 Task: Format the 'Budget Tracker' table by applying borders, changing the header font to Calibri, increasing the font size to 26, and centering the text.
Action: Mouse moved to (184, 165)
Screenshot: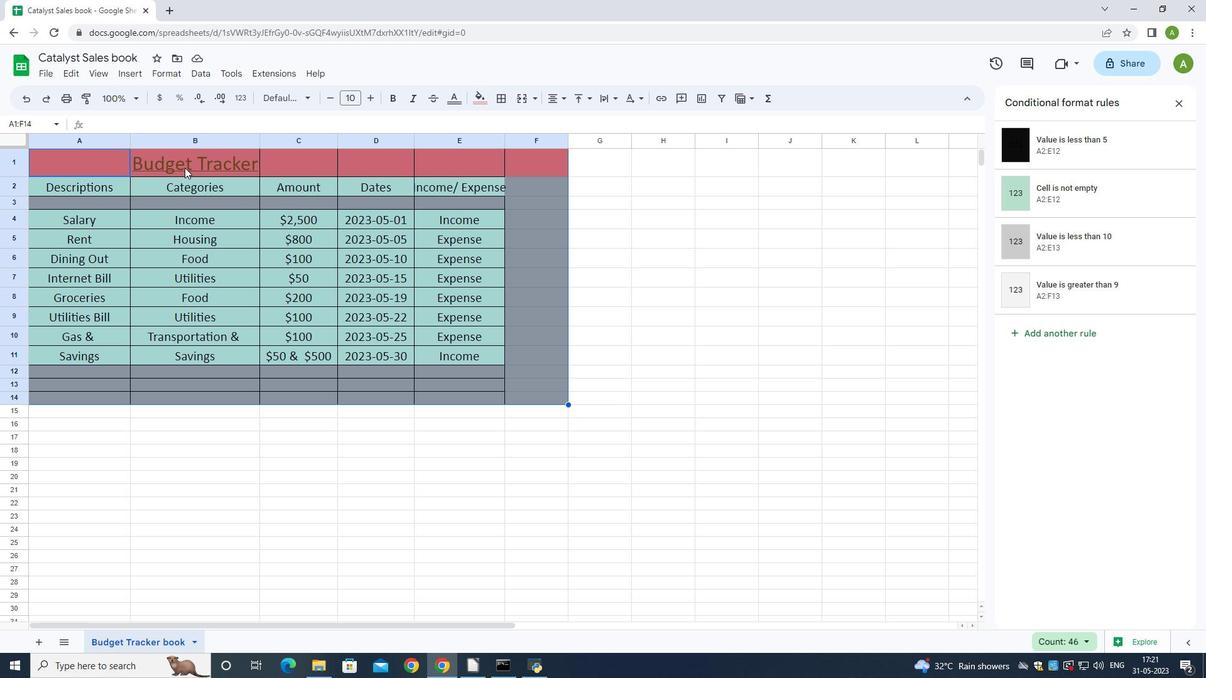 
Action: Mouse pressed left at (184, 165)
Screenshot: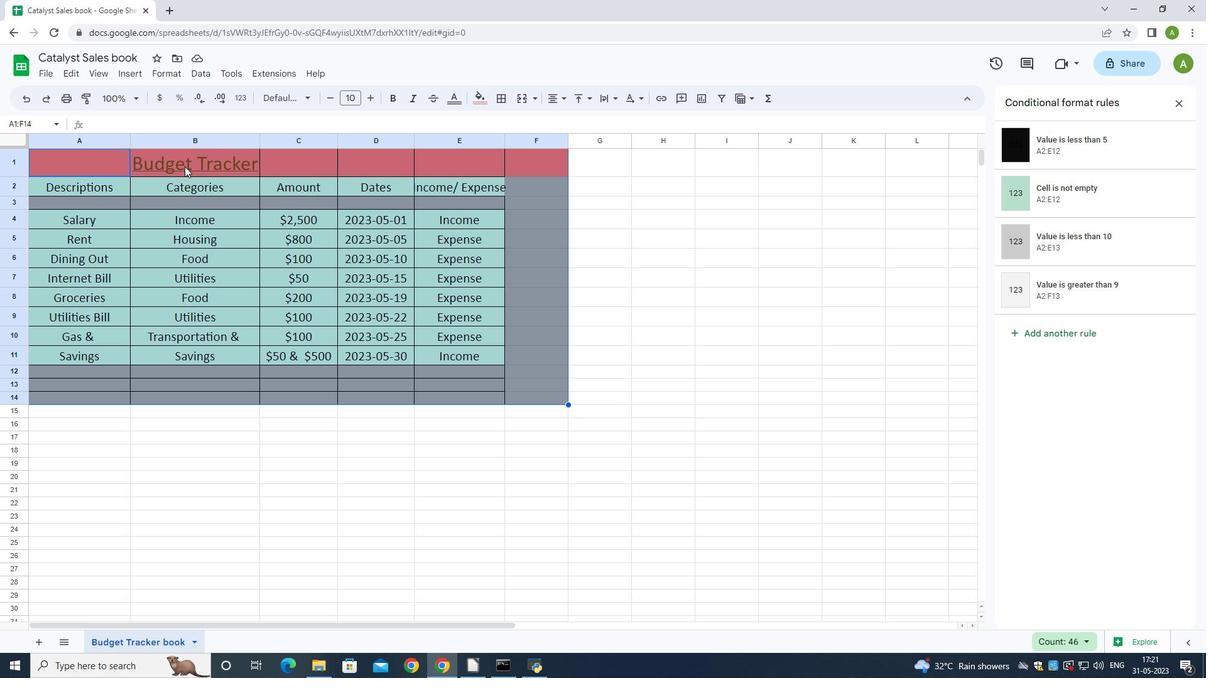 
Action: Mouse moved to (304, 96)
Screenshot: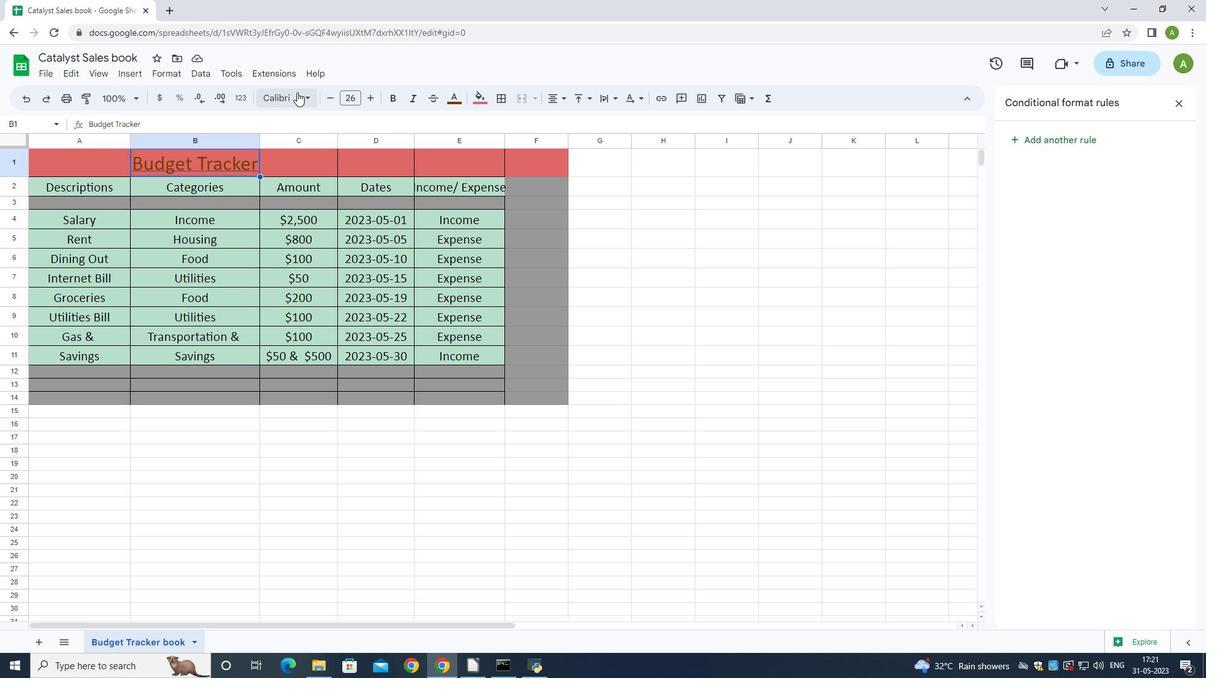 
Action: Mouse pressed left at (304, 96)
Screenshot: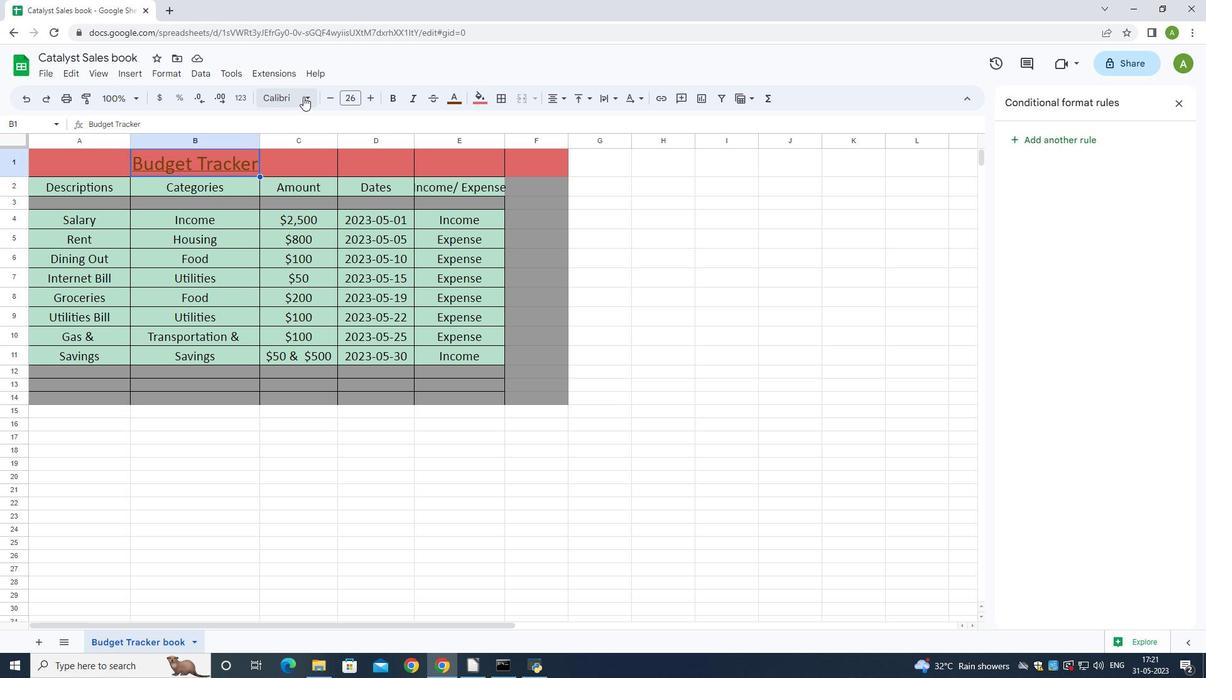 
Action: Mouse moved to (317, 123)
Screenshot: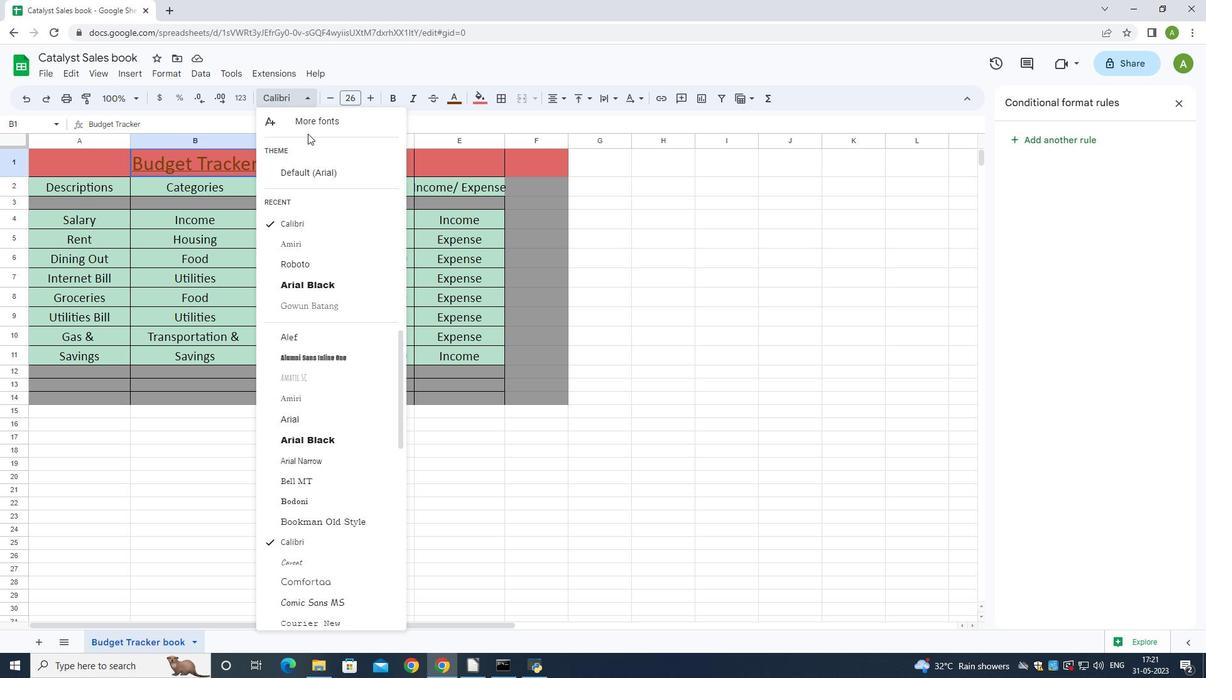 
Action: Mouse pressed left at (317, 123)
Screenshot: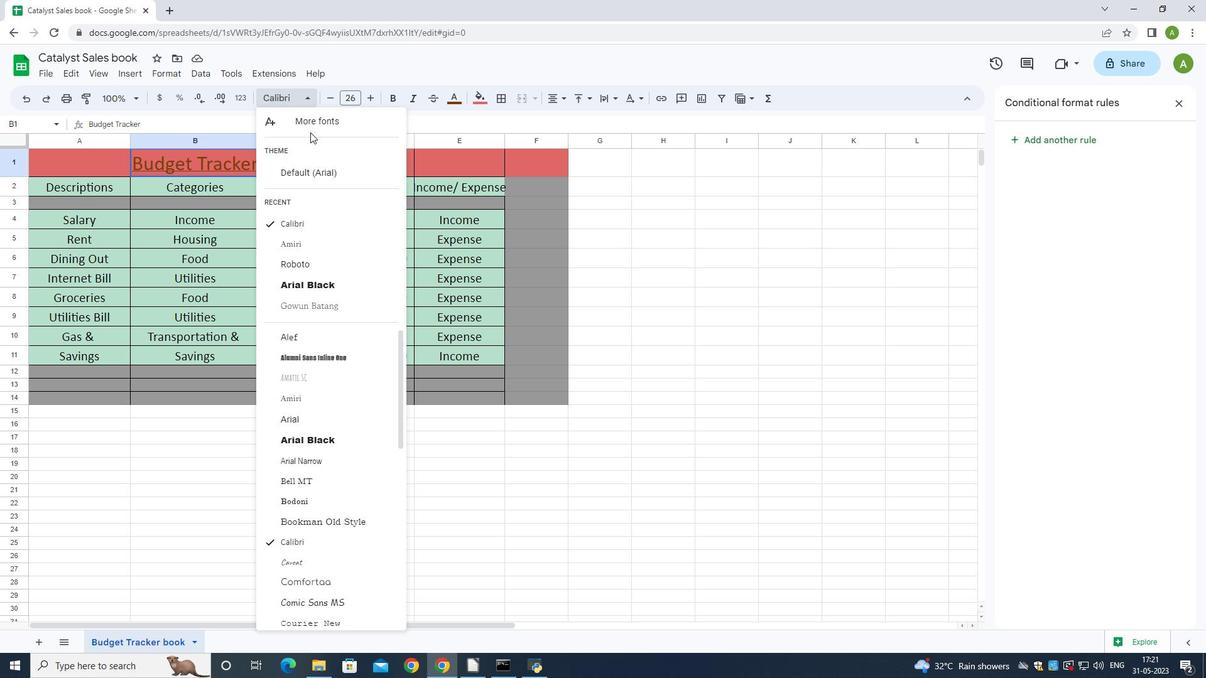 
Action: Mouse moved to (358, 533)
Screenshot: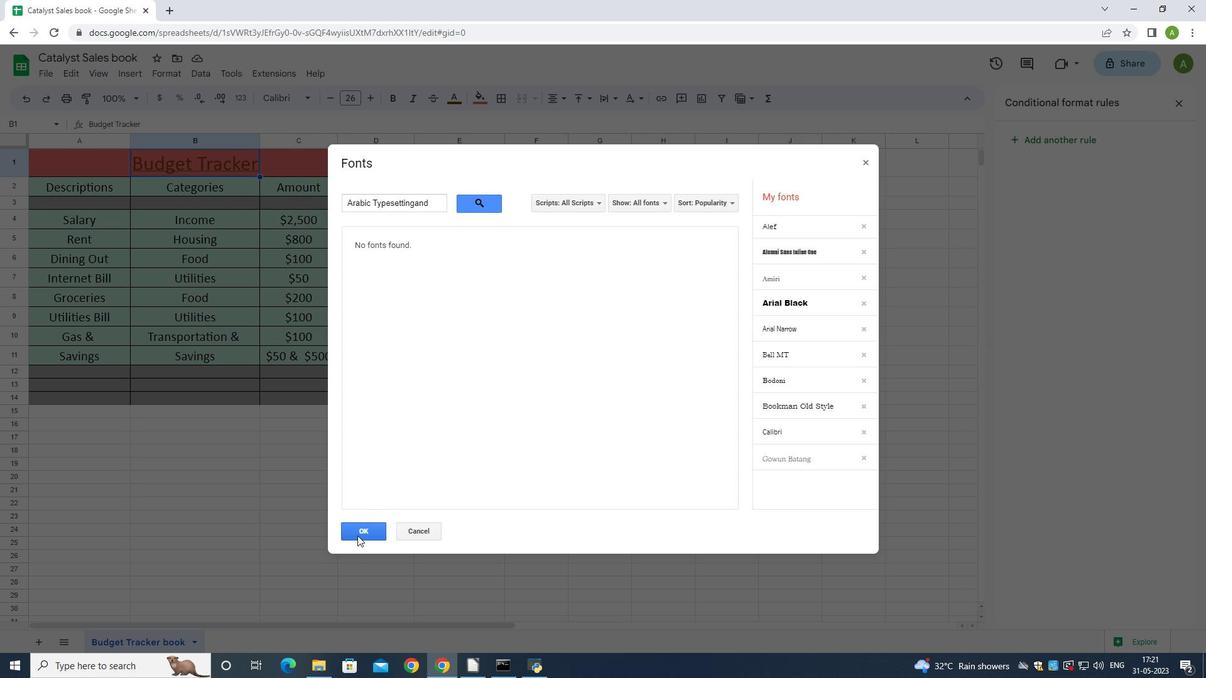 
Action: Mouse pressed left at (358, 533)
Screenshot: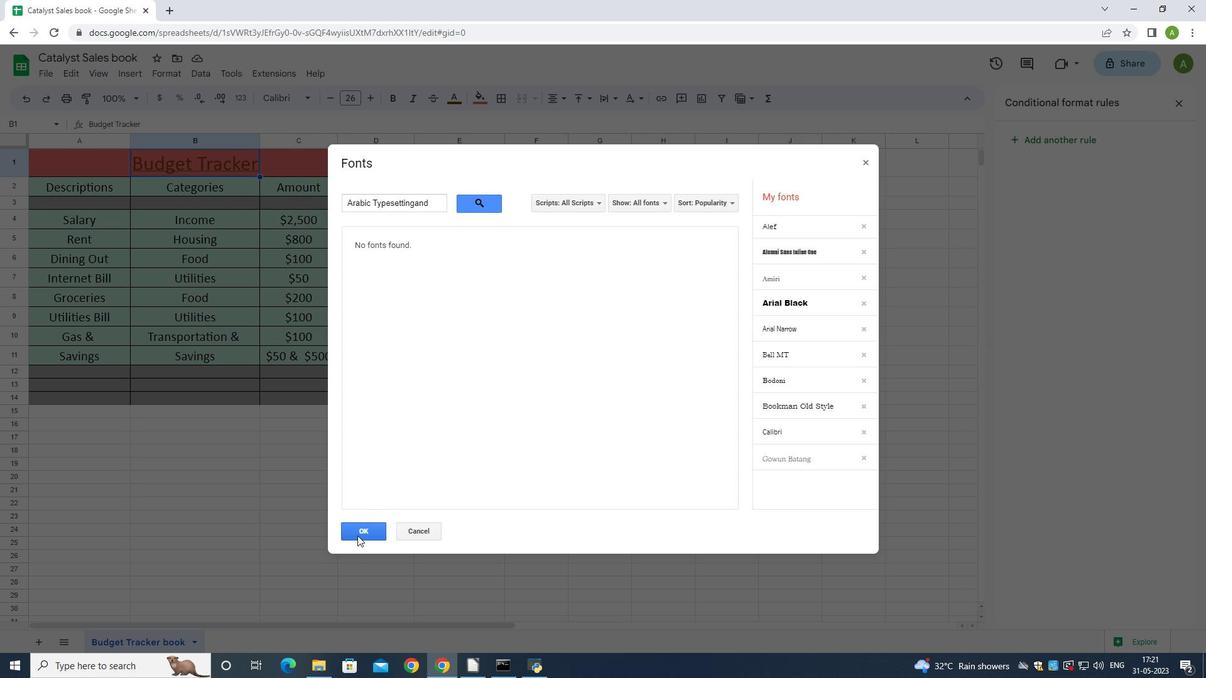 
Action: Mouse moved to (162, 76)
Screenshot: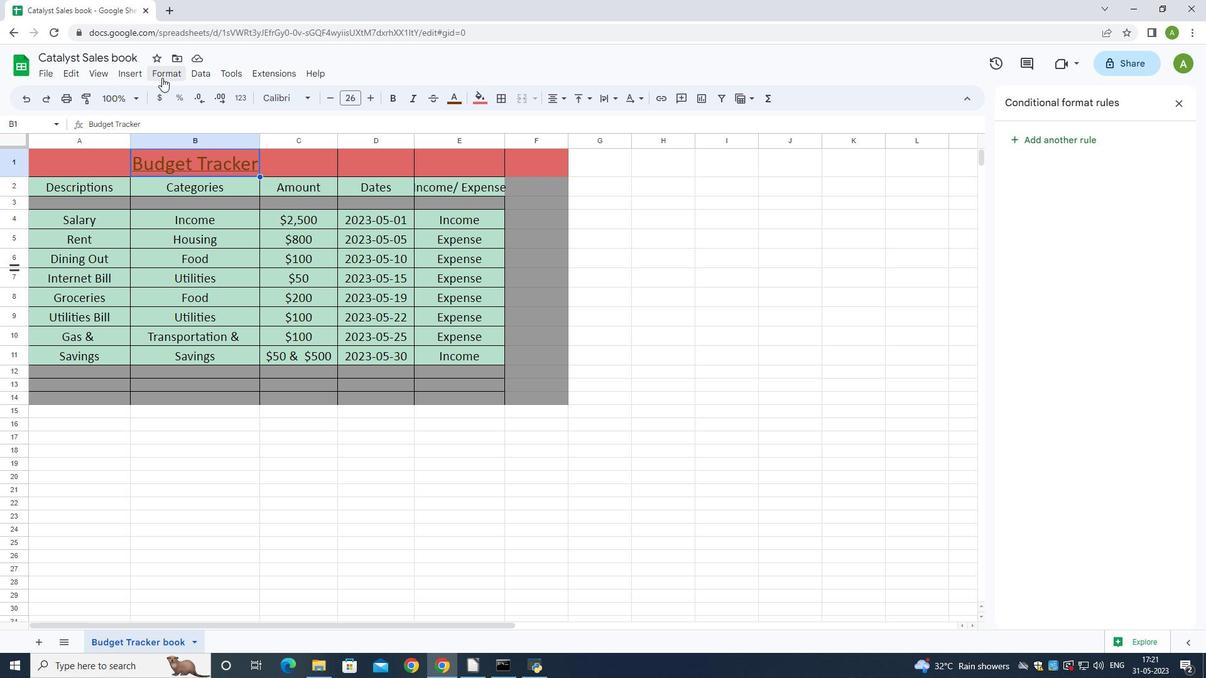 
Action: Mouse pressed left at (162, 76)
Screenshot: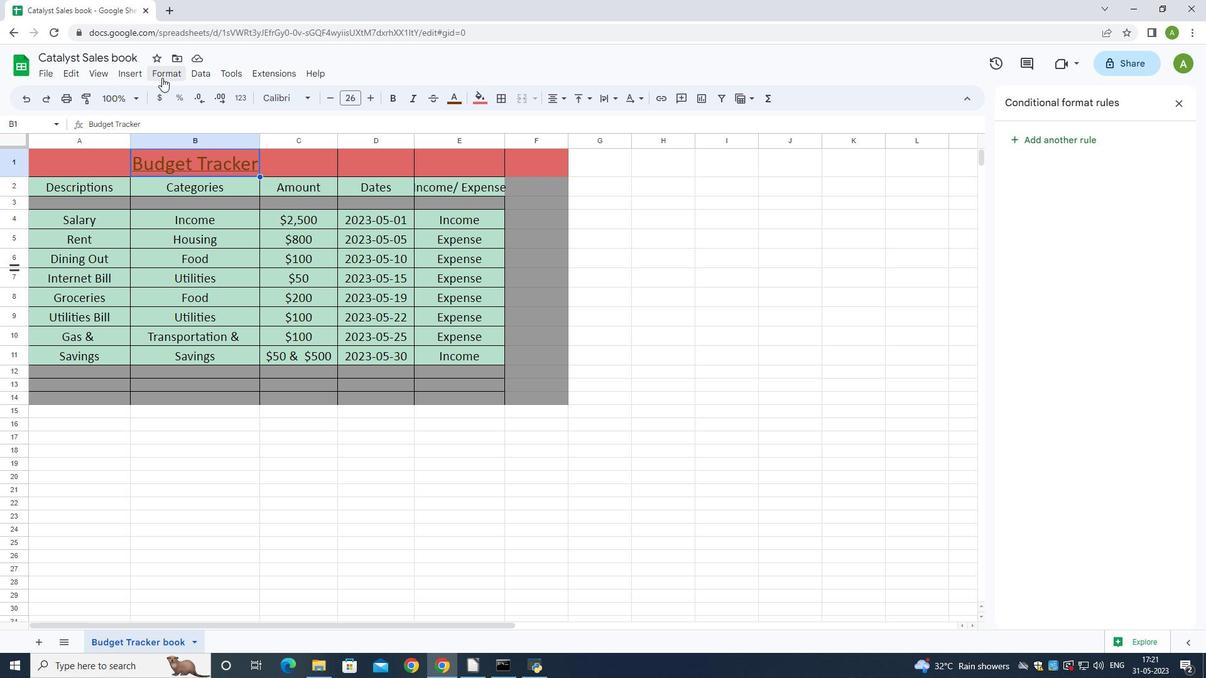 
Action: Mouse moved to (370, 152)
Screenshot: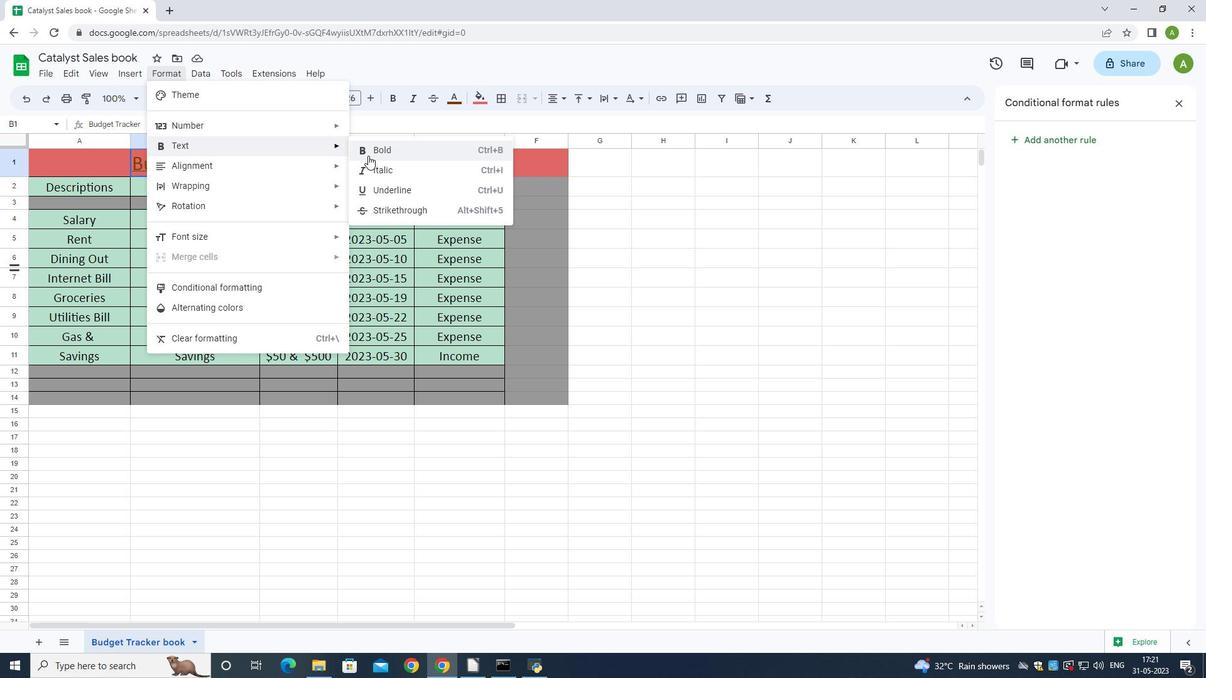 
Action: Mouse pressed left at (370, 152)
Screenshot: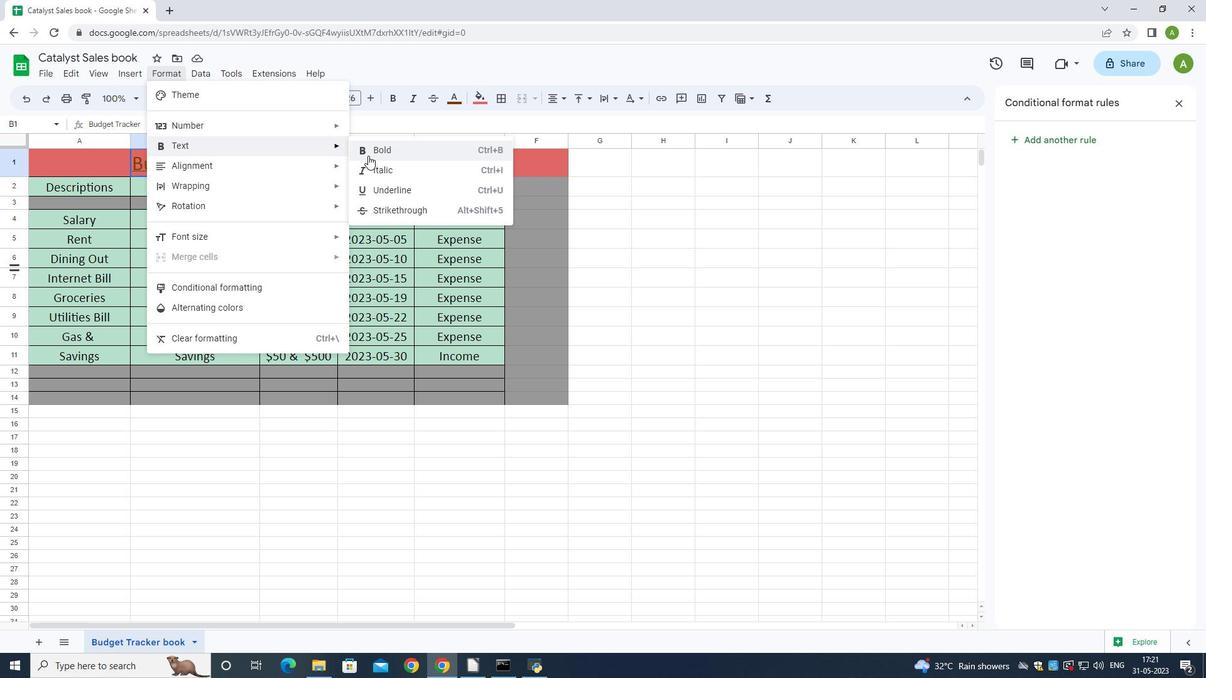 
Action: Mouse moved to (180, 165)
Screenshot: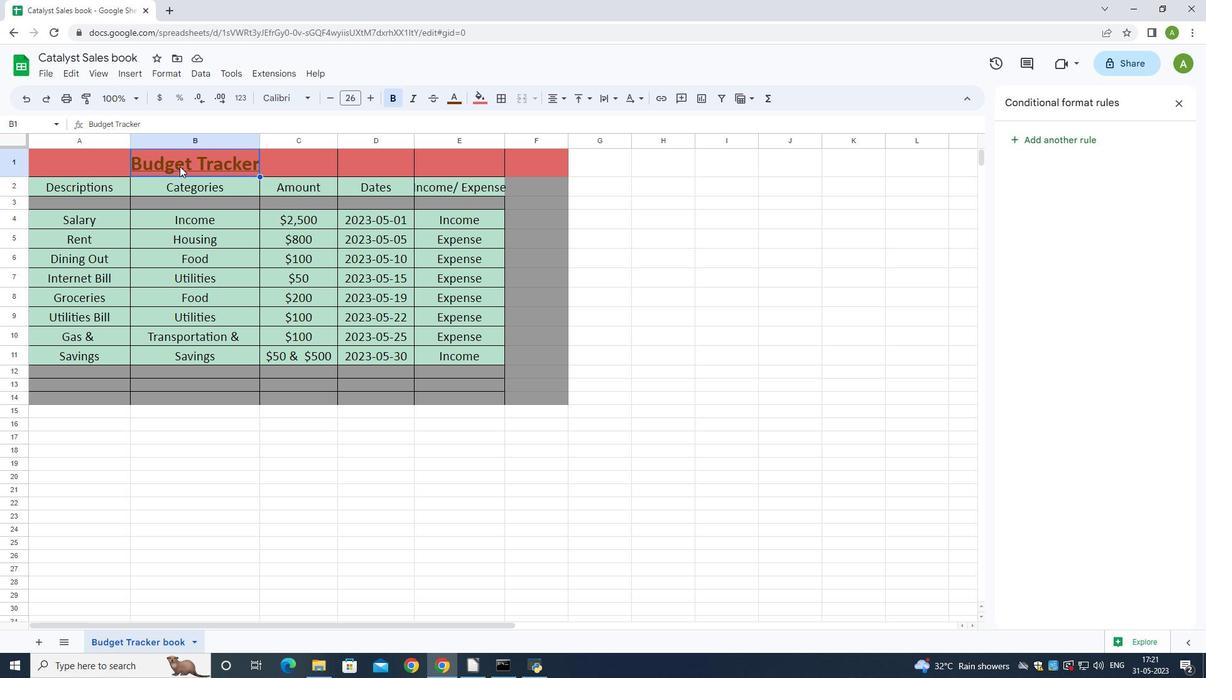 
Action: Mouse pressed left at (180, 165)
Screenshot: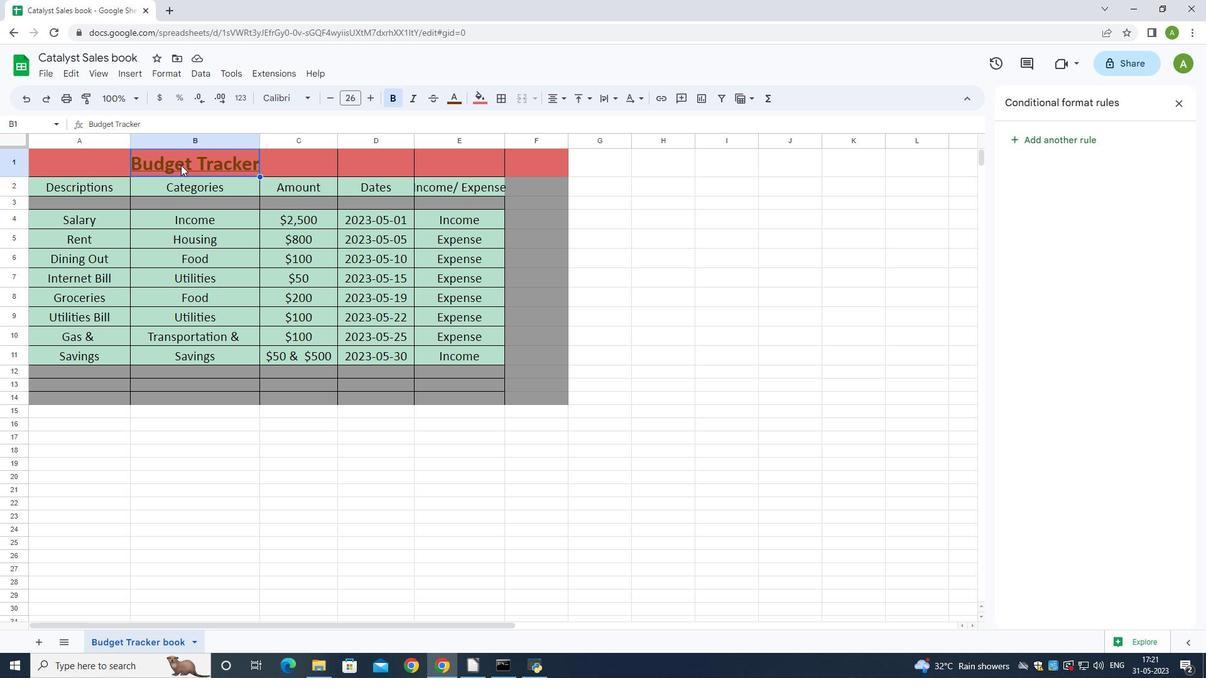
Action: Mouse moved to (325, 96)
Screenshot: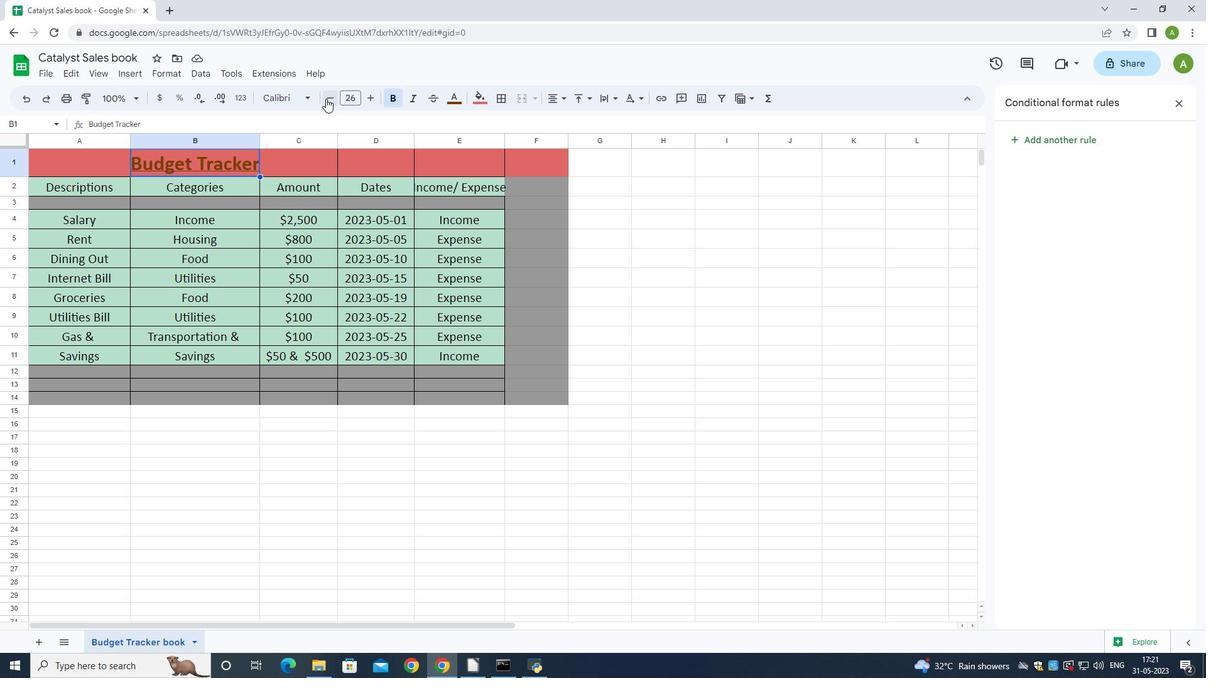 
Action: Mouse pressed left at (325, 96)
Screenshot: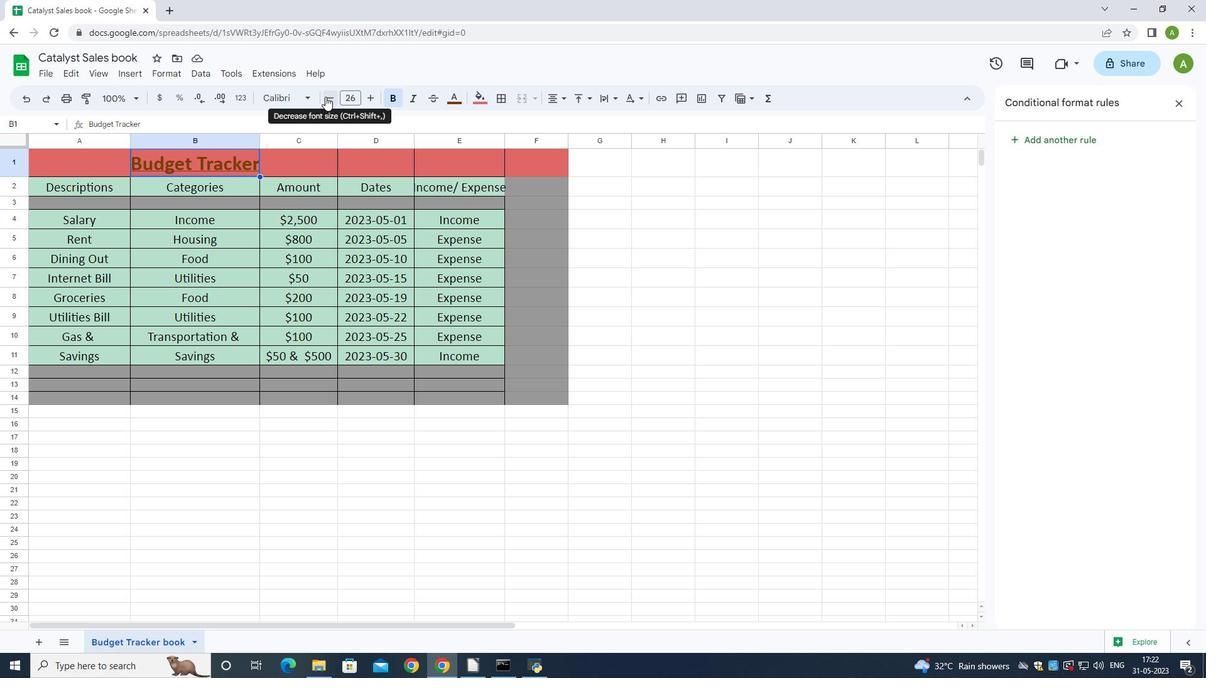 
Action: Mouse pressed left at (325, 96)
Screenshot: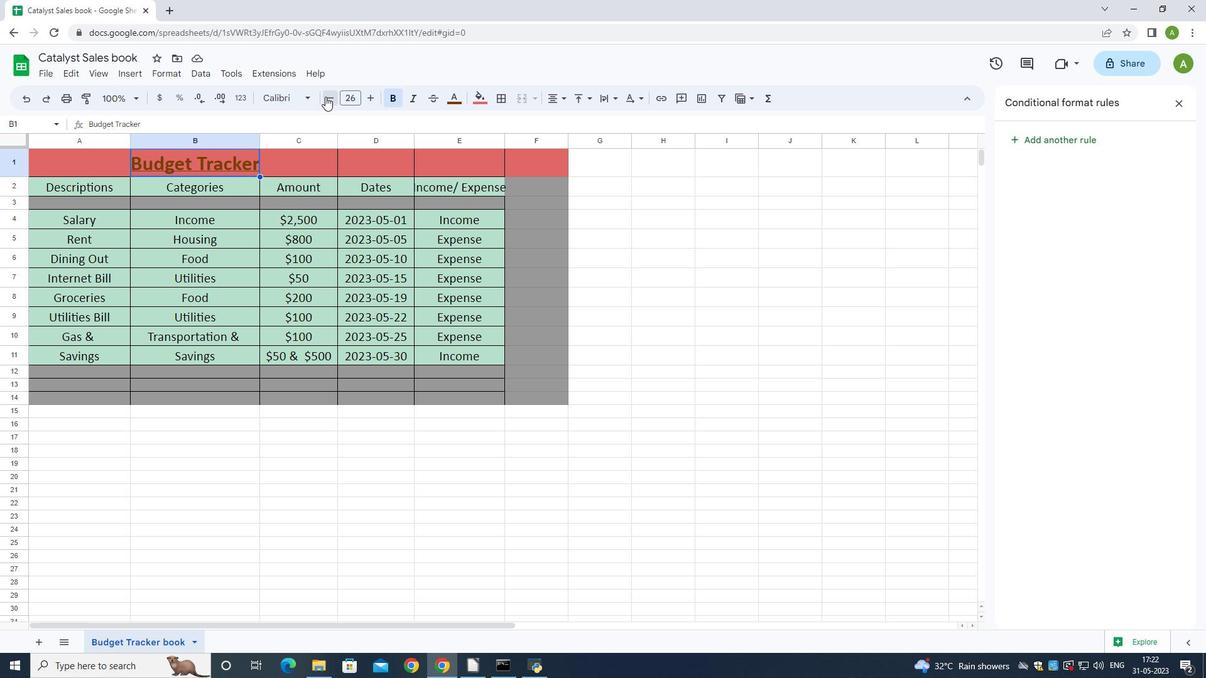 
Action: Mouse pressed left at (325, 96)
Screenshot: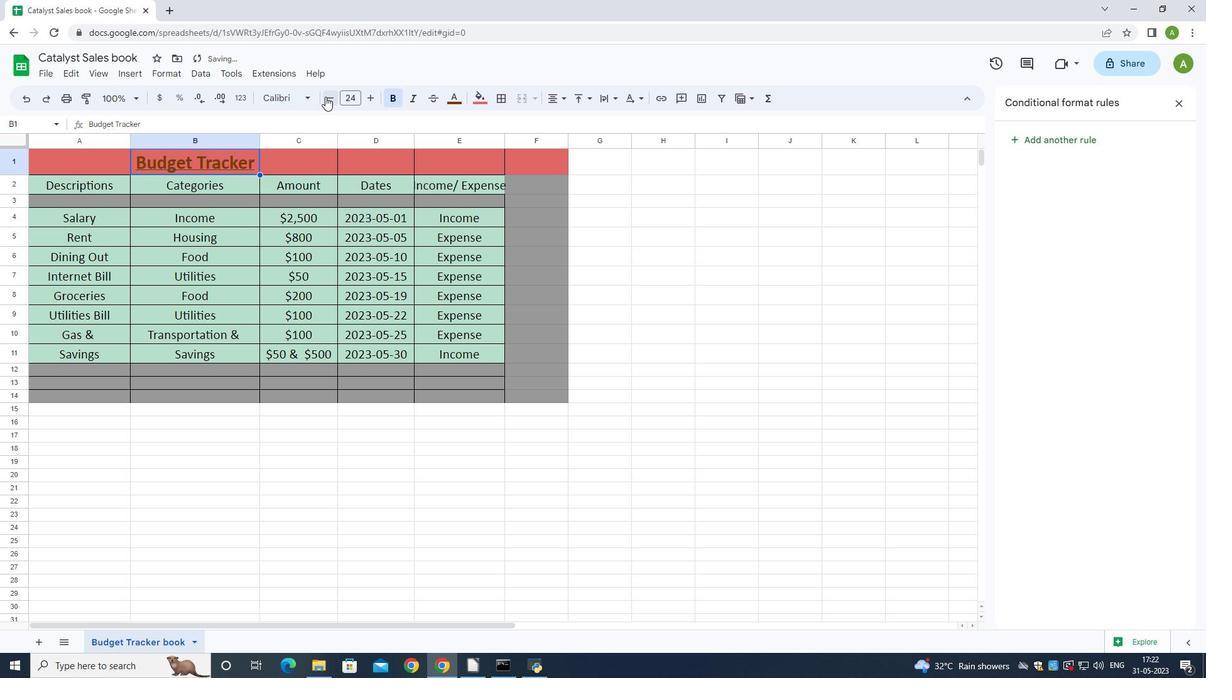
Action: Mouse pressed left at (325, 96)
Screenshot: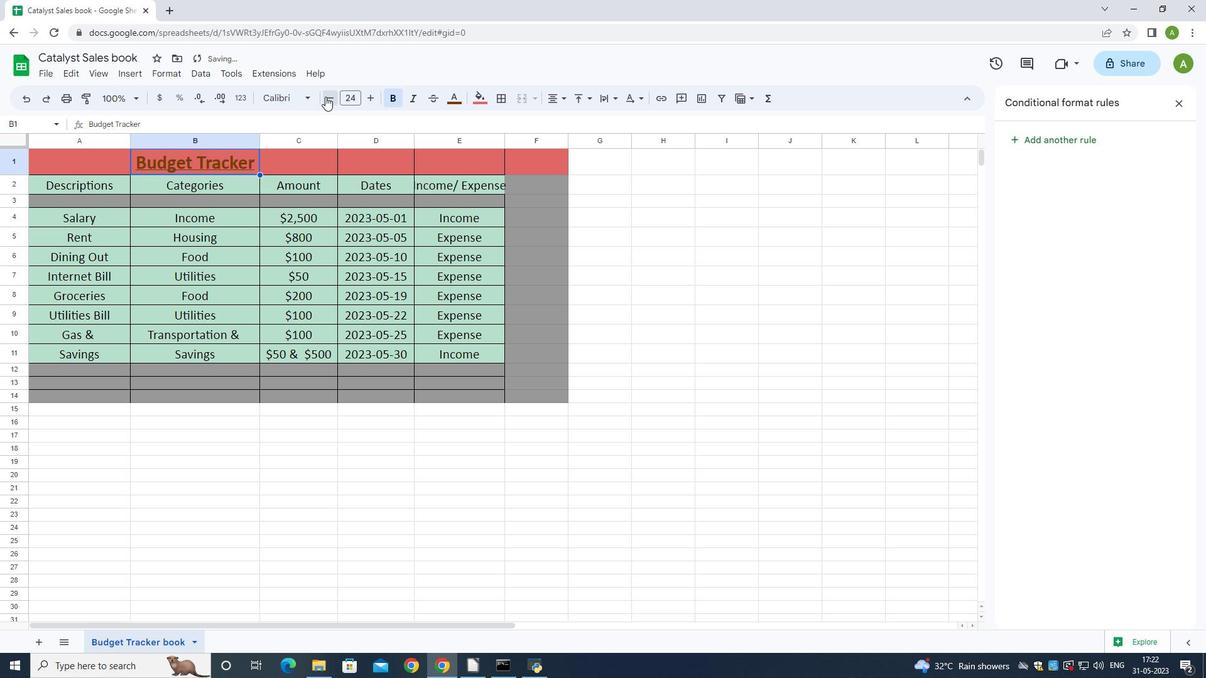 
Action: Mouse pressed left at (325, 96)
Screenshot: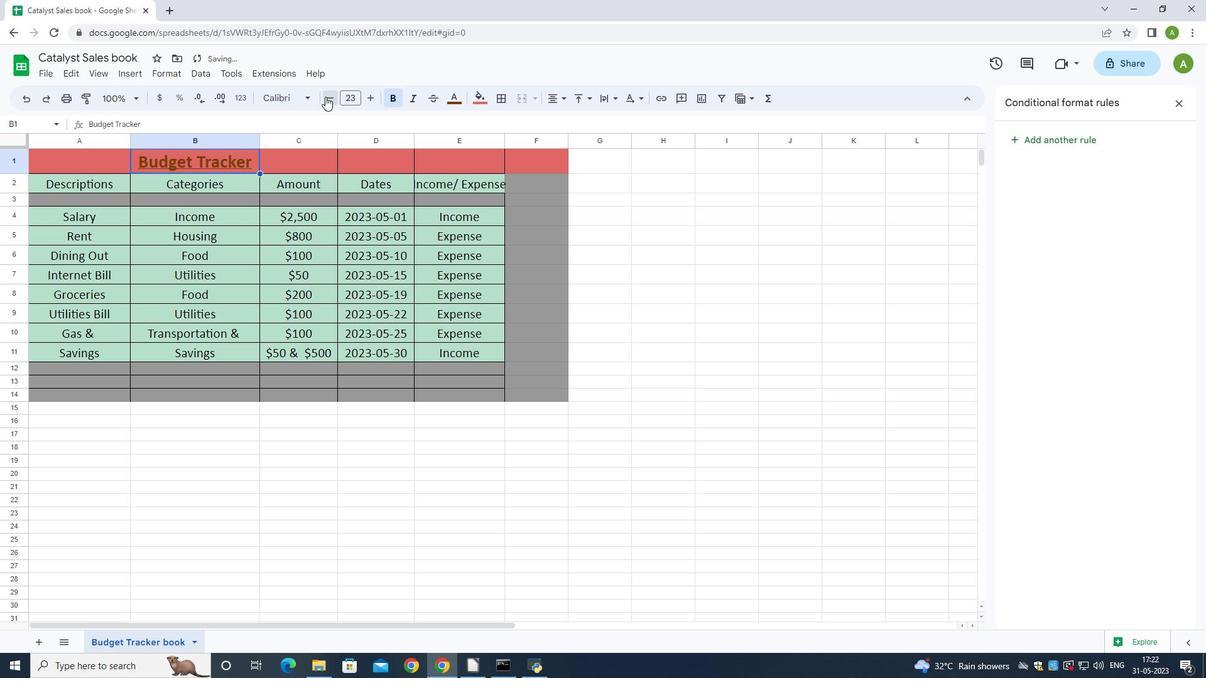 
Action: Mouse pressed left at (325, 96)
Screenshot: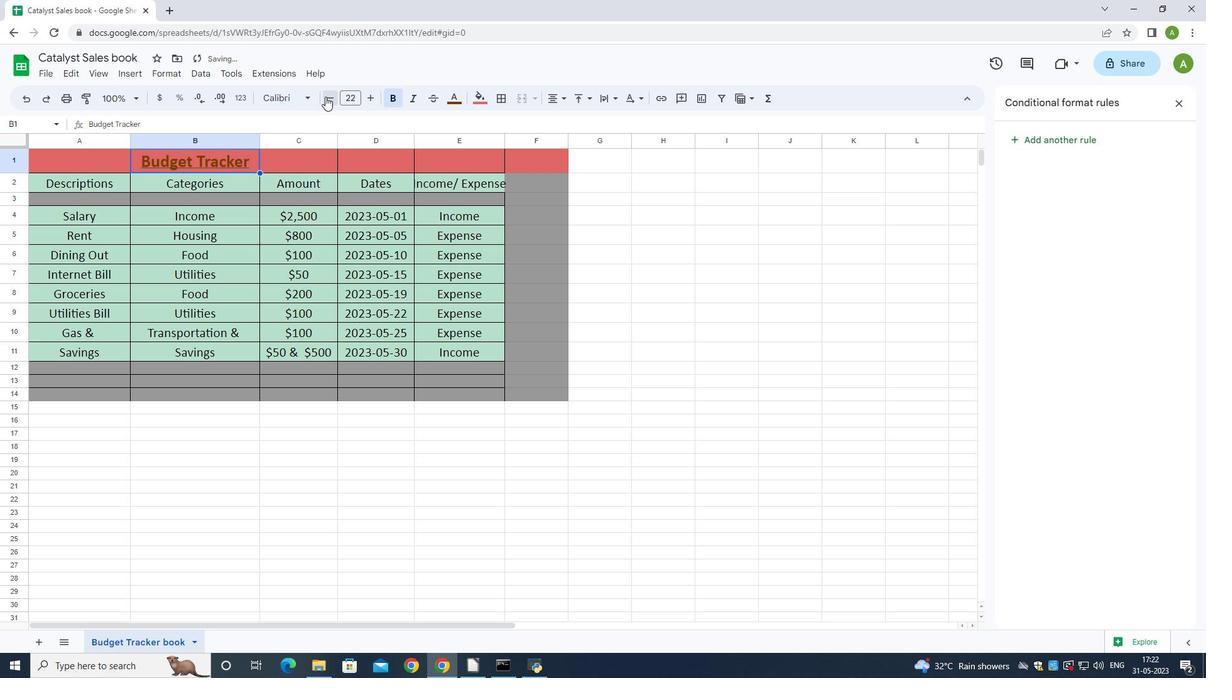 
Action: Mouse pressed left at (325, 96)
Screenshot: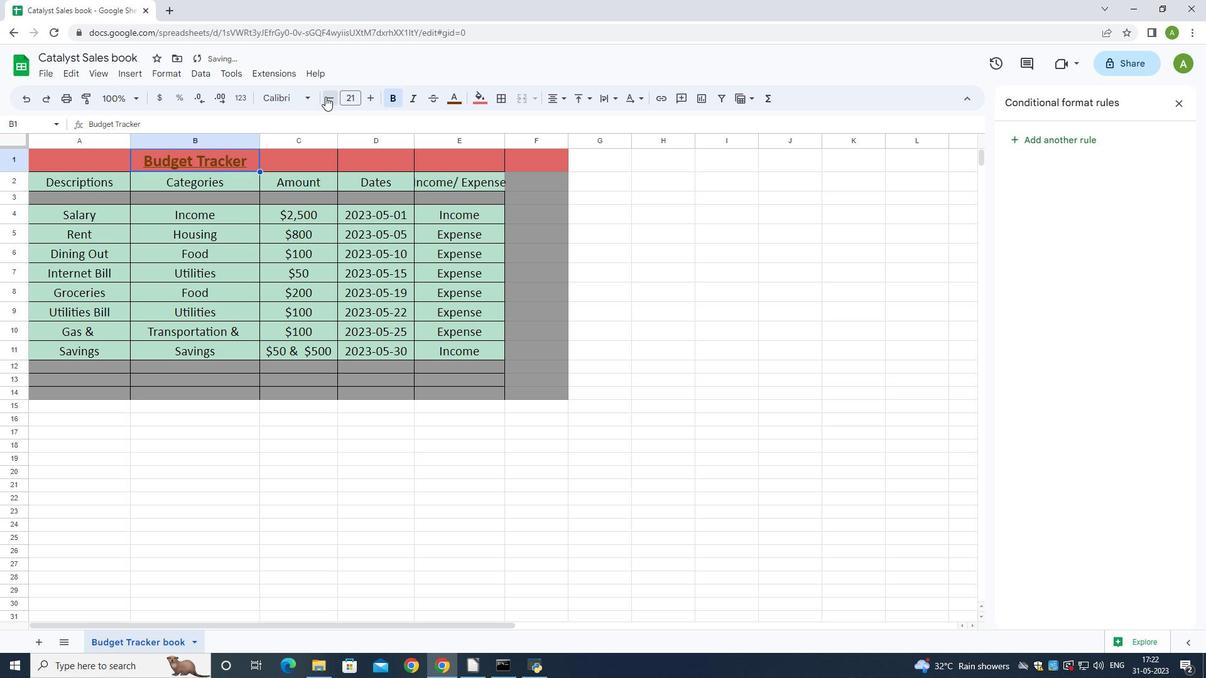 
Action: Mouse pressed left at (325, 96)
Screenshot: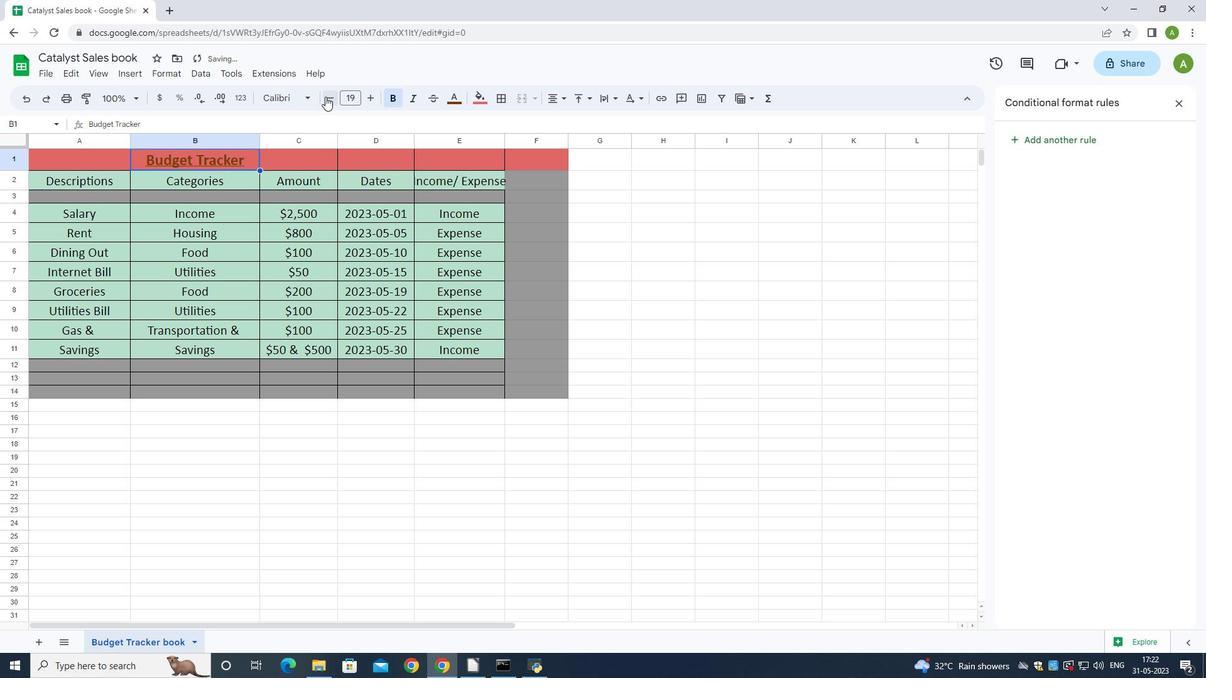 
Action: Mouse moved to (44, 178)
Screenshot: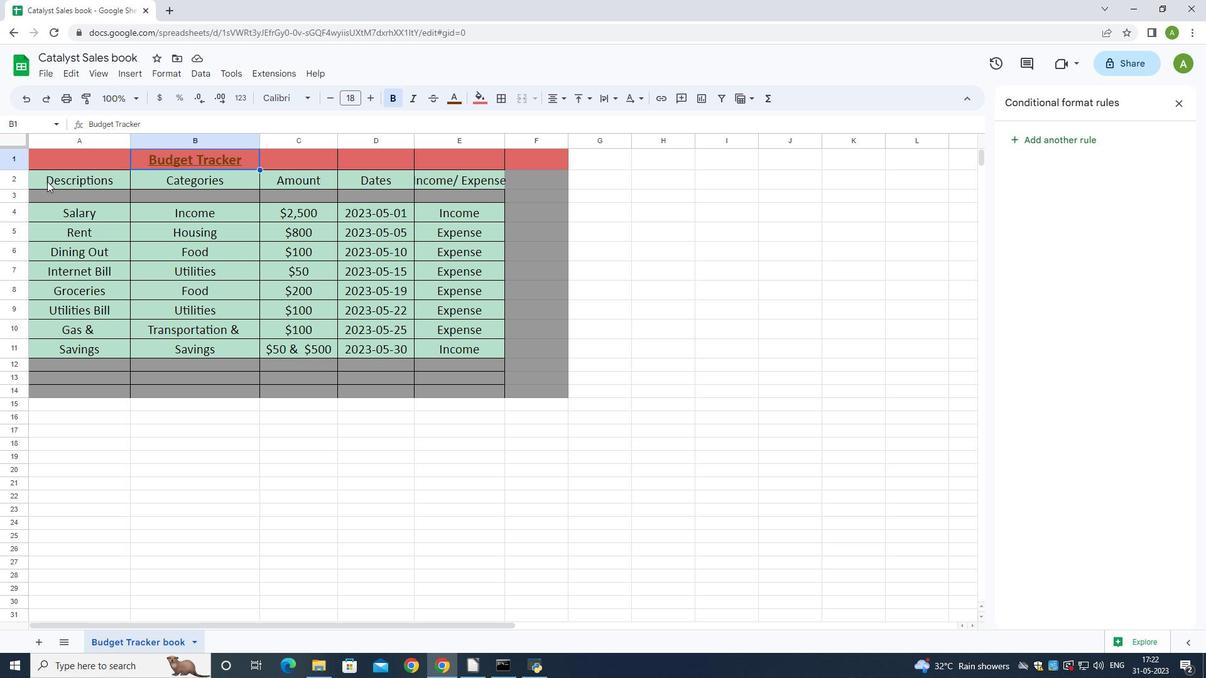 
Action: Mouse pressed left at (44, 178)
Screenshot: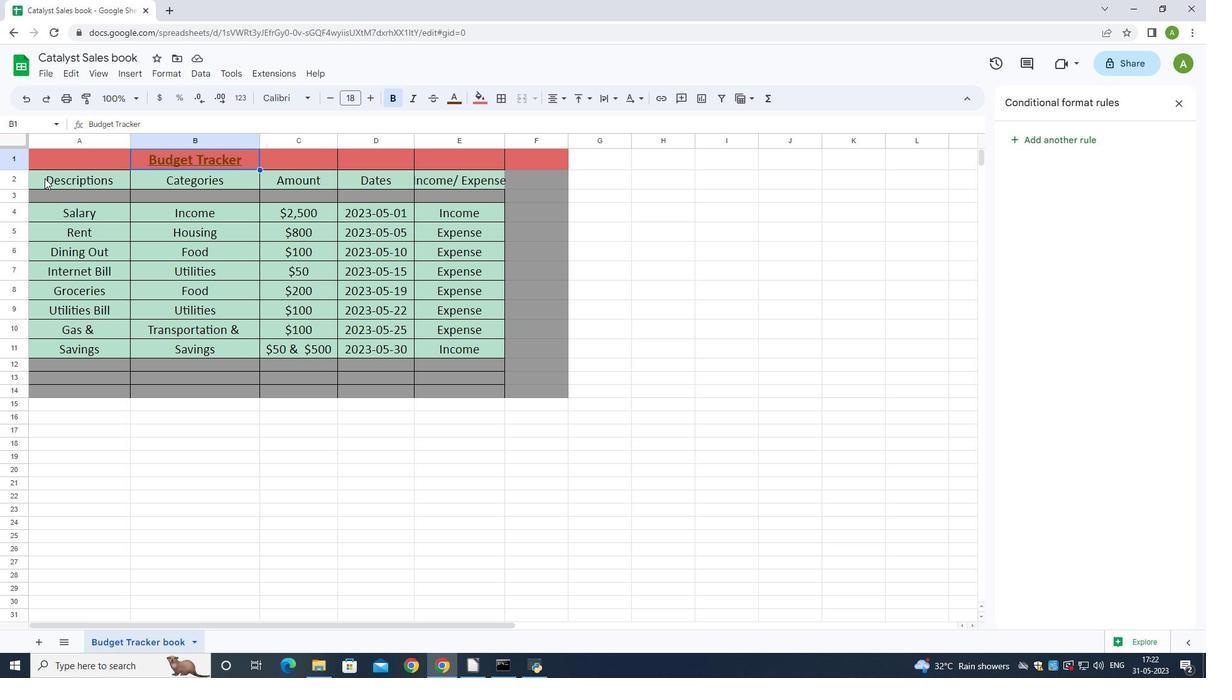 
Action: Mouse moved to (307, 101)
Screenshot: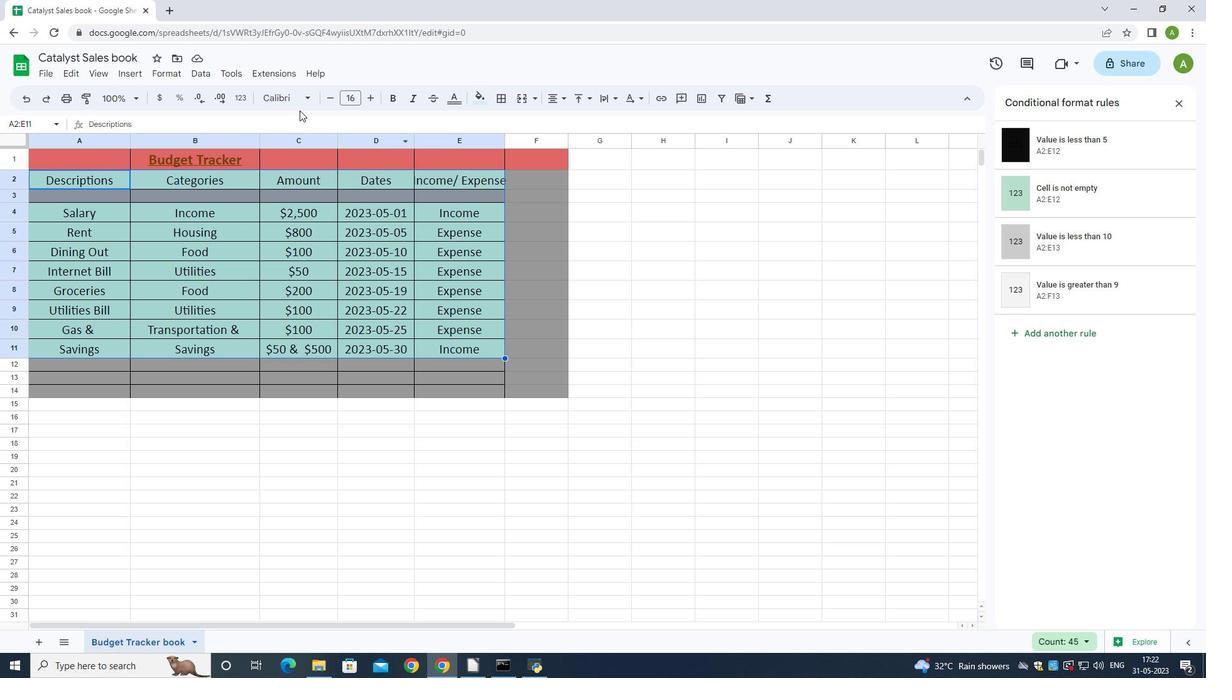 
Action: Mouse pressed left at (307, 101)
Screenshot: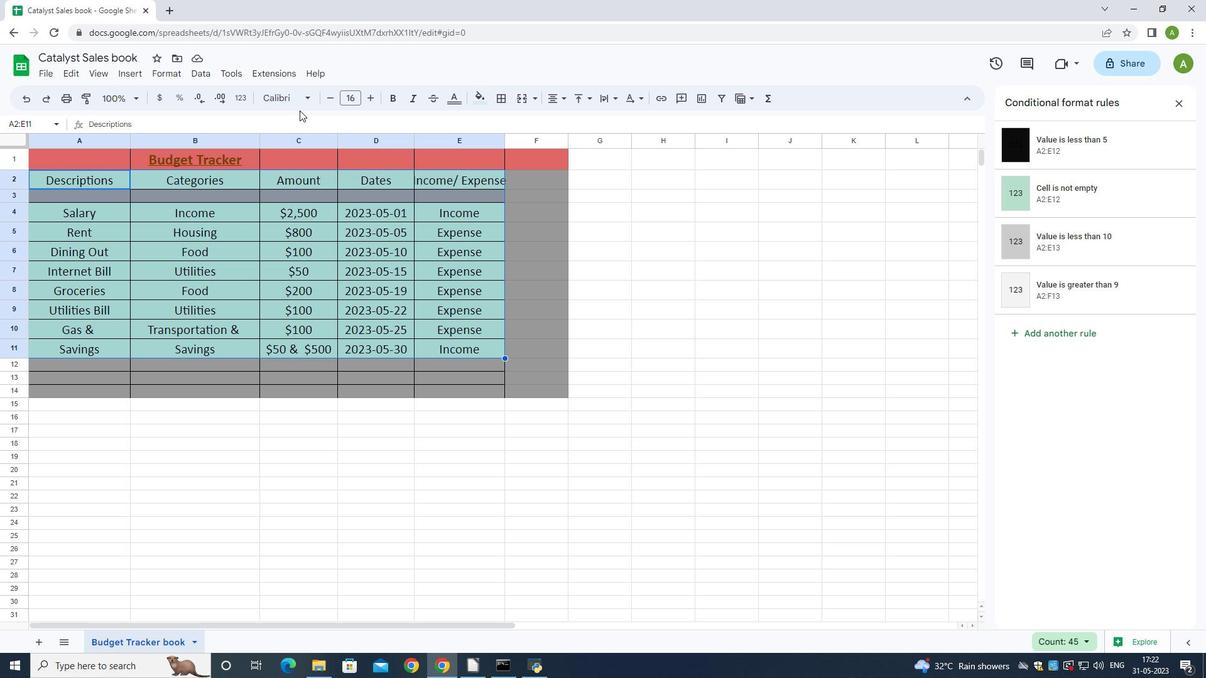 
Action: Mouse moved to (296, 221)
Screenshot: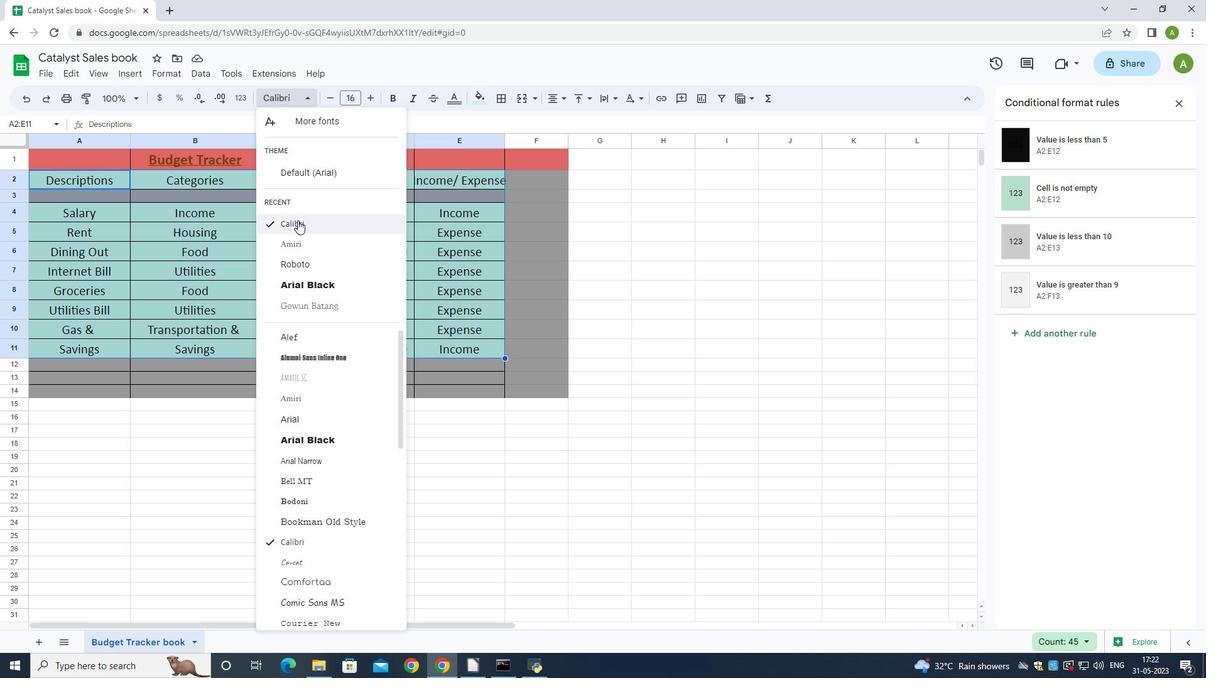 
Action: Mouse pressed left at (296, 221)
Screenshot: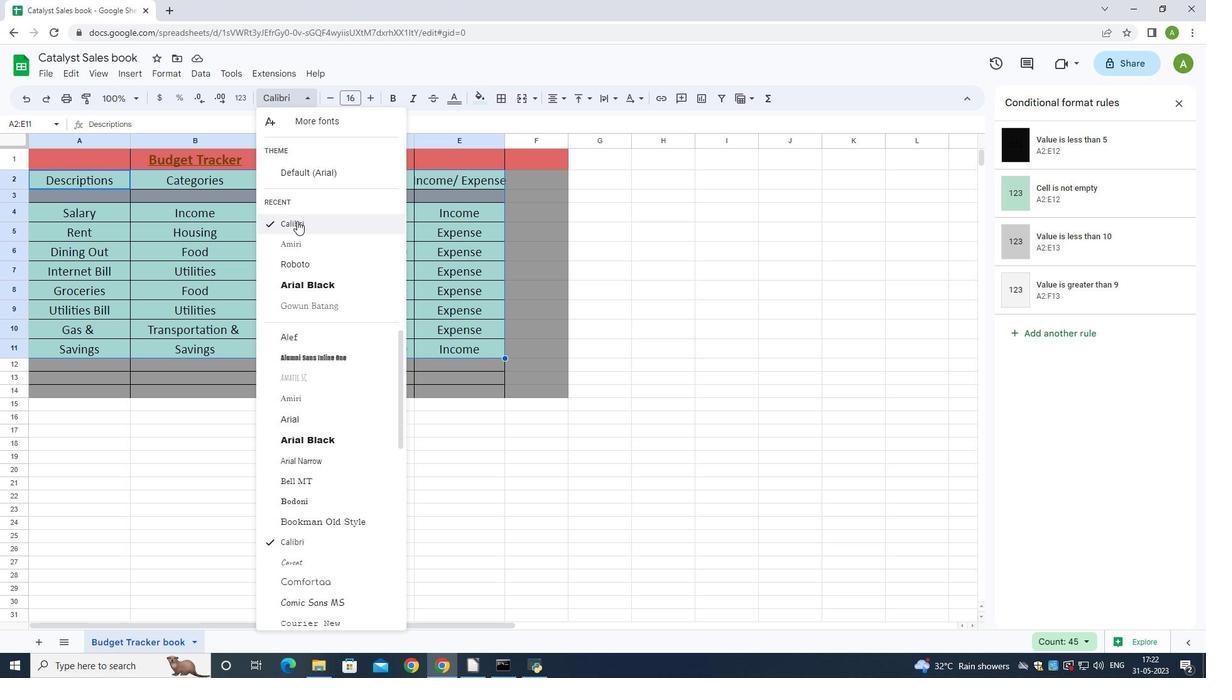 
Action: Mouse scrolled (296, 221) with delta (0, 0)
Screenshot: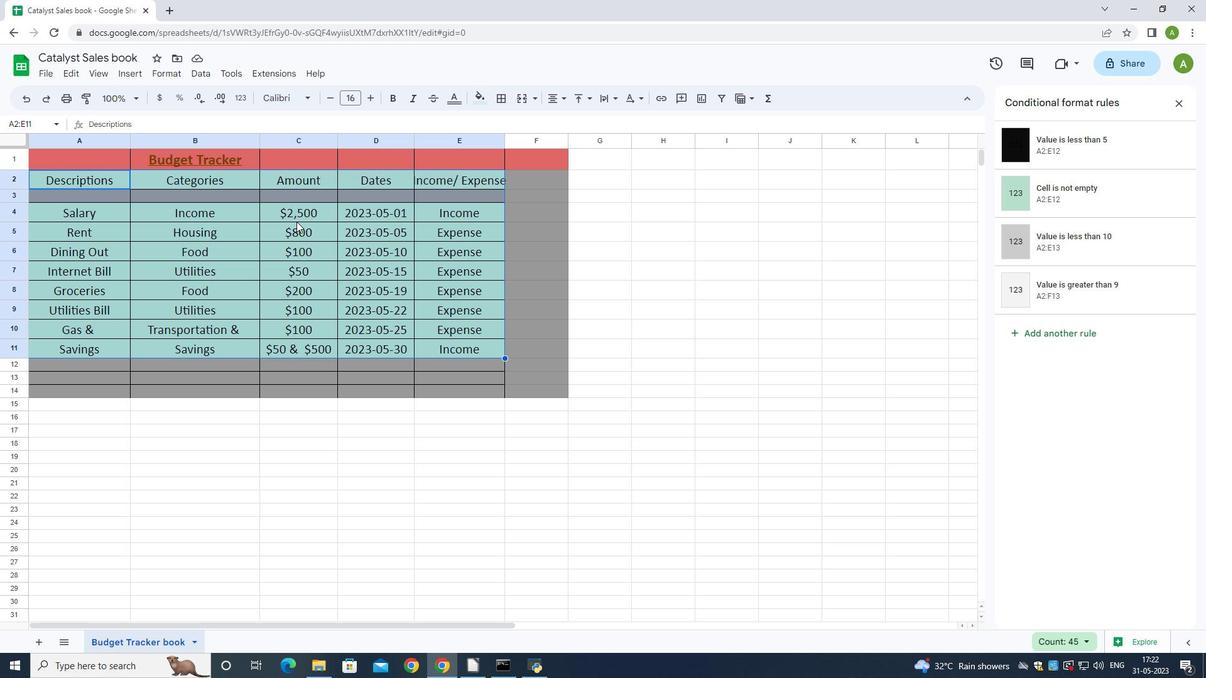 
Action: Mouse moved to (204, 223)
Screenshot: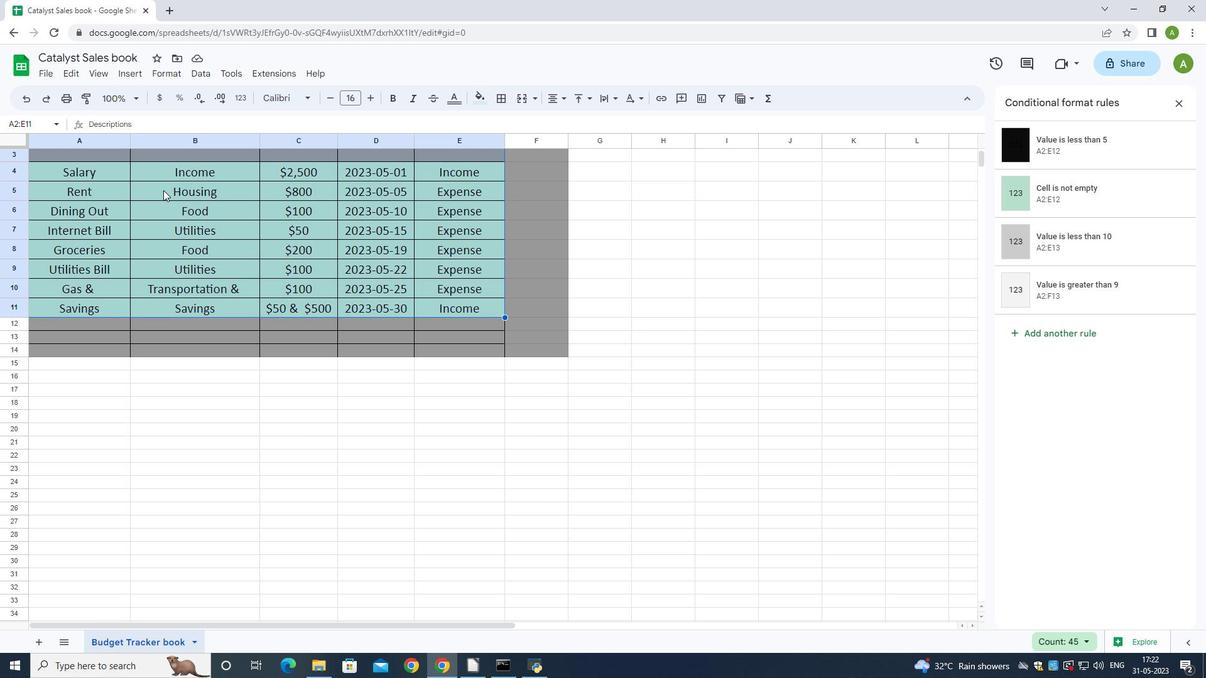 
Action: Mouse scrolled (204, 224) with delta (0, 0)
Screenshot: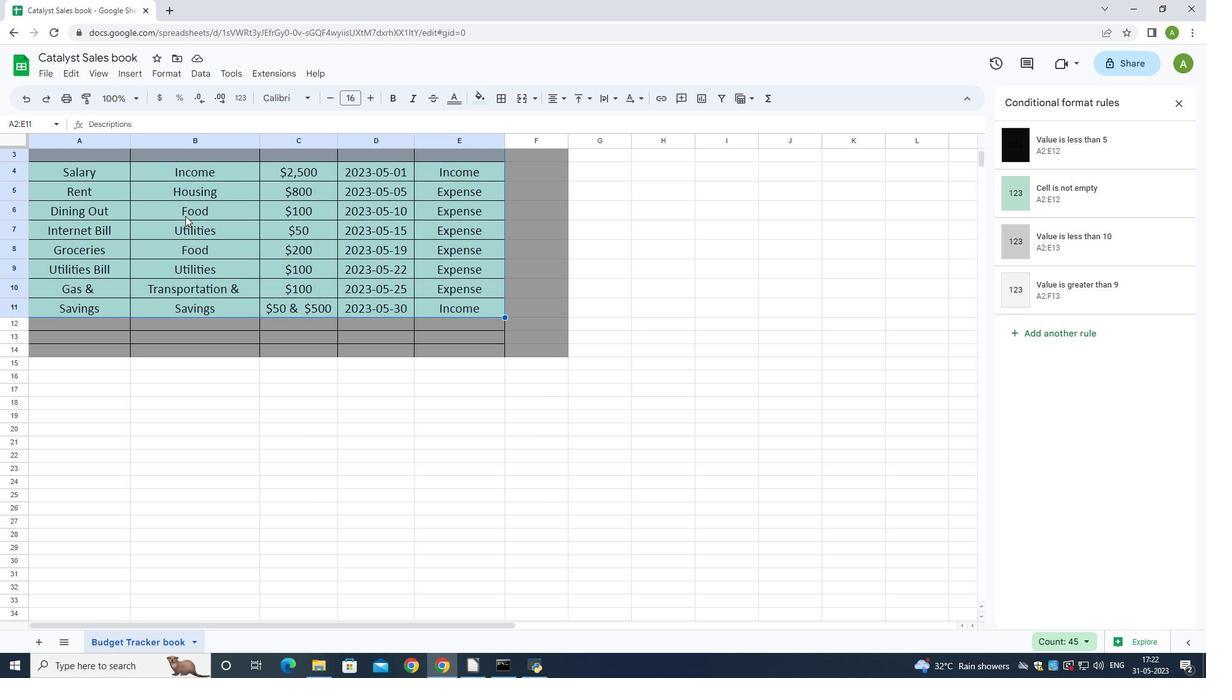 
Action: Mouse moved to (231, 221)
Screenshot: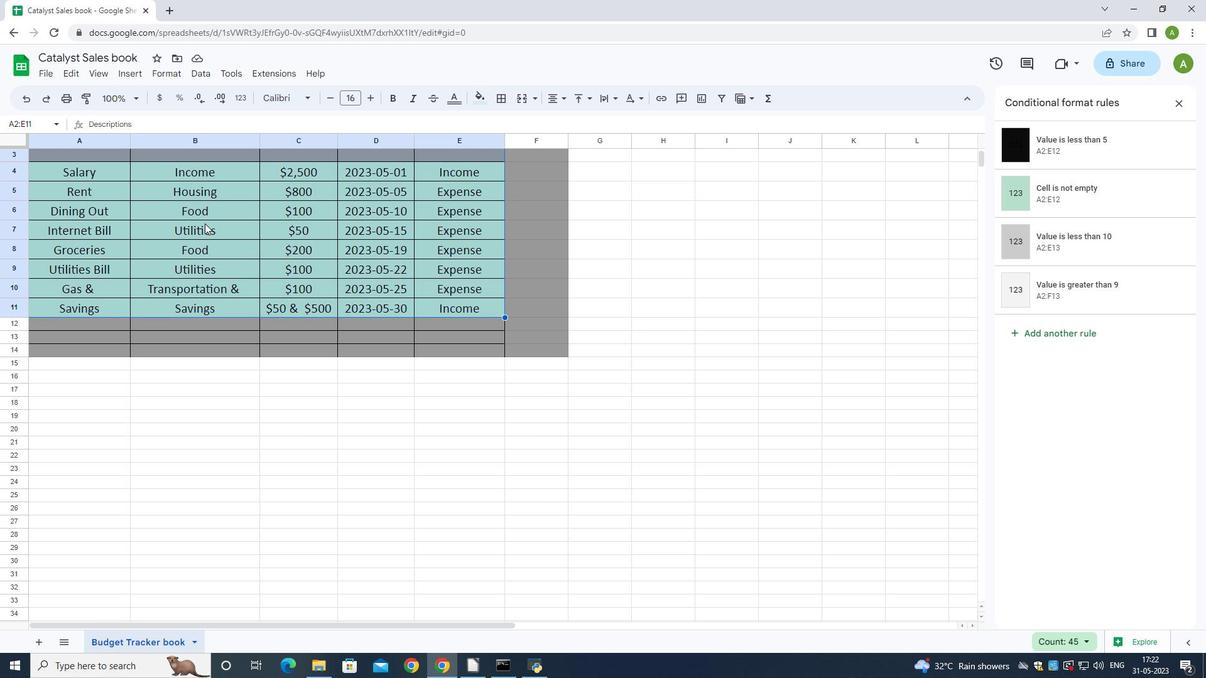 
Action: Mouse scrolled (206, 224) with delta (0, 0)
Screenshot: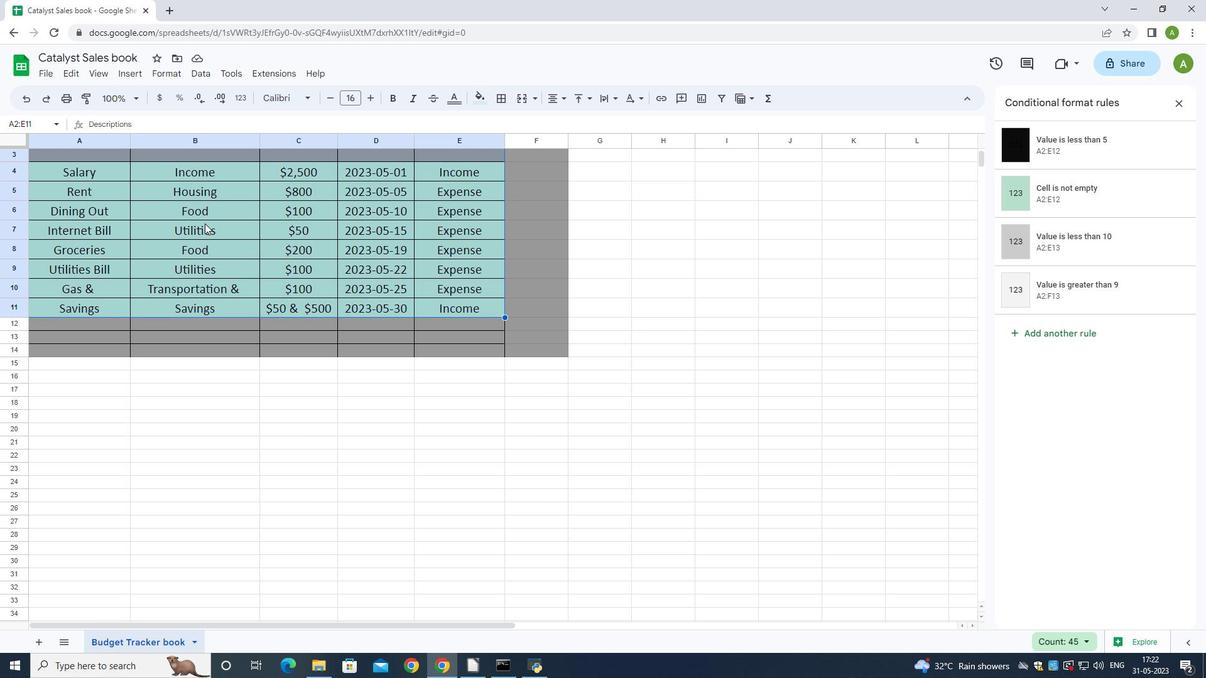 
Action: Mouse moved to (236, 221)
Screenshot: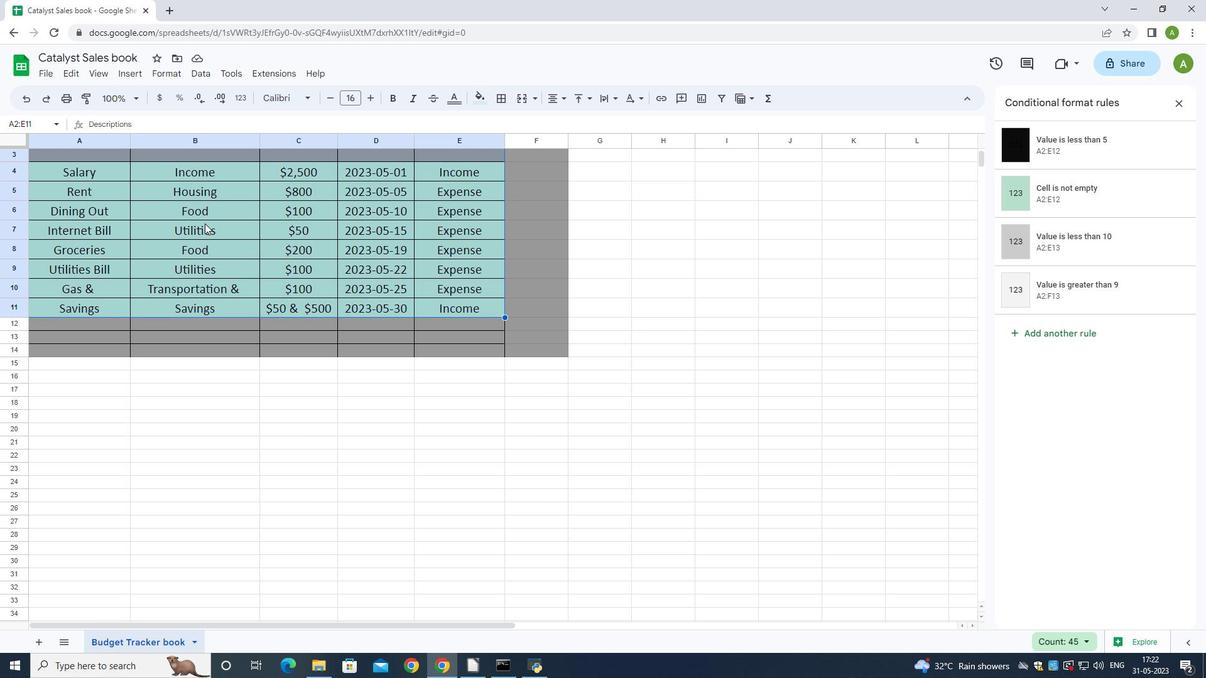 
Action: Mouse scrolled (211, 223) with delta (0, 0)
Screenshot: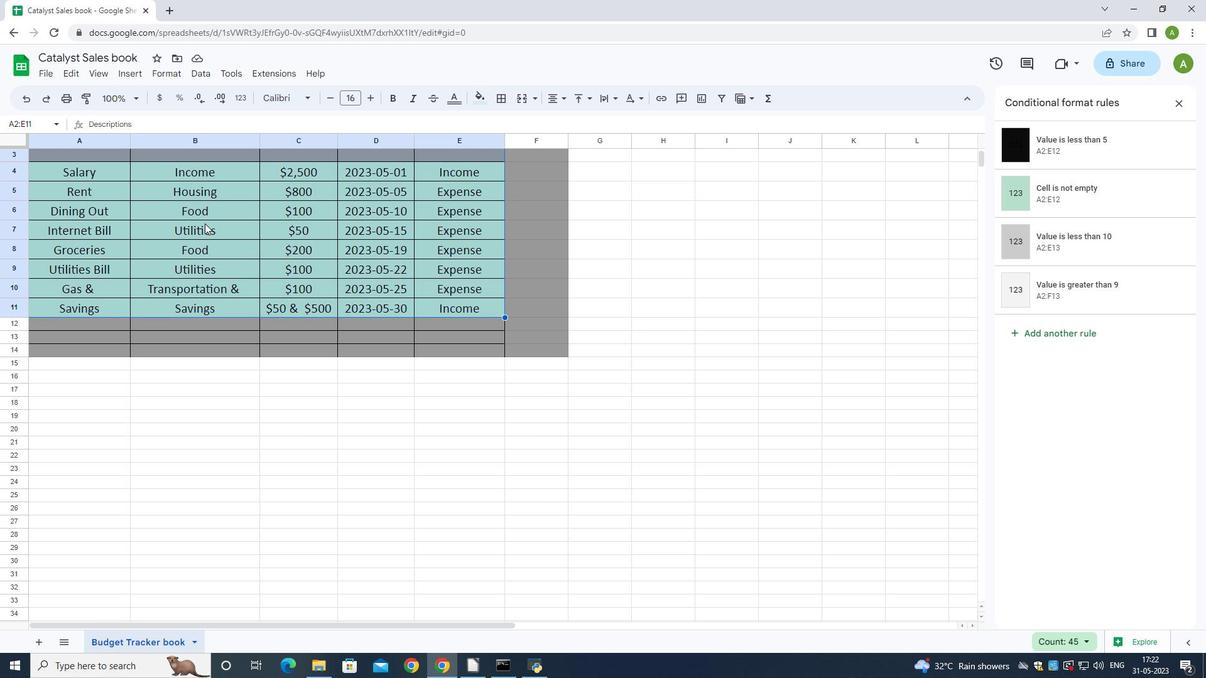 
Action: Mouse moved to (522, 302)
Screenshot: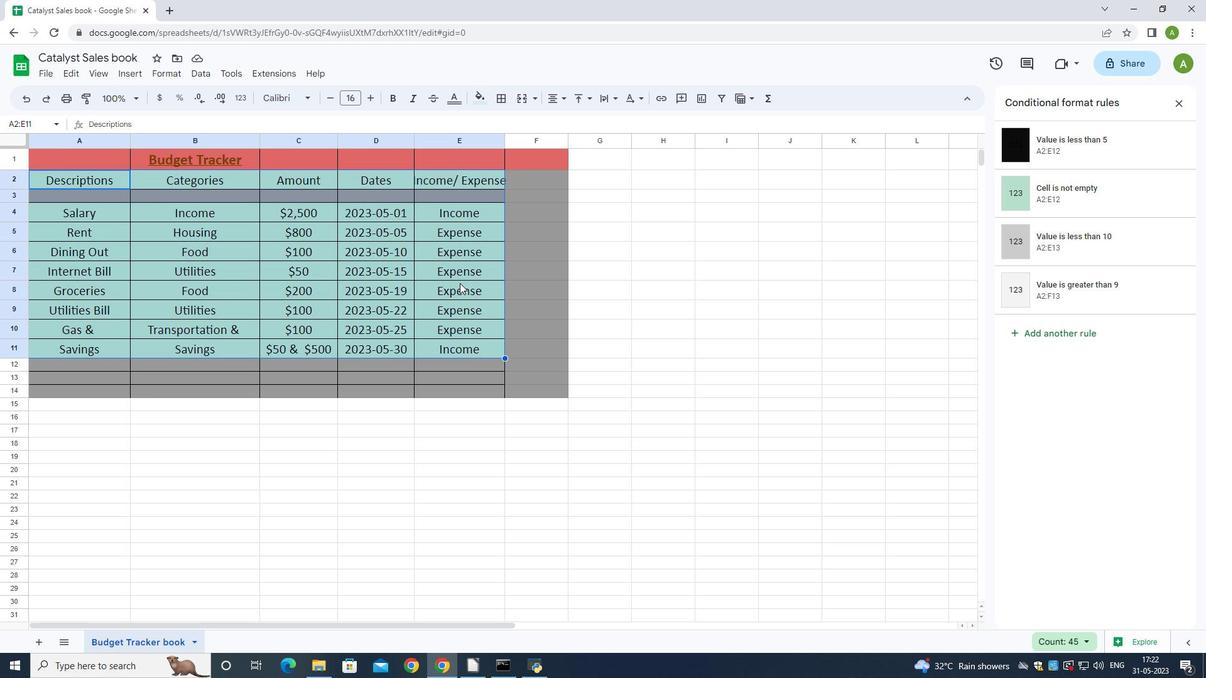 
Action: Mouse scrolled (522, 303) with delta (0, 0)
Screenshot: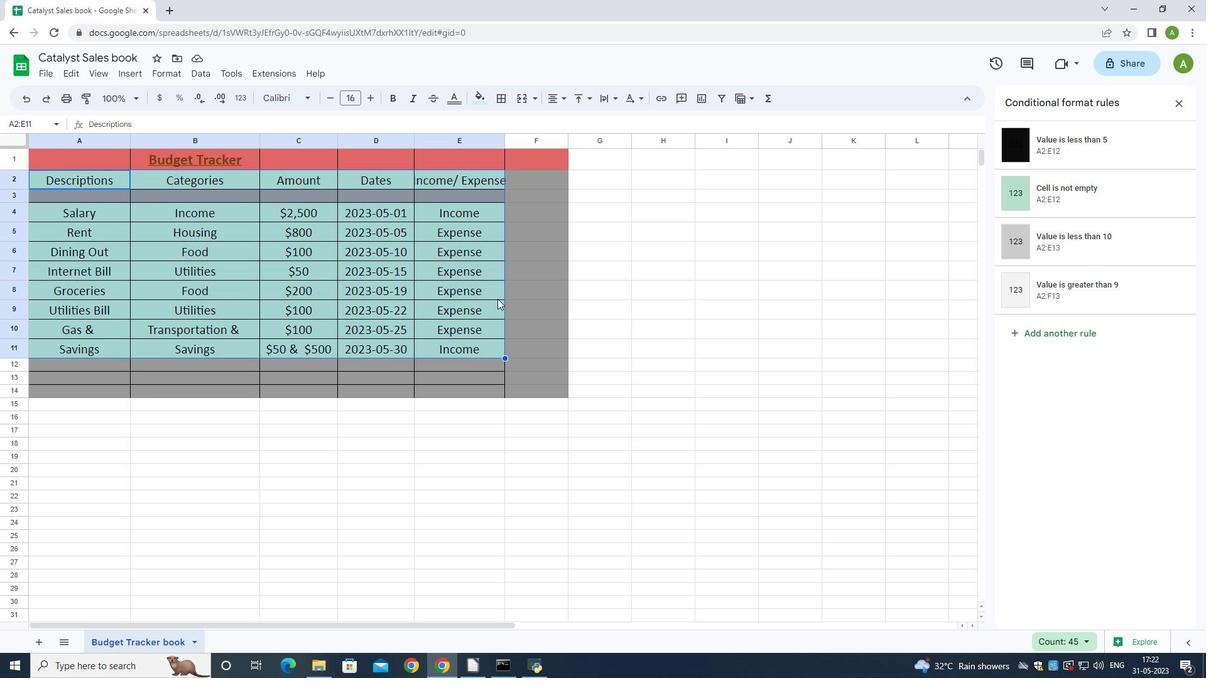 
Action: Mouse scrolled (522, 303) with delta (0, 0)
Screenshot: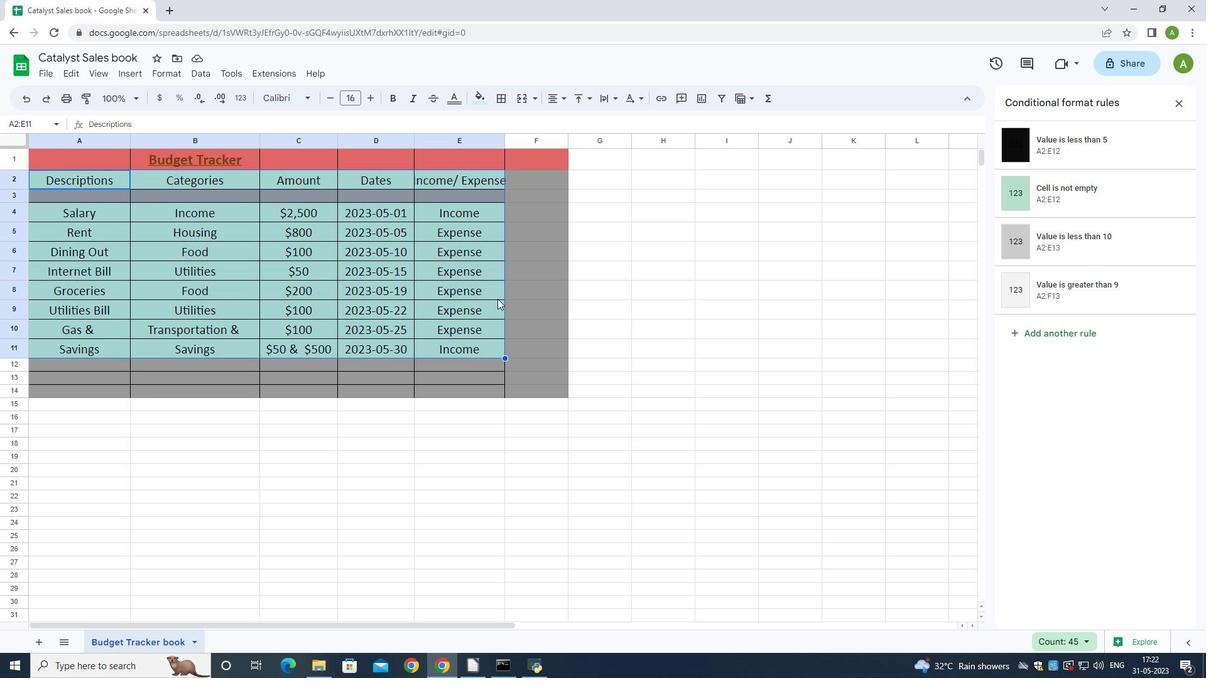 
Action: Mouse scrolled (522, 303) with delta (0, 0)
Screenshot: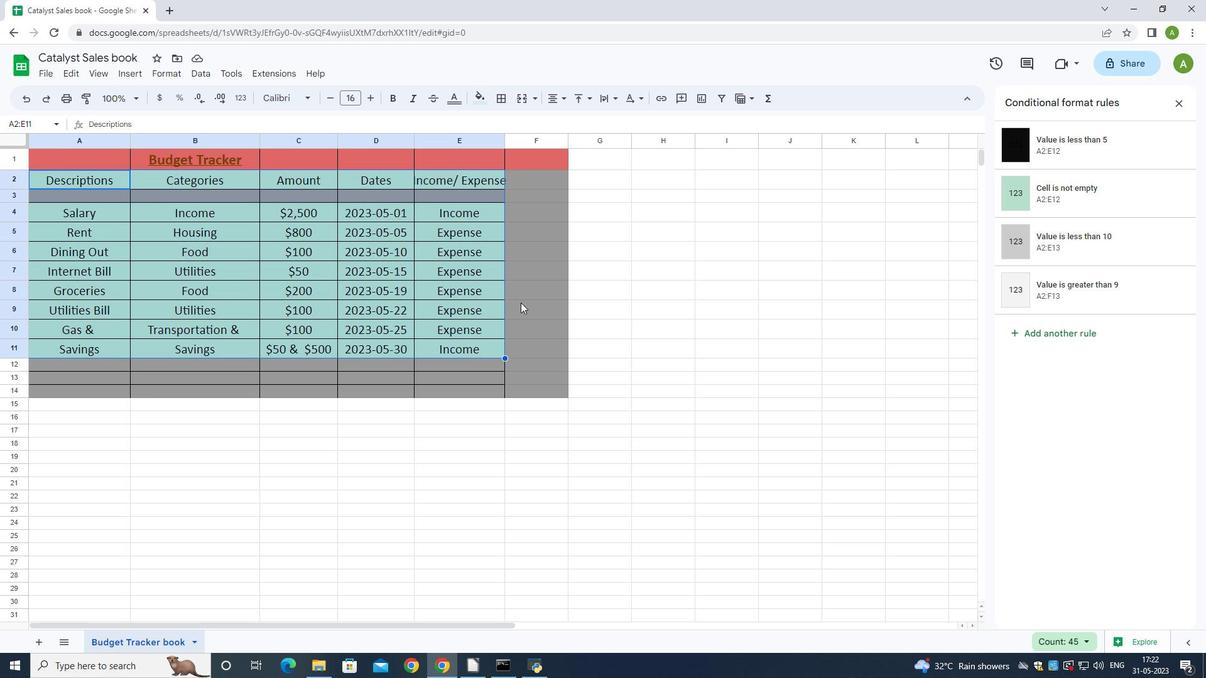 
Action: Mouse scrolled (522, 303) with delta (0, 0)
Screenshot: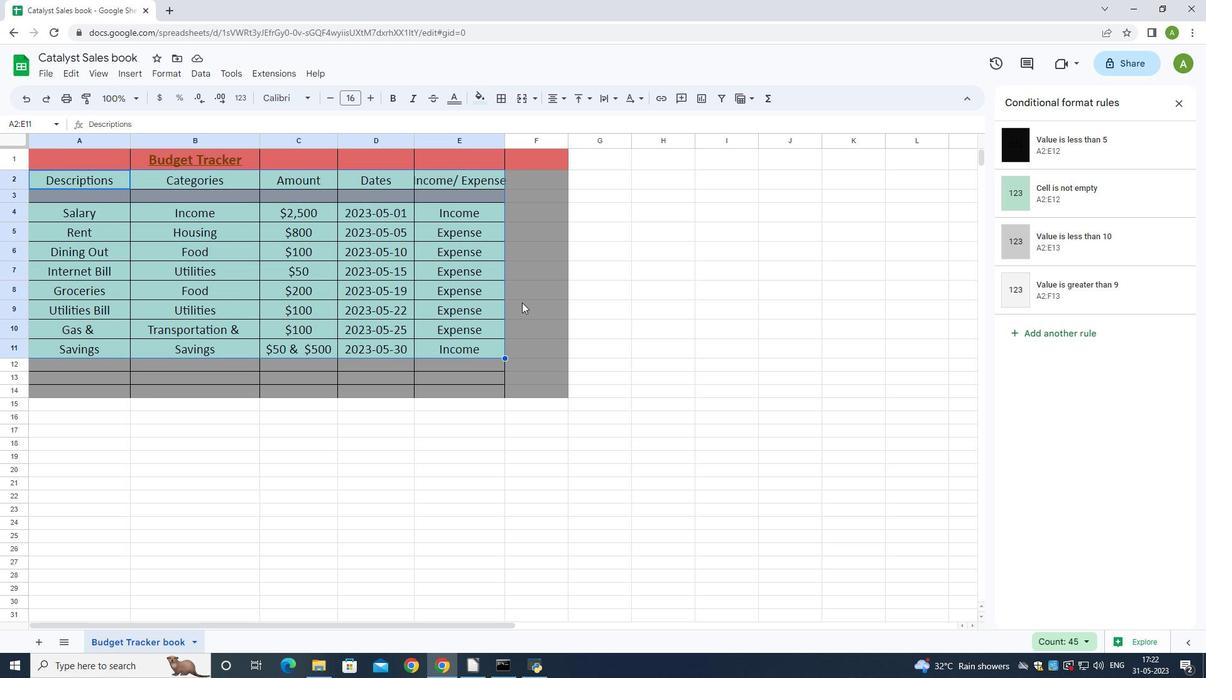 
Action: Mouse moved to (422, 268)
Screenshot: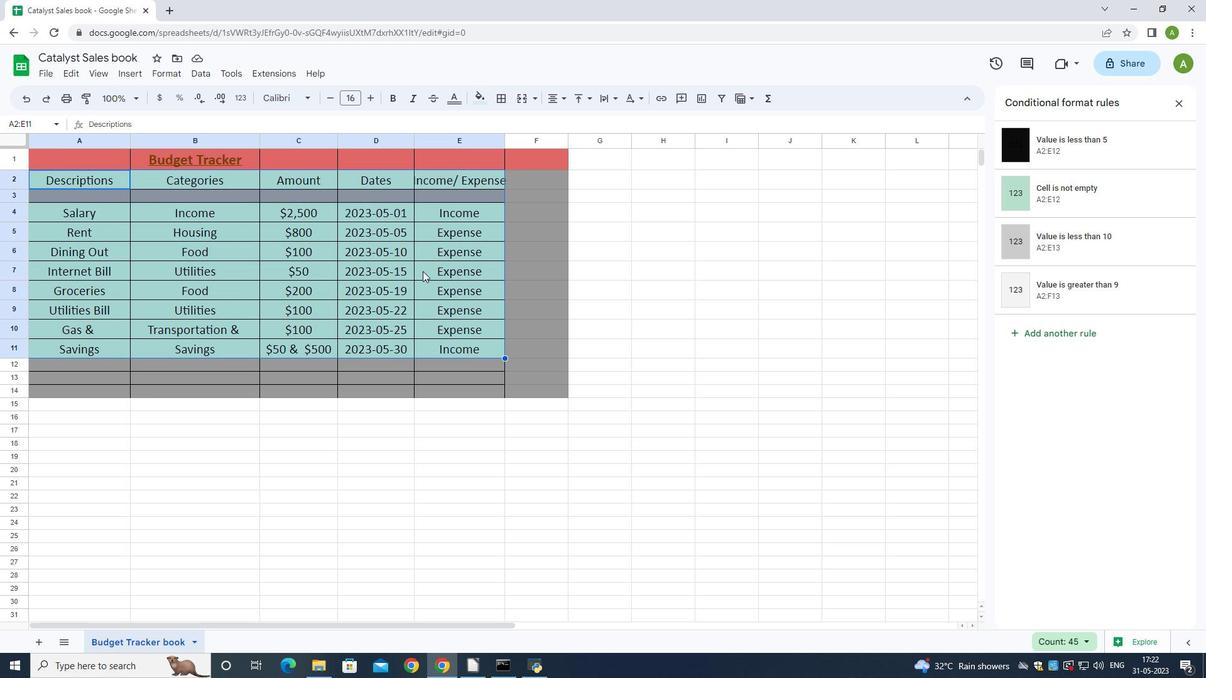 
Action: Mouse scrolled (422, 268) with delta (0, 0)
Screenshot: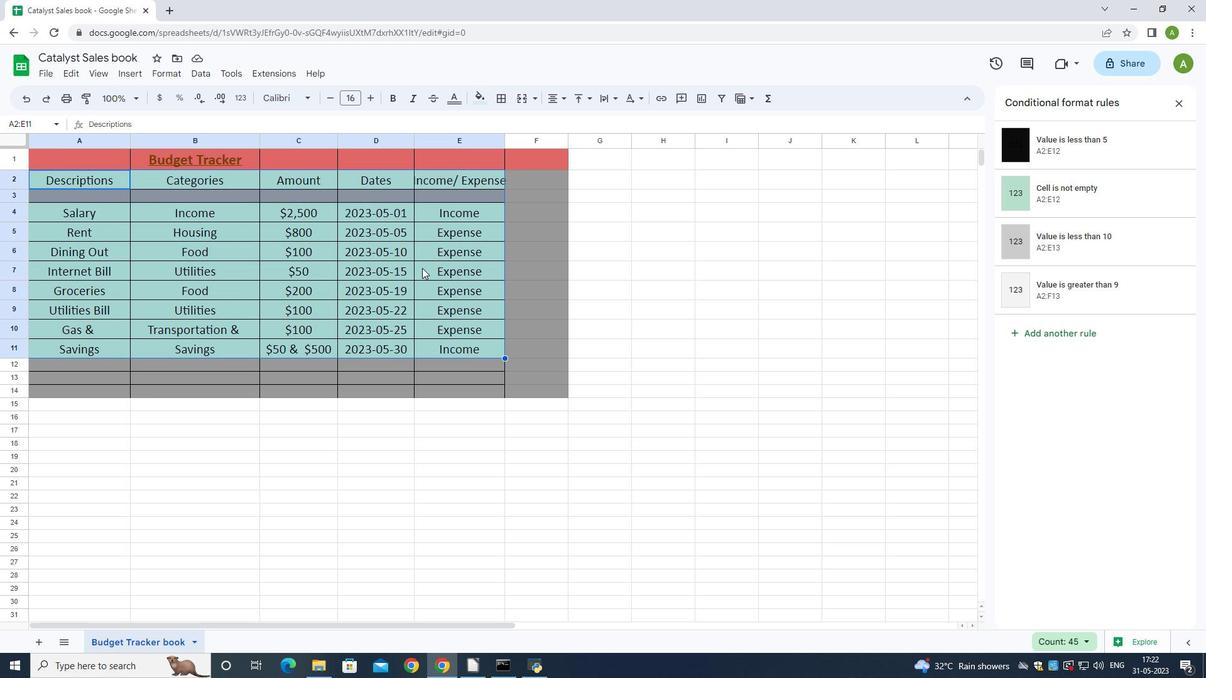 
Action: Mouse scrolled (422, 268) with delta (0, 0)
Screenshot: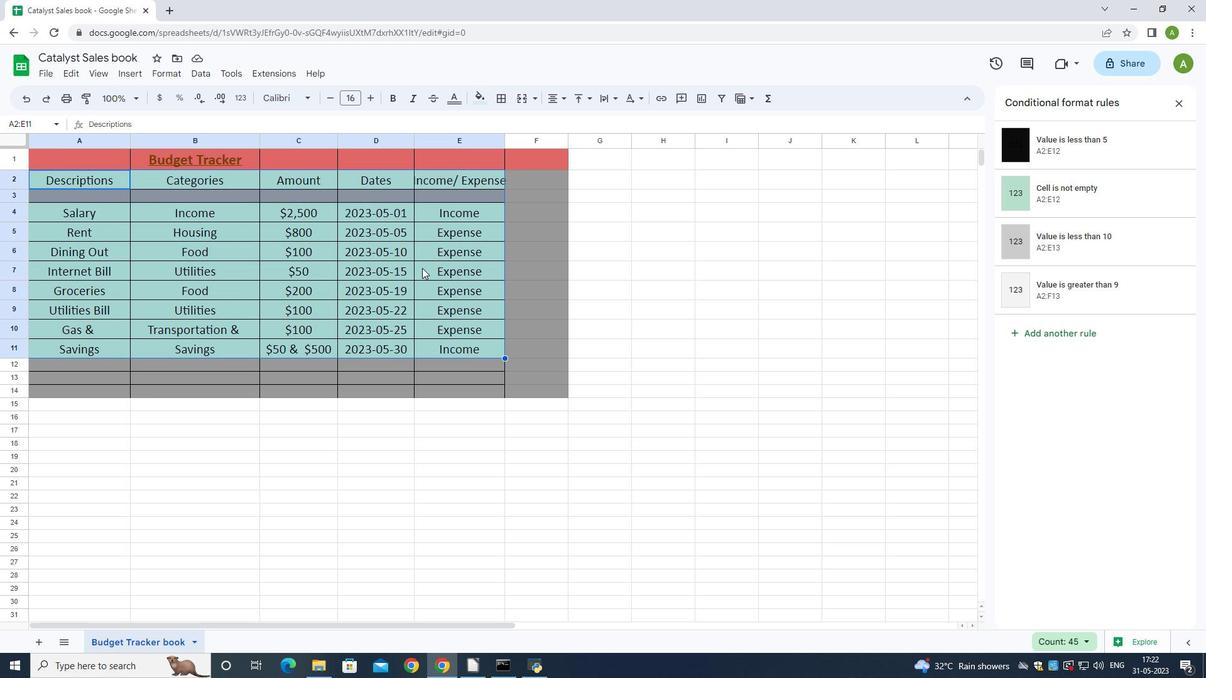 
Action: Mouse scrolled (422, 268) with delta (0, 0)
Screenshot: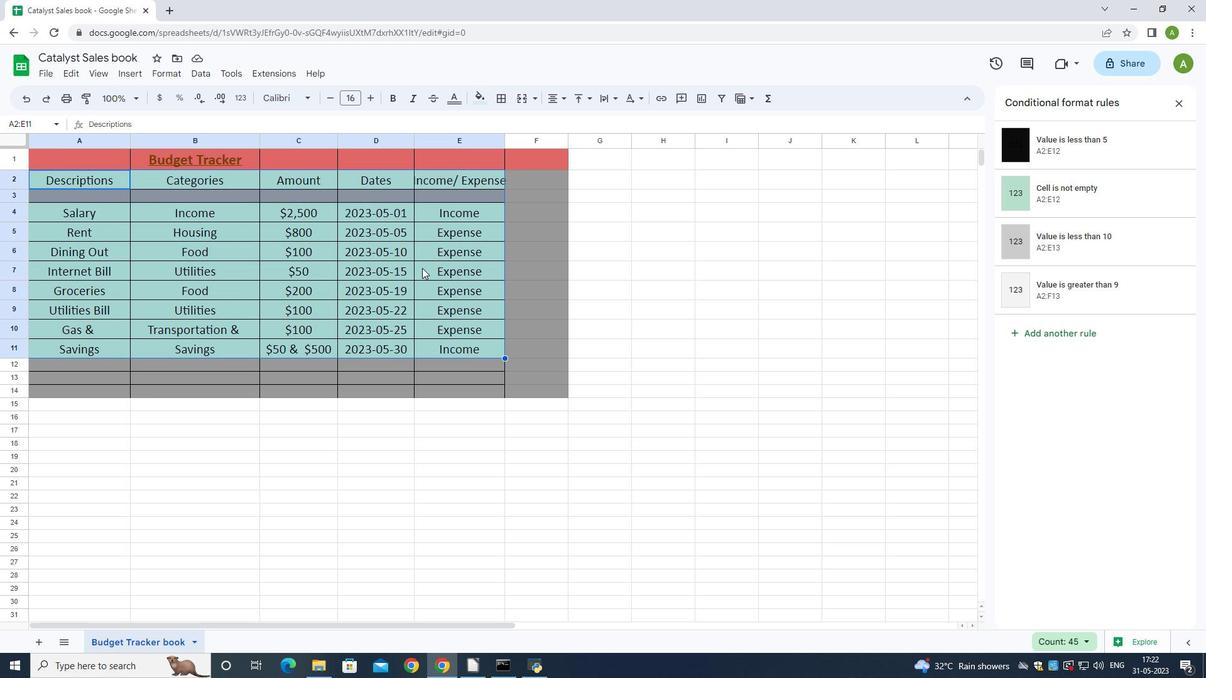 
Action: Mouse scrolled (422, 268) with delta (0, 0)
Screenshot: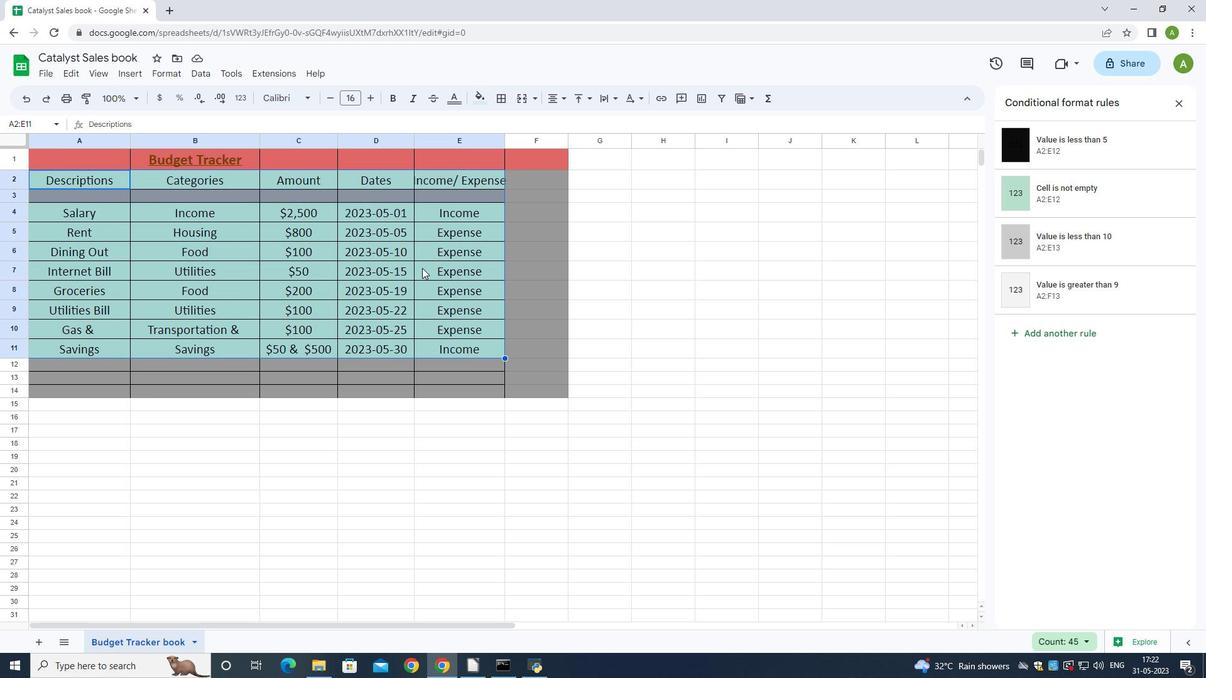 
Action: Mouse moved to (329, 97)
Screenshot: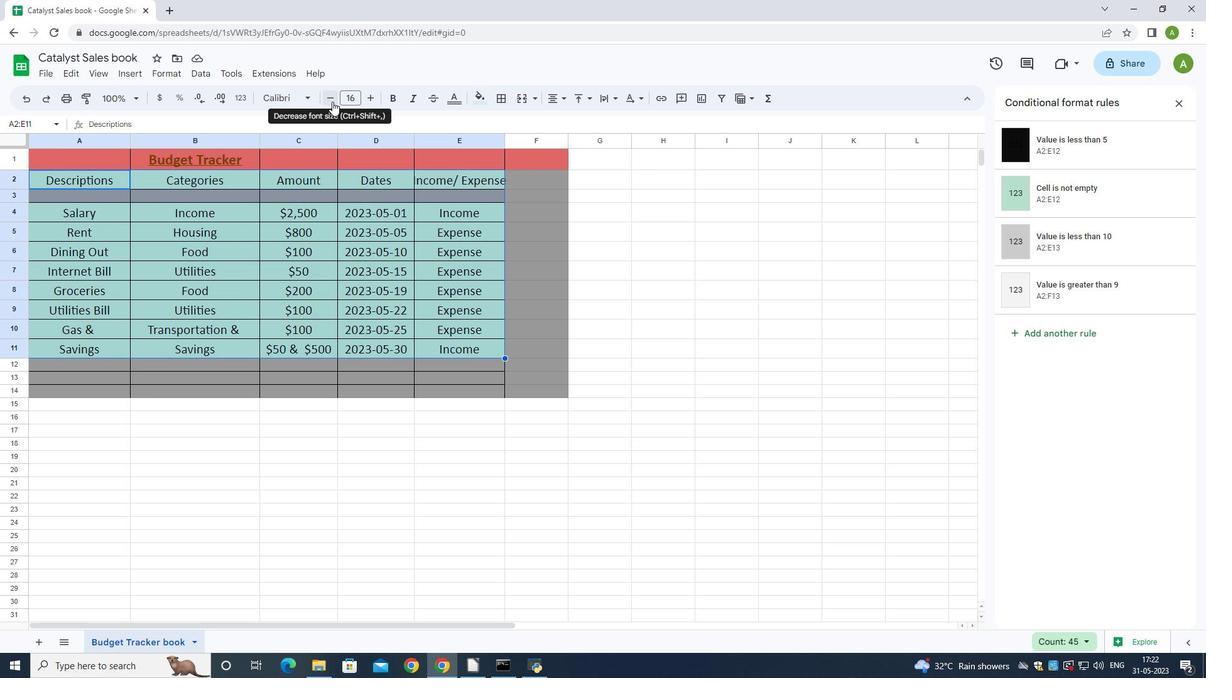 
Action: Mouse pressed left at (329, 97)
Screenshot: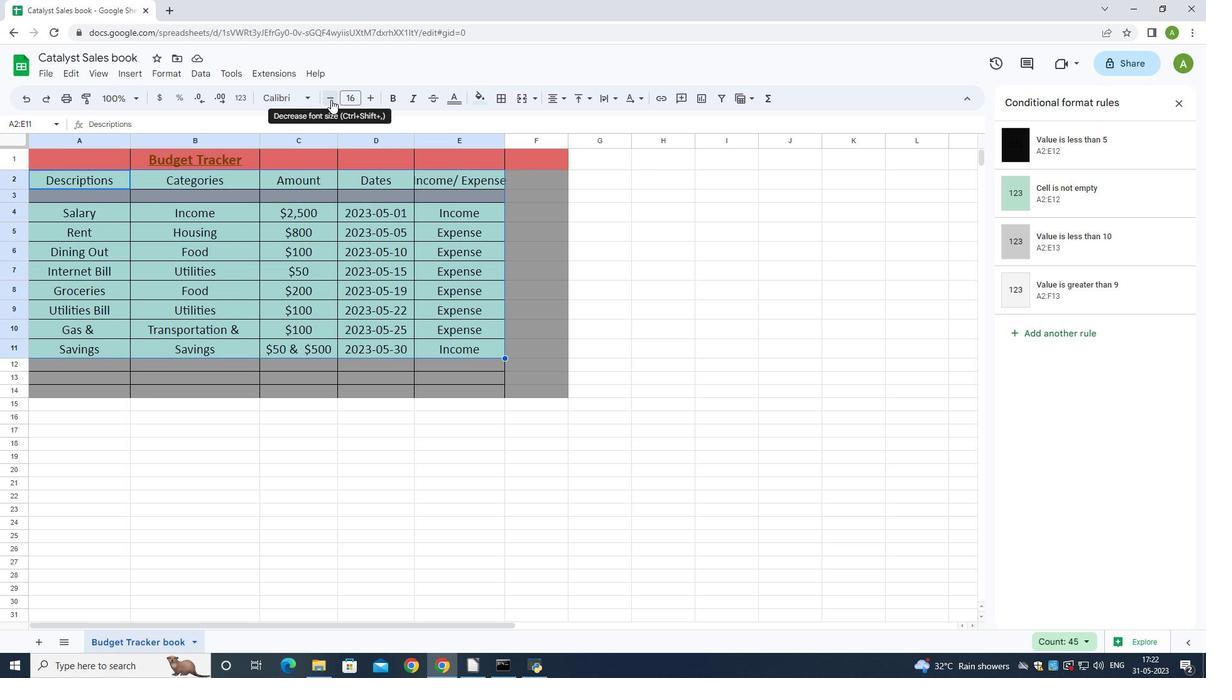 
Action: Mouse pressed left at (329, 97)
Screenshot: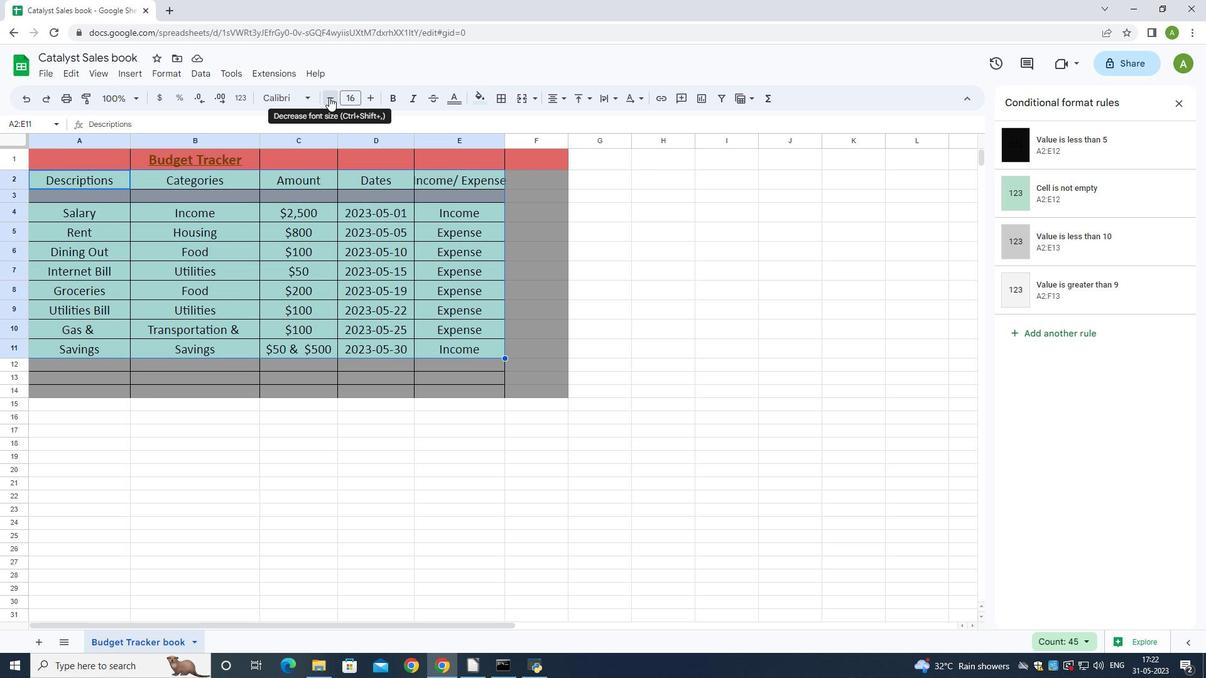 
Action: Mouse pressed left at (329, 97)
Screenshot: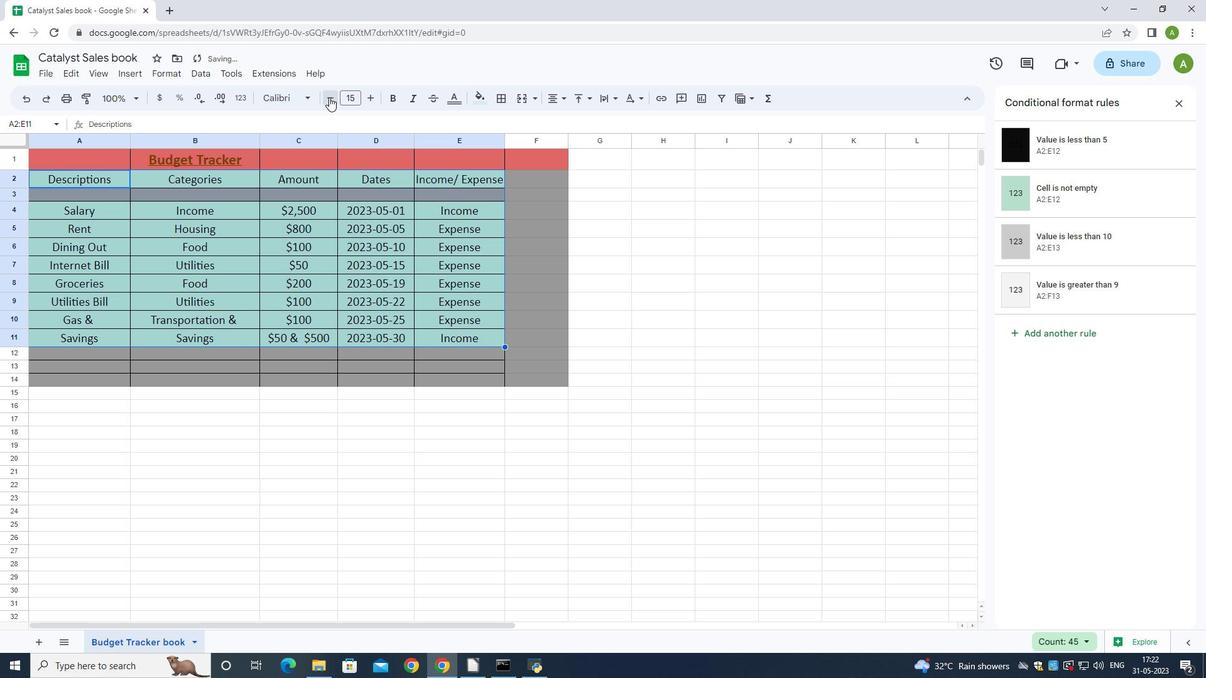 
Action: Mouse pressed left at (329, 97)
Screenshot: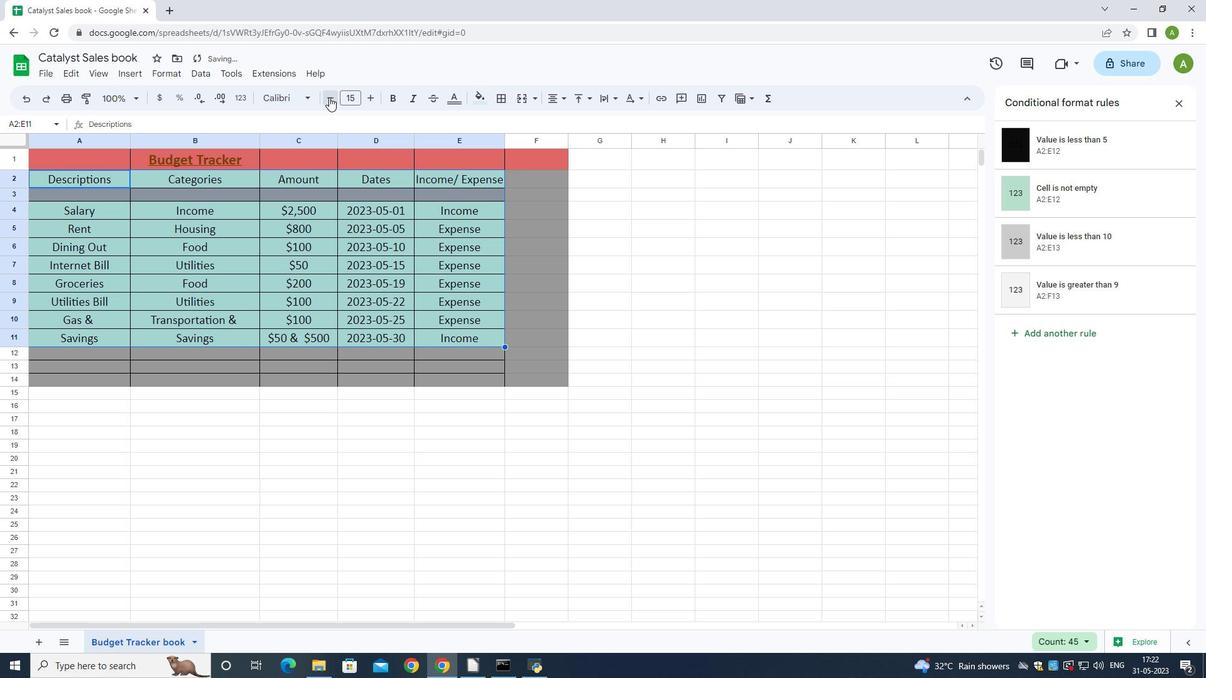 
Action: Mouse pressed left at (329, 97)
Screenshot: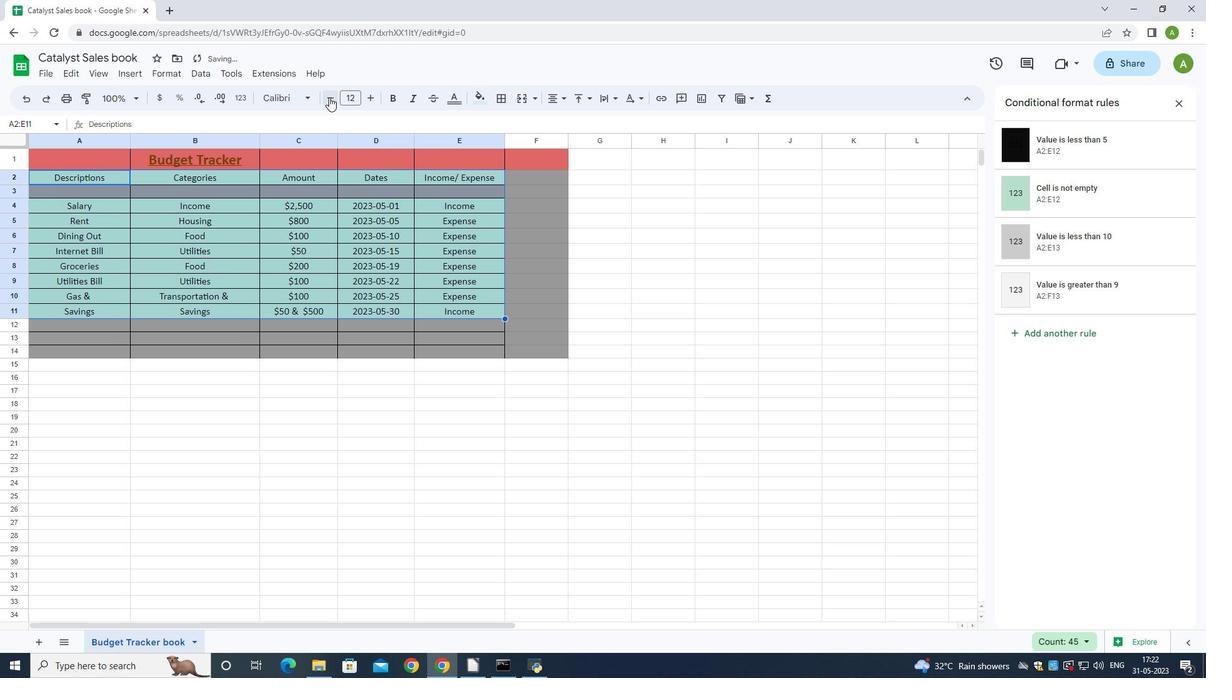 
Action: Mouse pressed left at (329, 97)
Screenshot: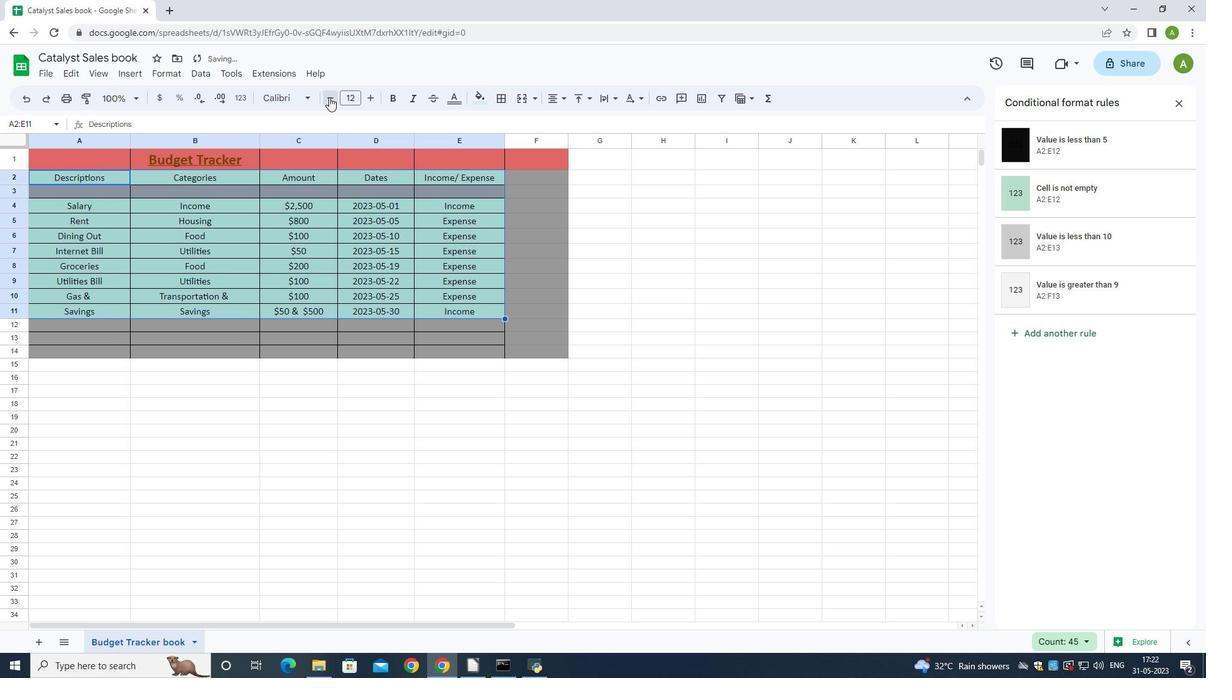 
Action: Mouse pressed left at (329, 97)
Screenshot: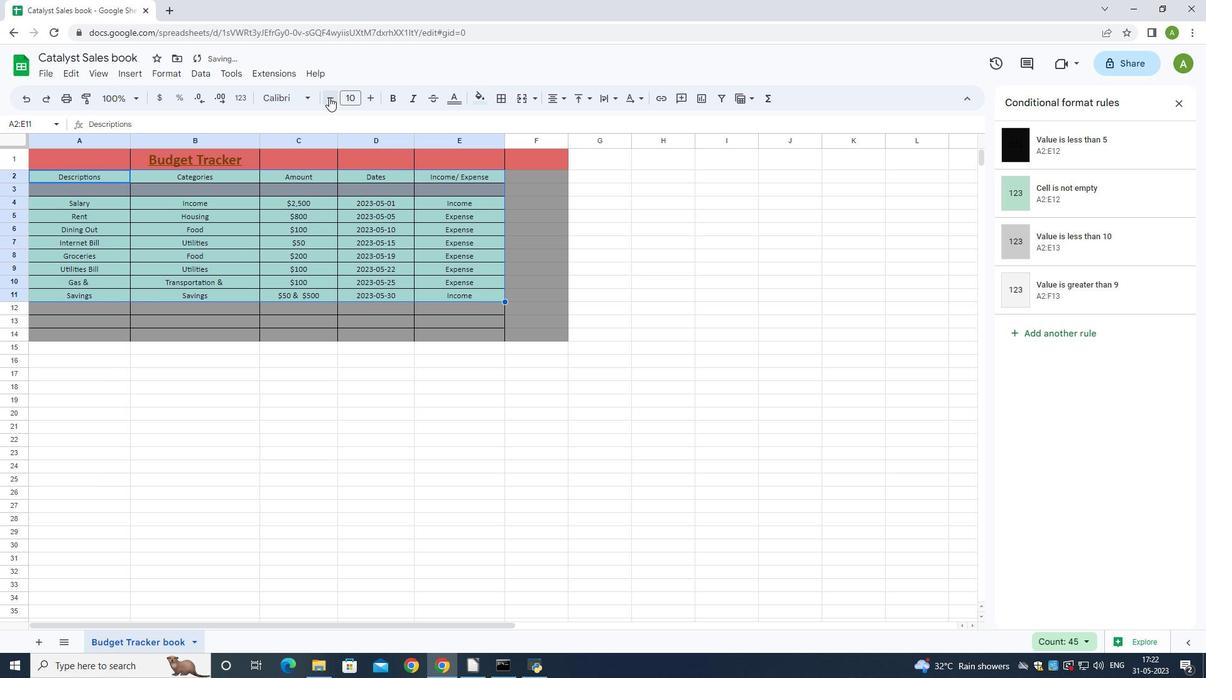 
Action: Mouse moved to (42, 141)
Screenshot: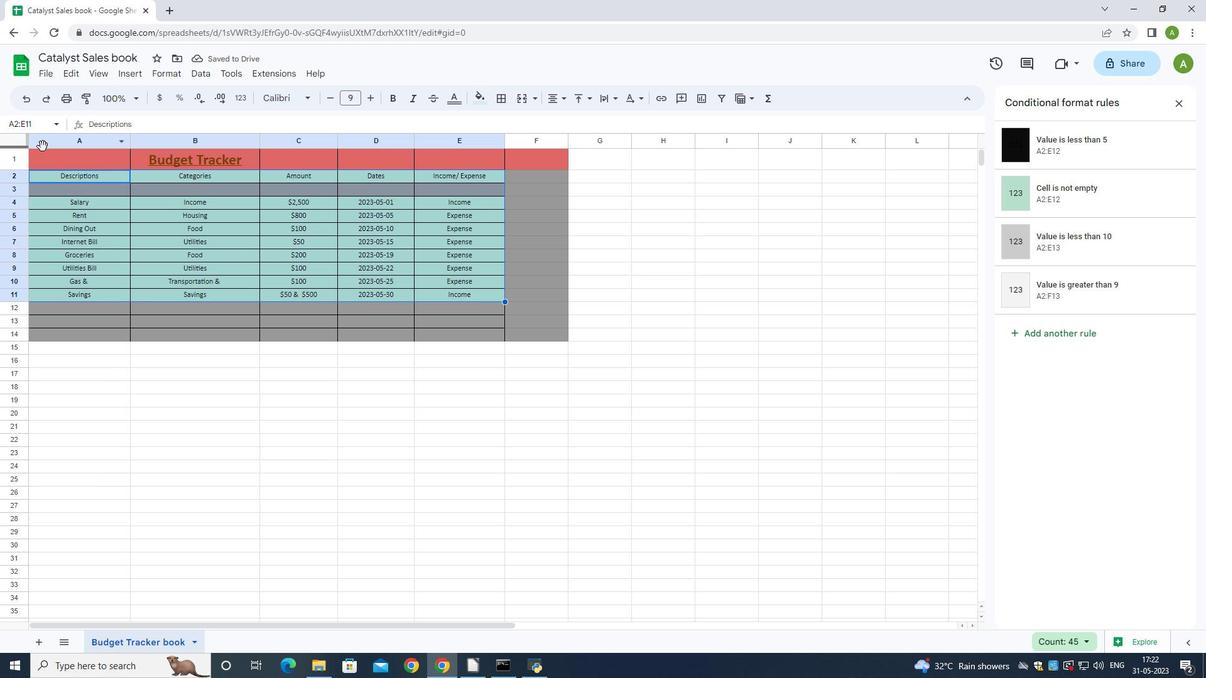 
Action: Mouse pressed left at (42, 141)
Screenshot: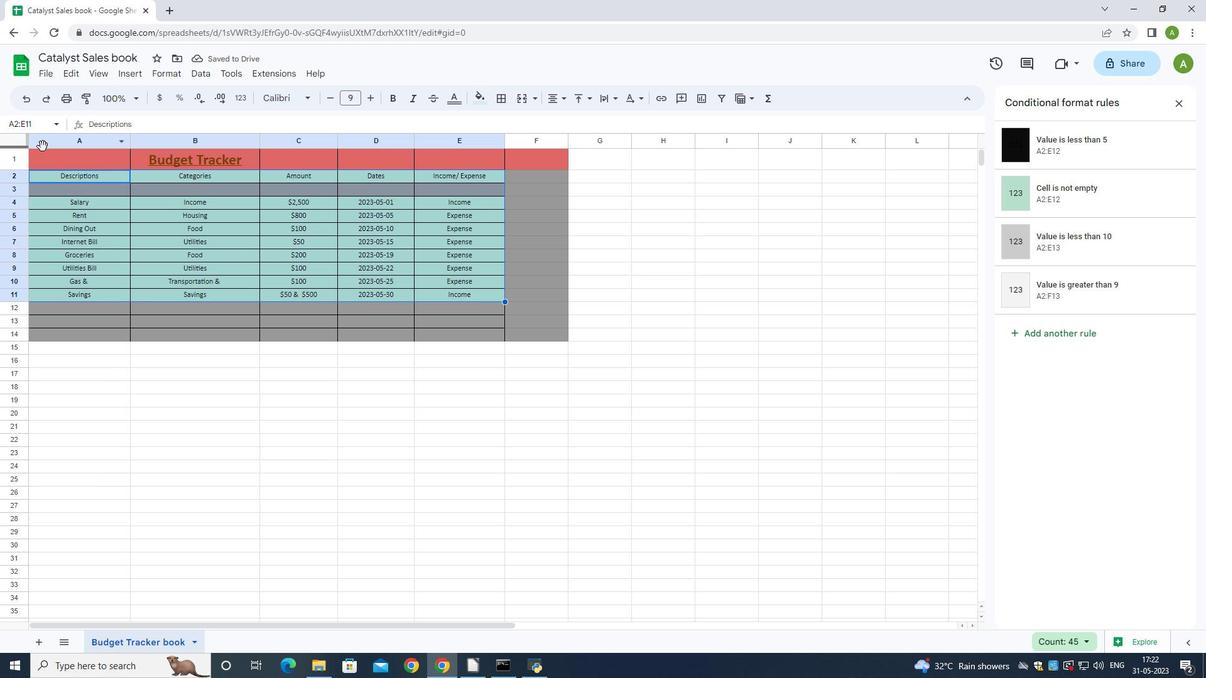
Action: Mouse moved to (294, 428)
Screenshot: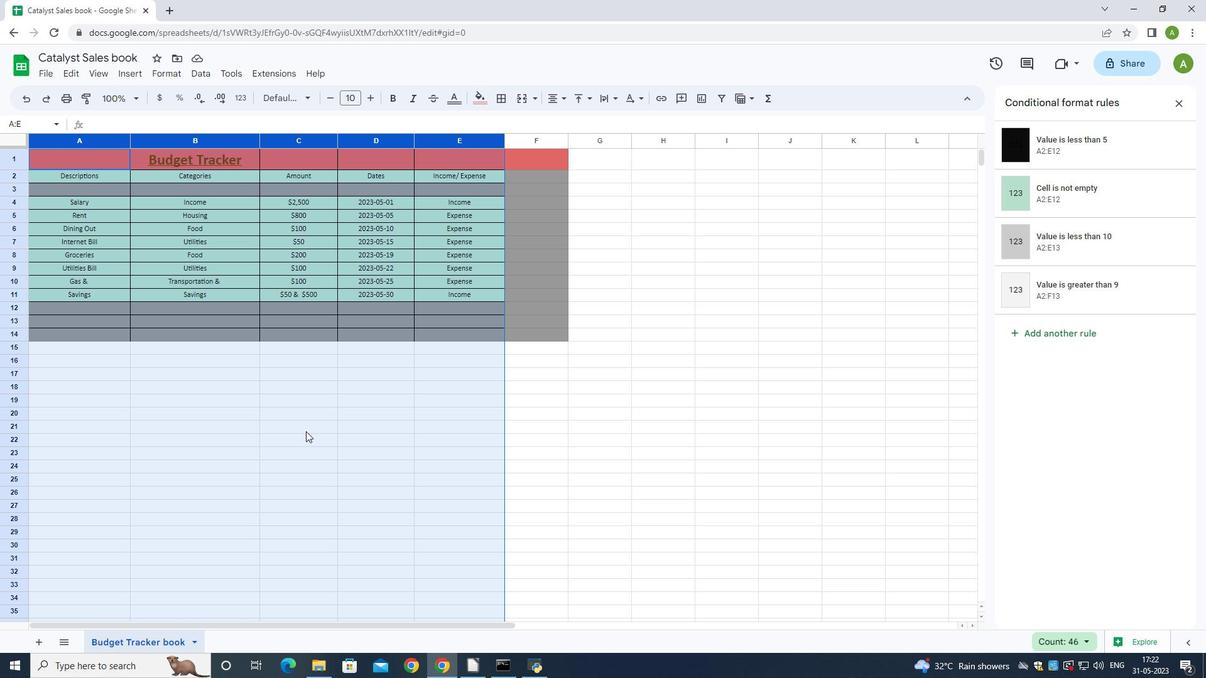 
Action: Mouse pressed left at (294, 428)
Screenshot: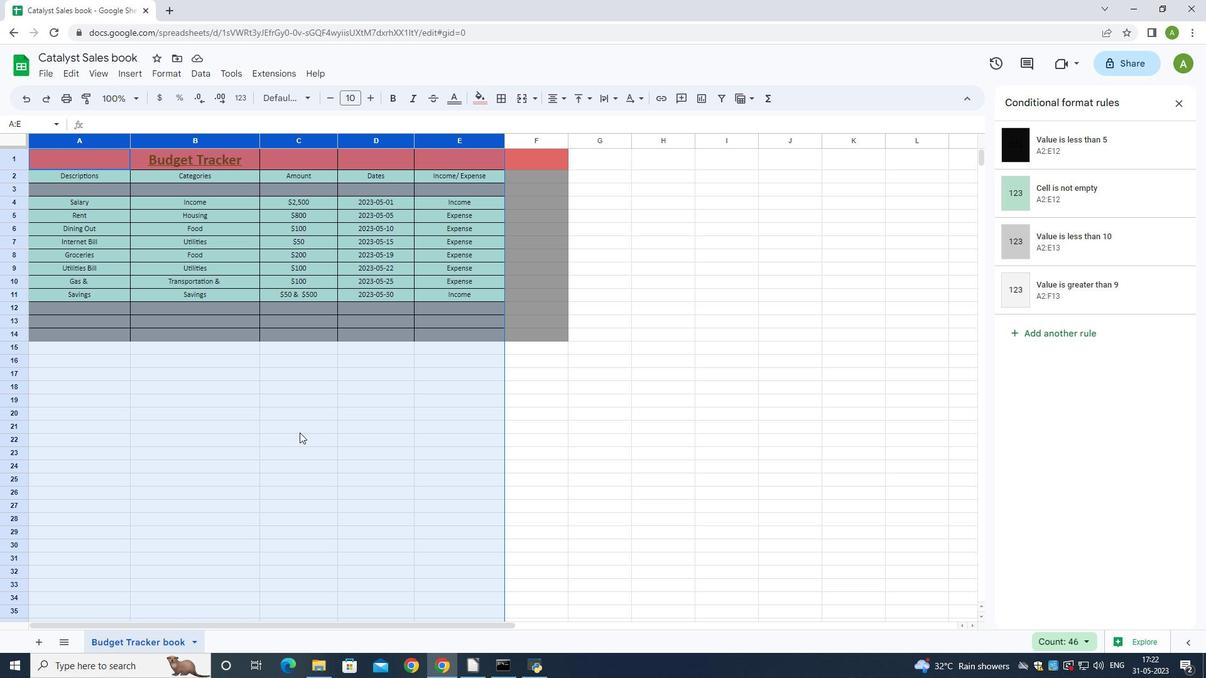 
Action: Mouse moved to (32, 148)
Screenshot: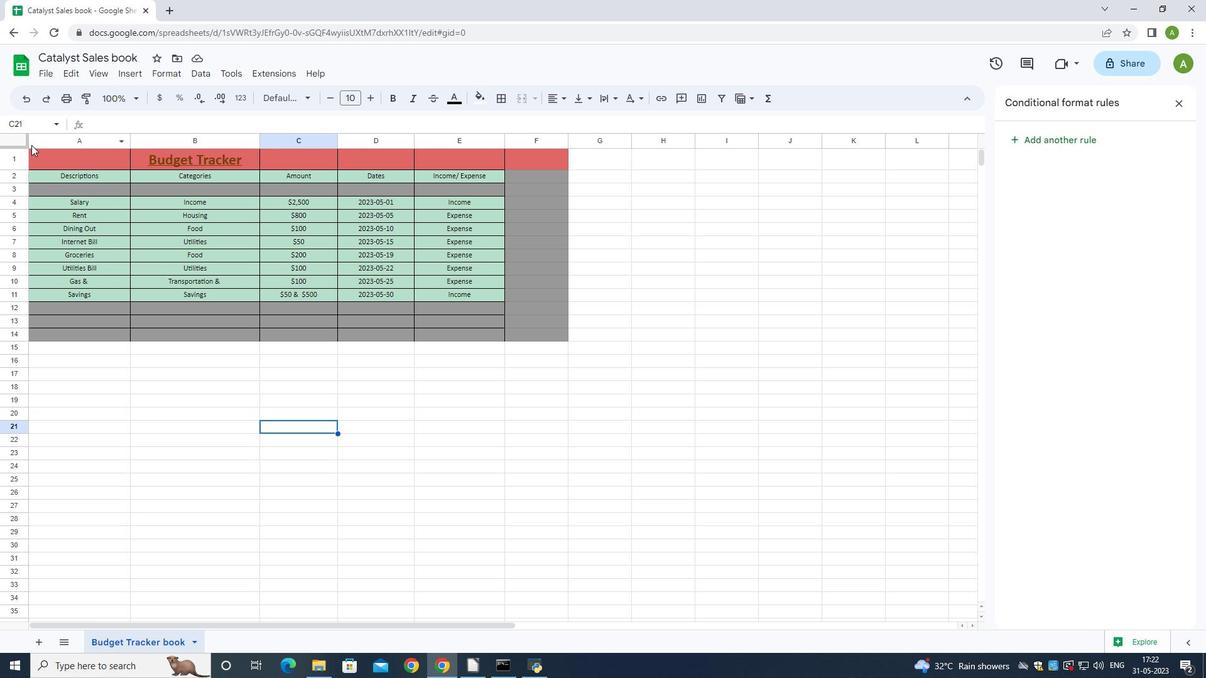 
Action: Mouse pressed left at (32, 148)
Screenshot: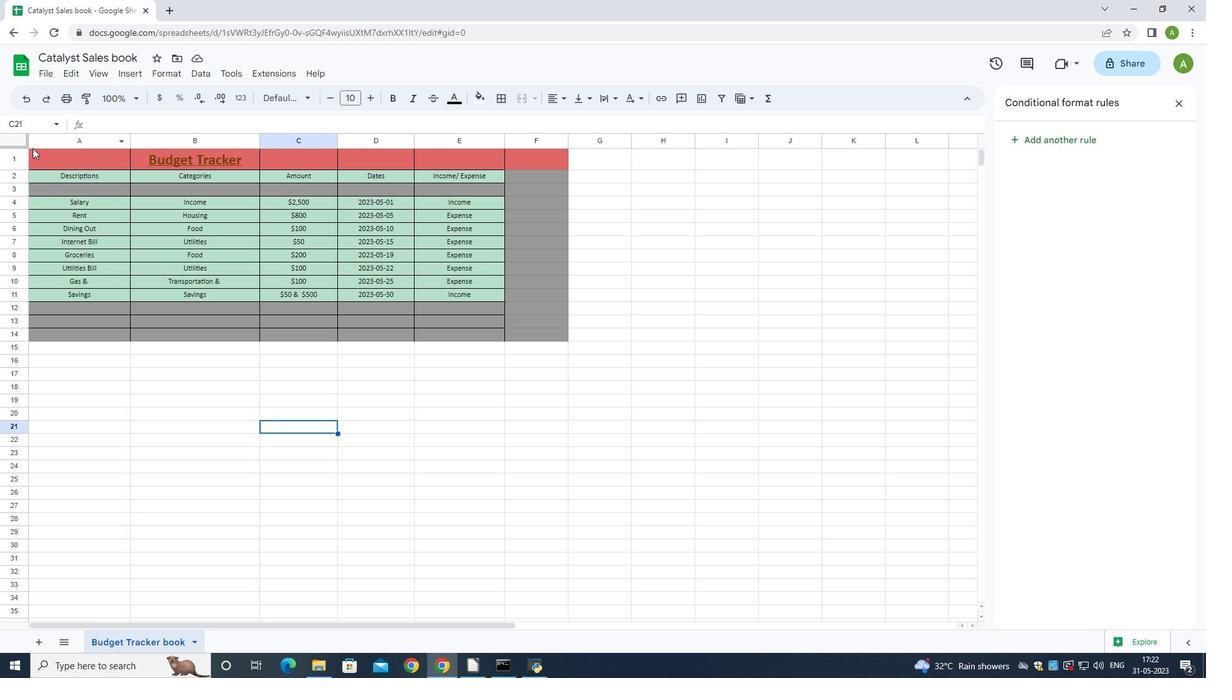 
Action: Mouse moved to (145, 226)
Screenshot: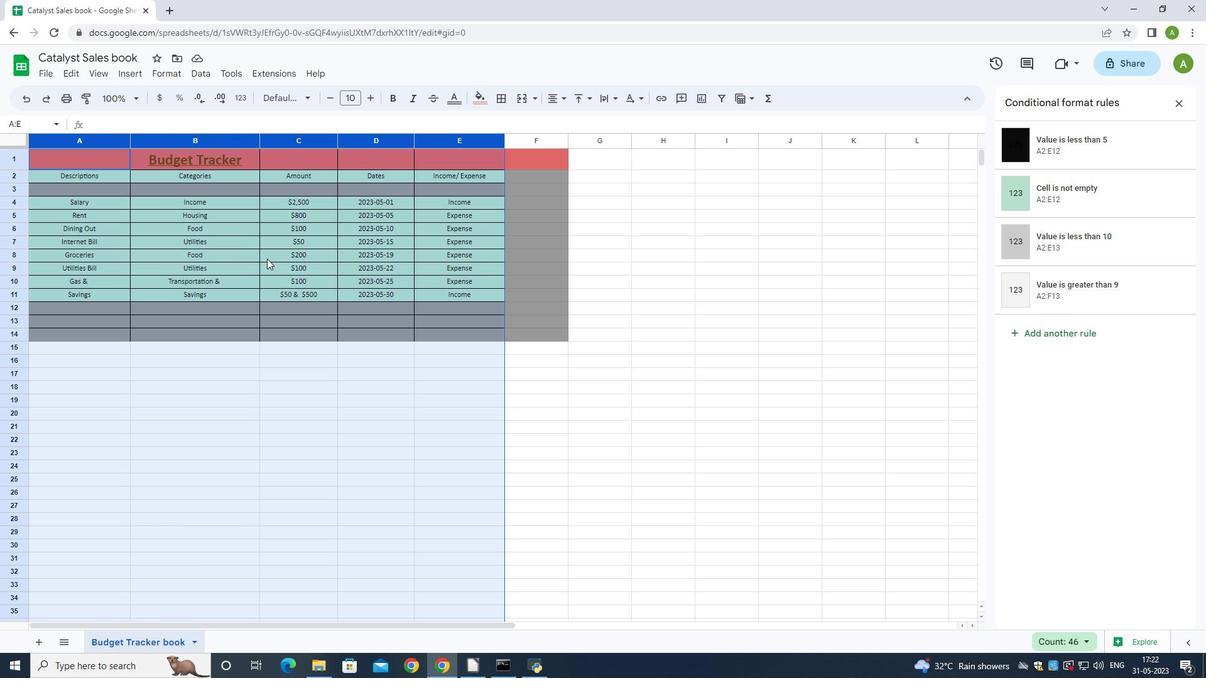 
Action: Mouse pressed left at (145, 226)
Screenshot: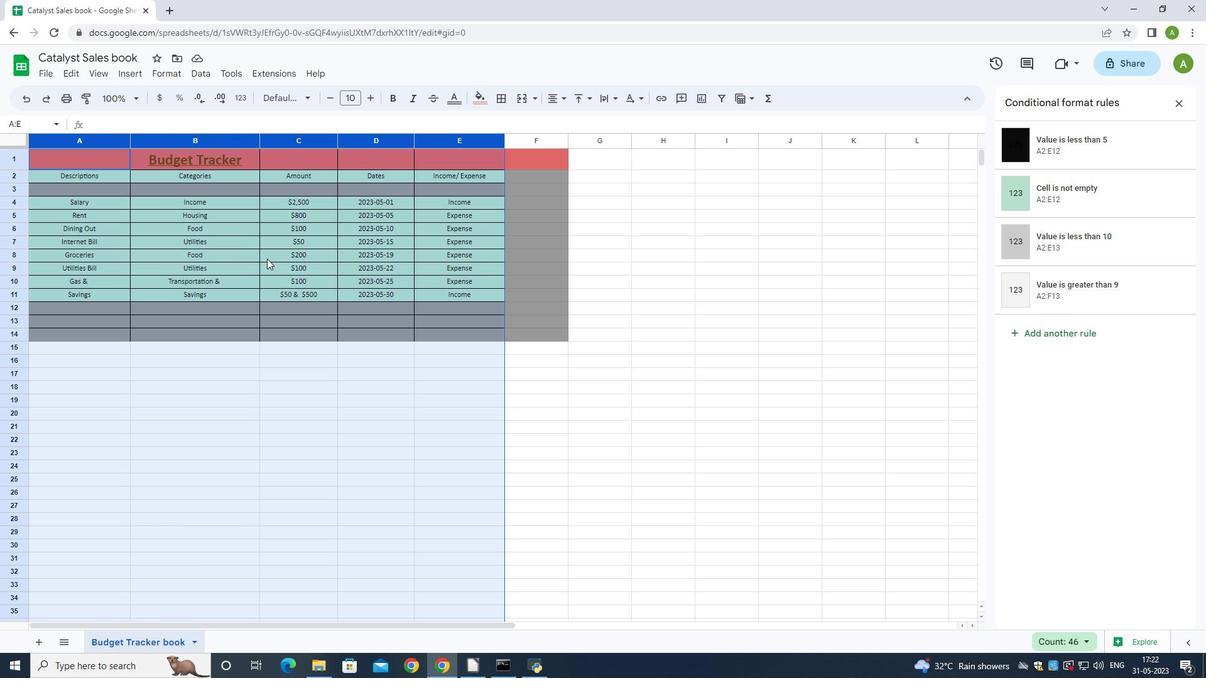 
Action: Mouse moved to (37, 155)
Screenshot: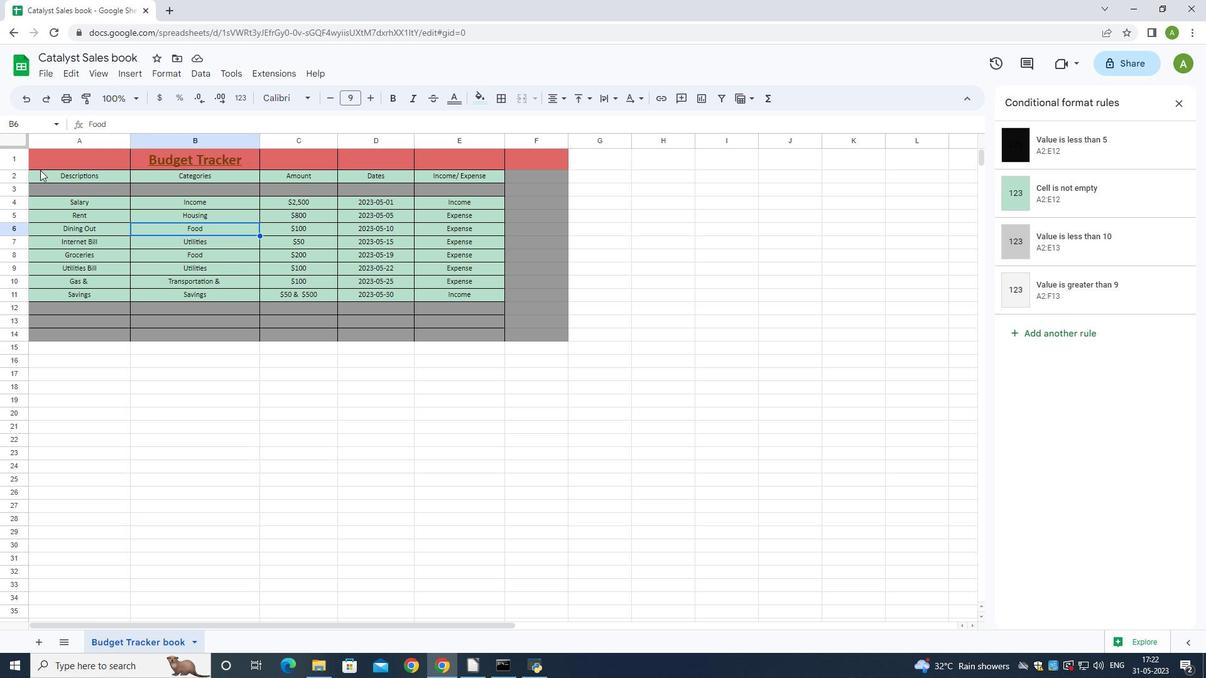 
Action: Mouse pressed left at (37, 155)
Screenshot: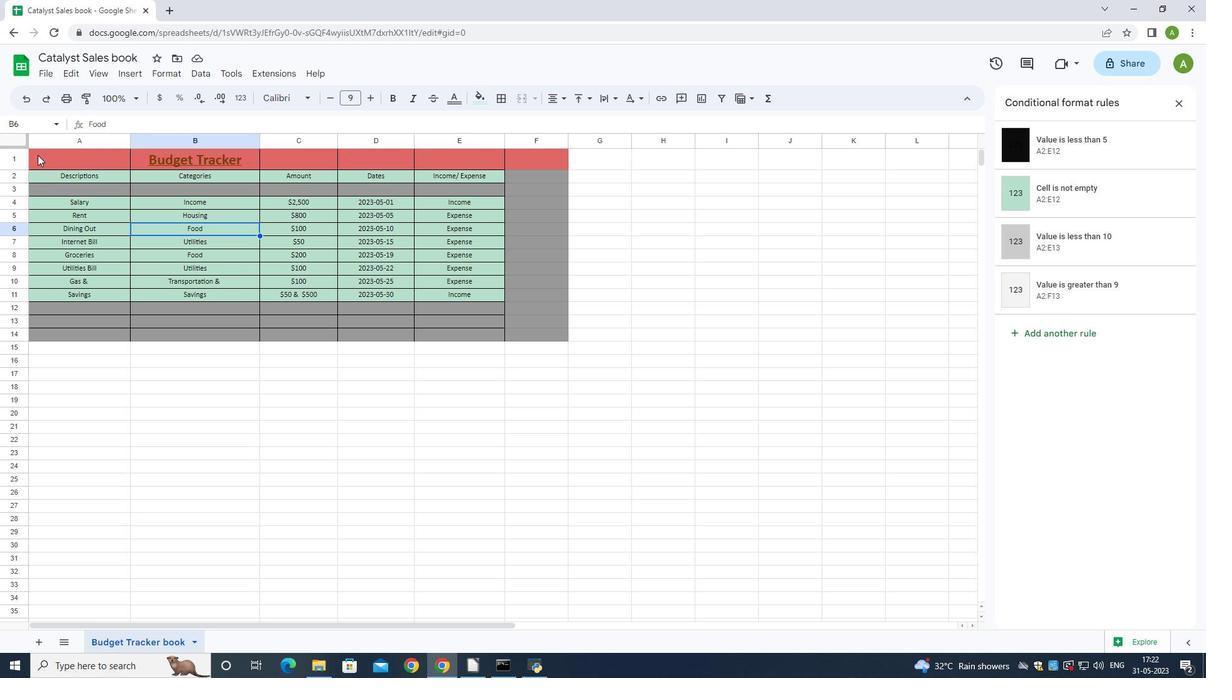 
Action: Mouse moved to (546, 98)
Screenshot: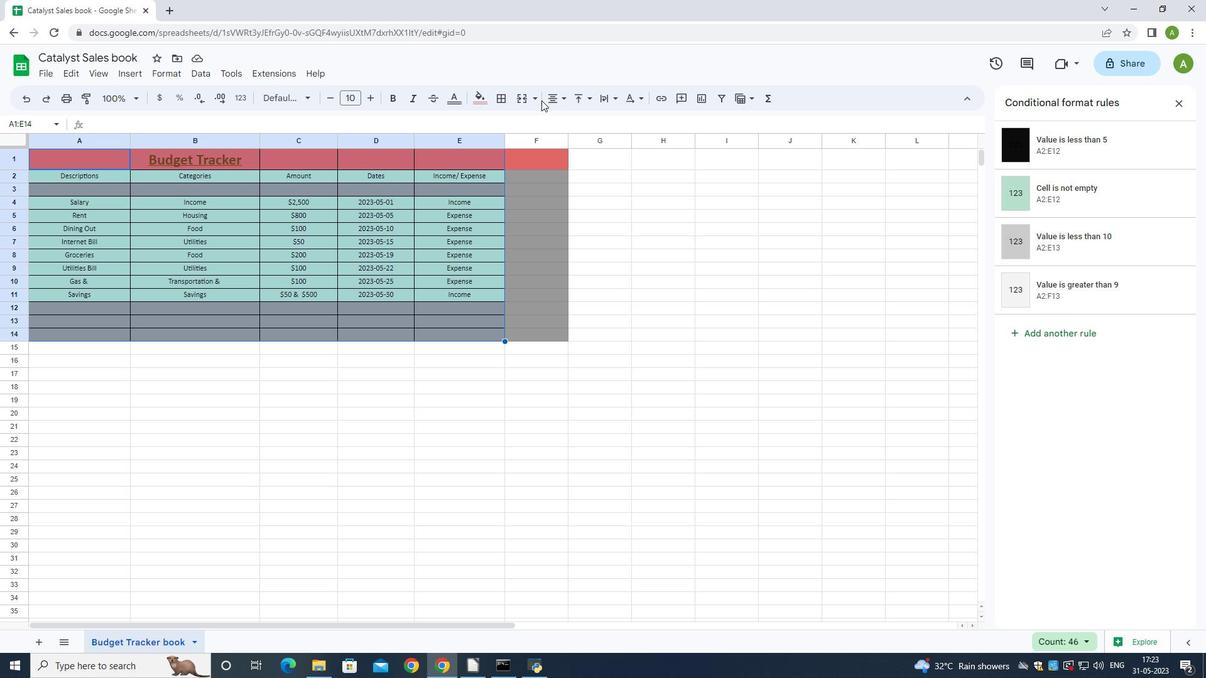 
Action: Mouse pressed left at (546, 98)
Screenshot: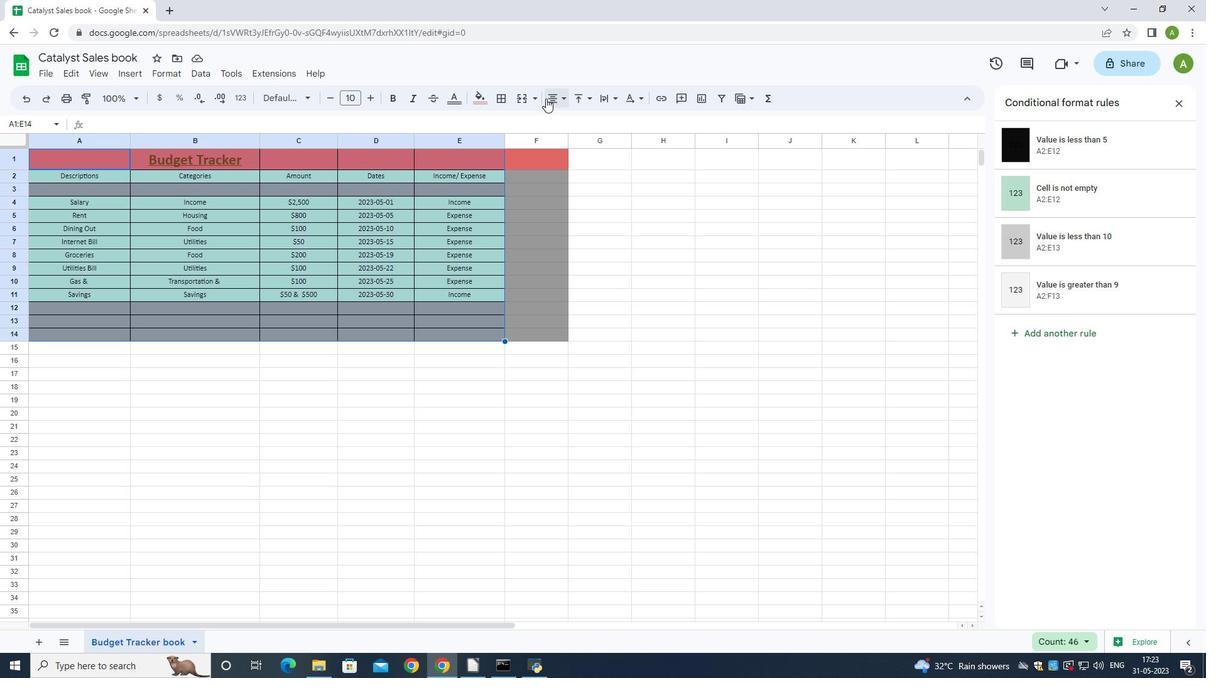 
Action: Mouse moved to (577, 123)
Screenshot: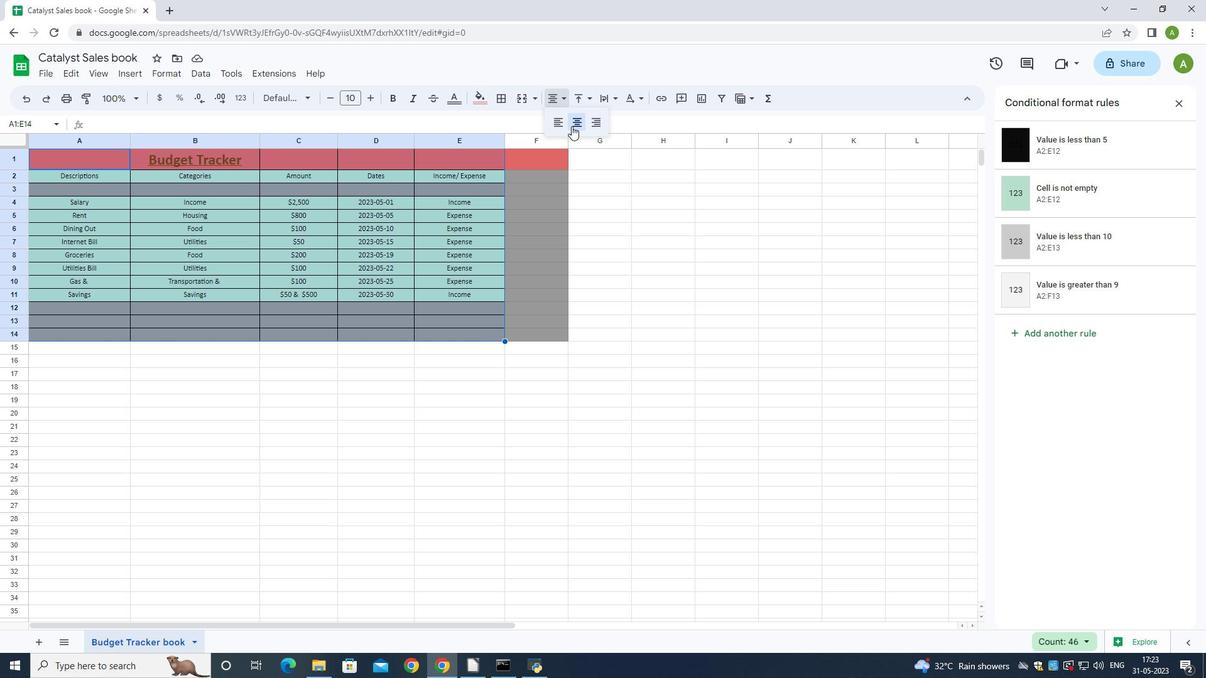 
Action: Mouse pressed left at (577, 123)
Screenshot: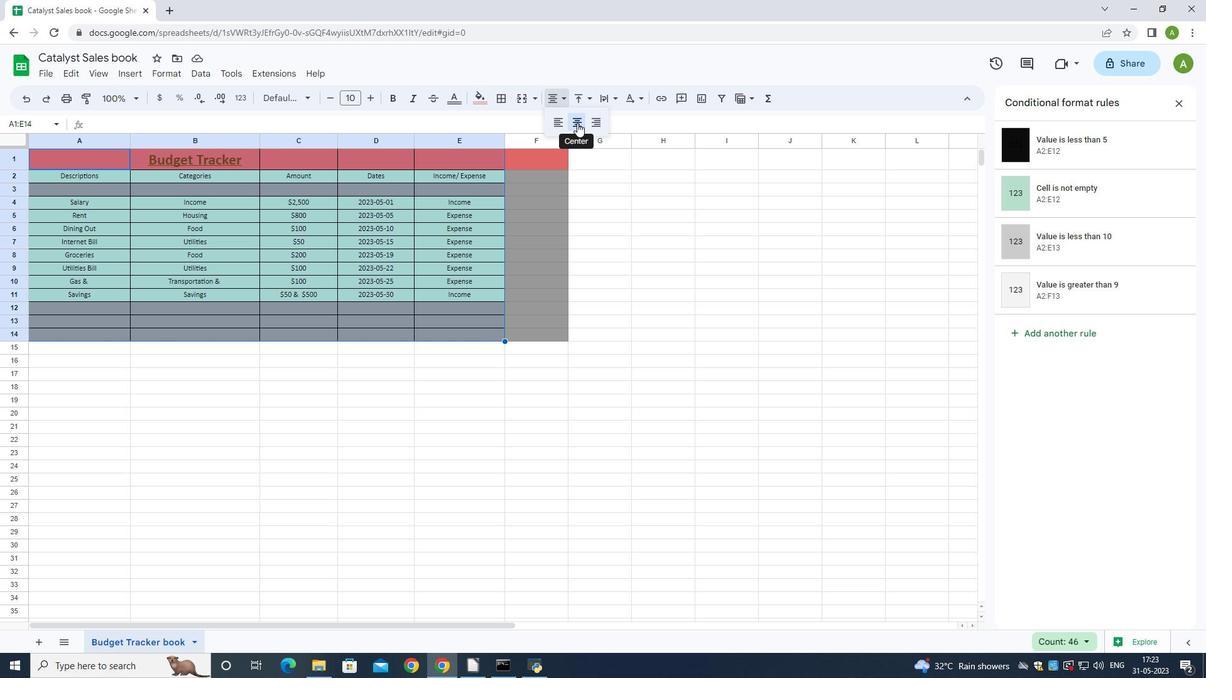 
Action: Mouse moved to (61, 227)
Screenshot: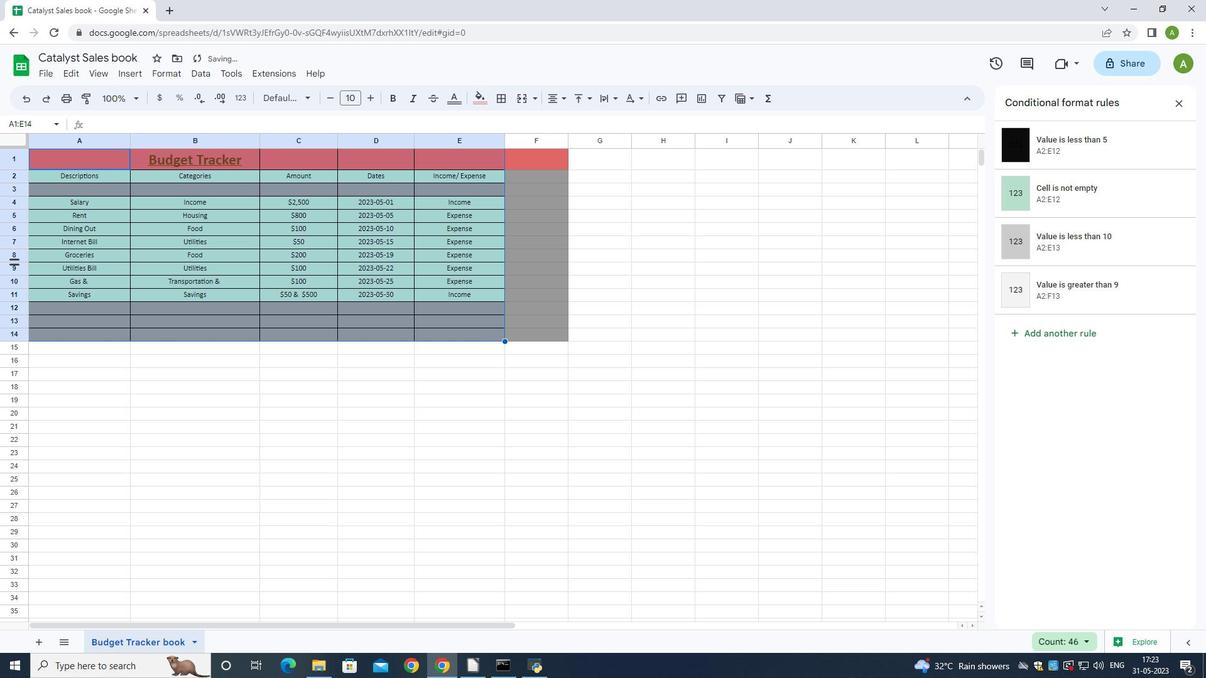 
Action: Mouse scrolled (61, 228) with delta (0, 0)
Screenshot: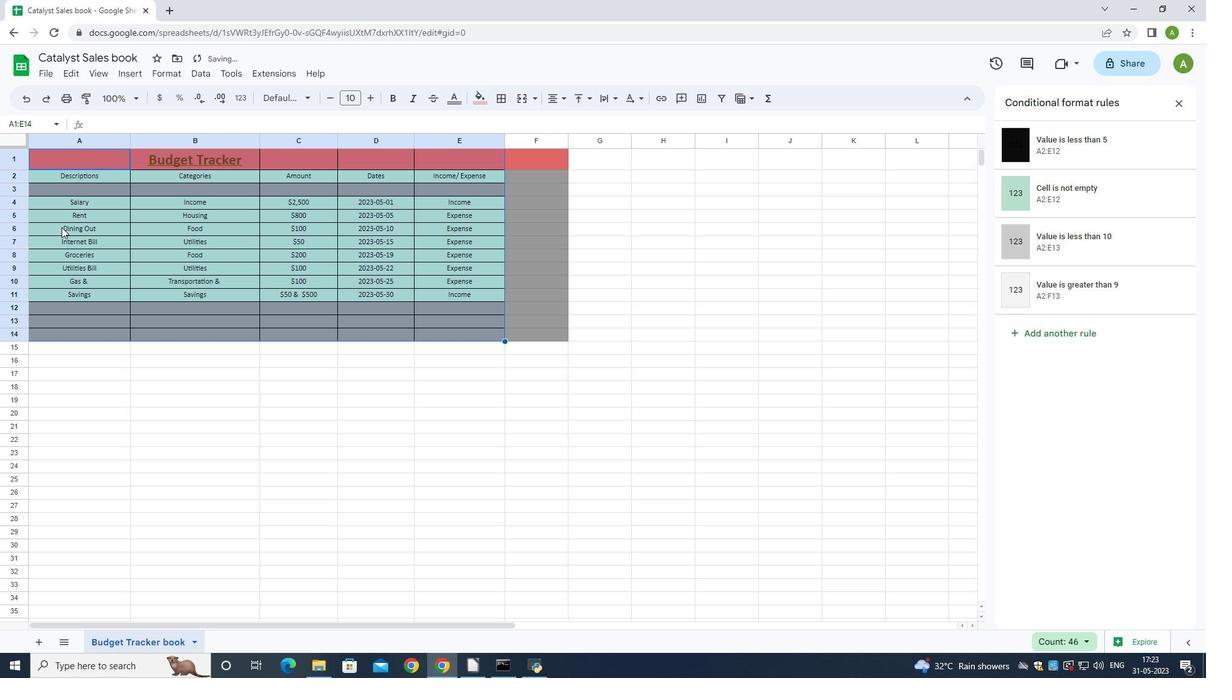 
Action: Mouse moved to (83, 157)
Screenshot: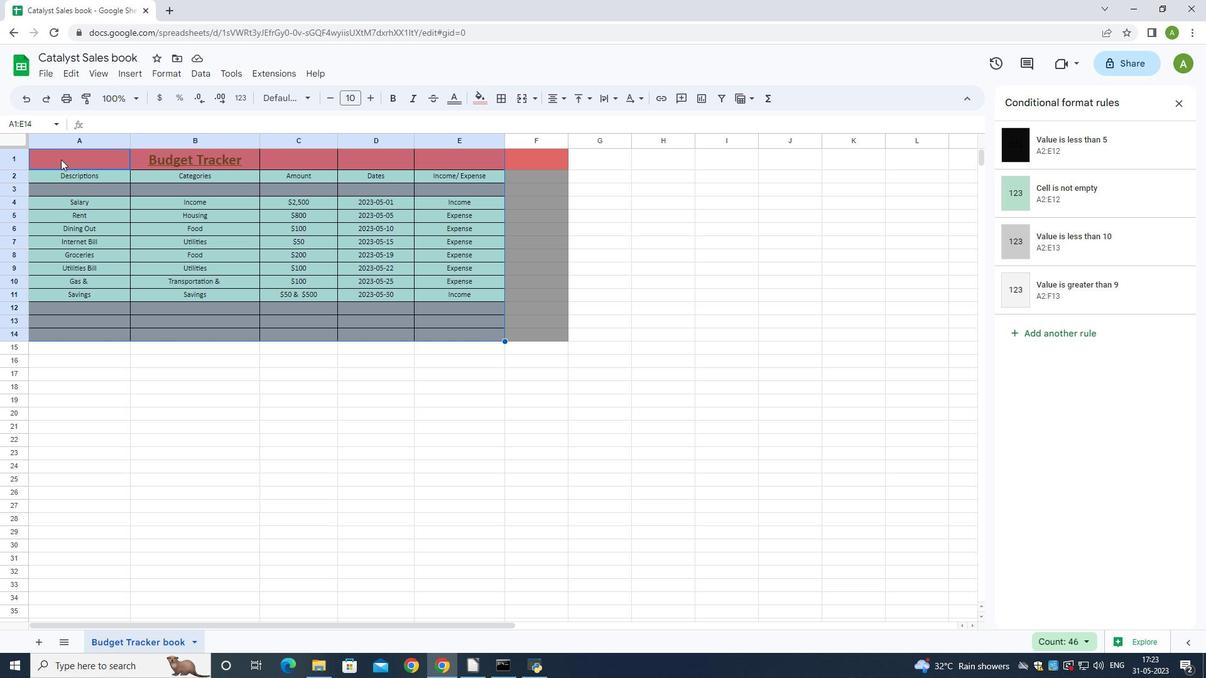 
Action: Mouse pressed left at (83, 157)
Screenshot: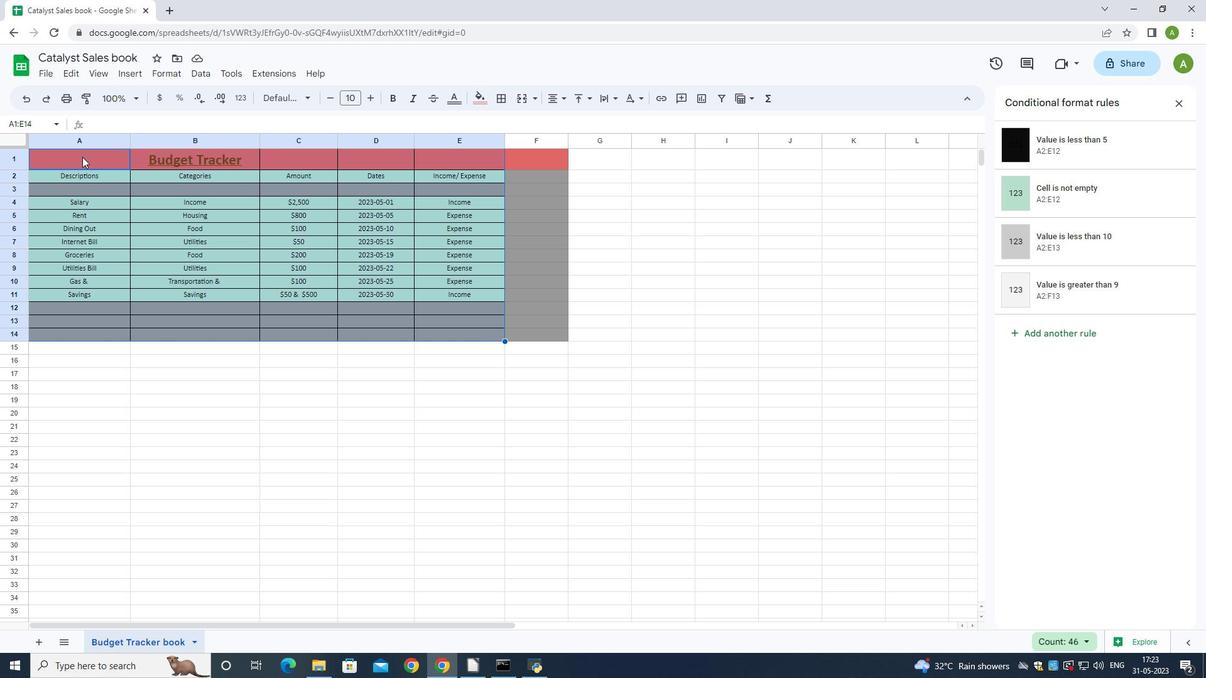 
Action: Mouse moved to (157, 160)
Screenshot: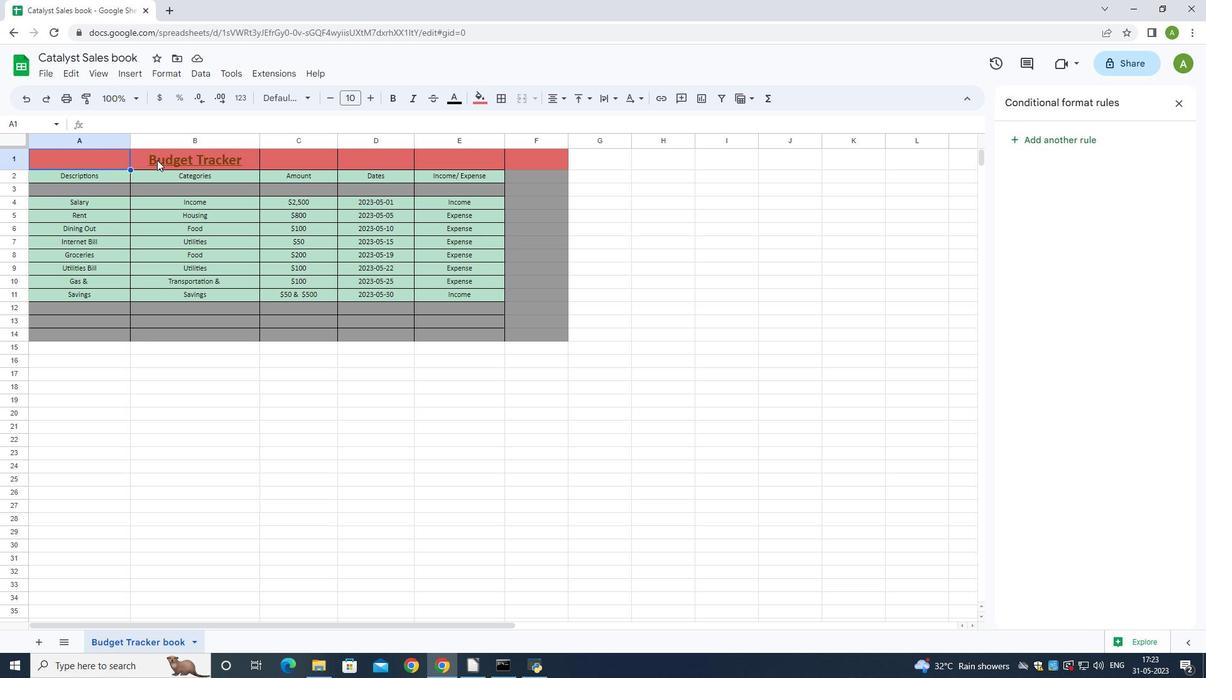 
Action: Mouse pressed left at (157, 160)
Screenshot: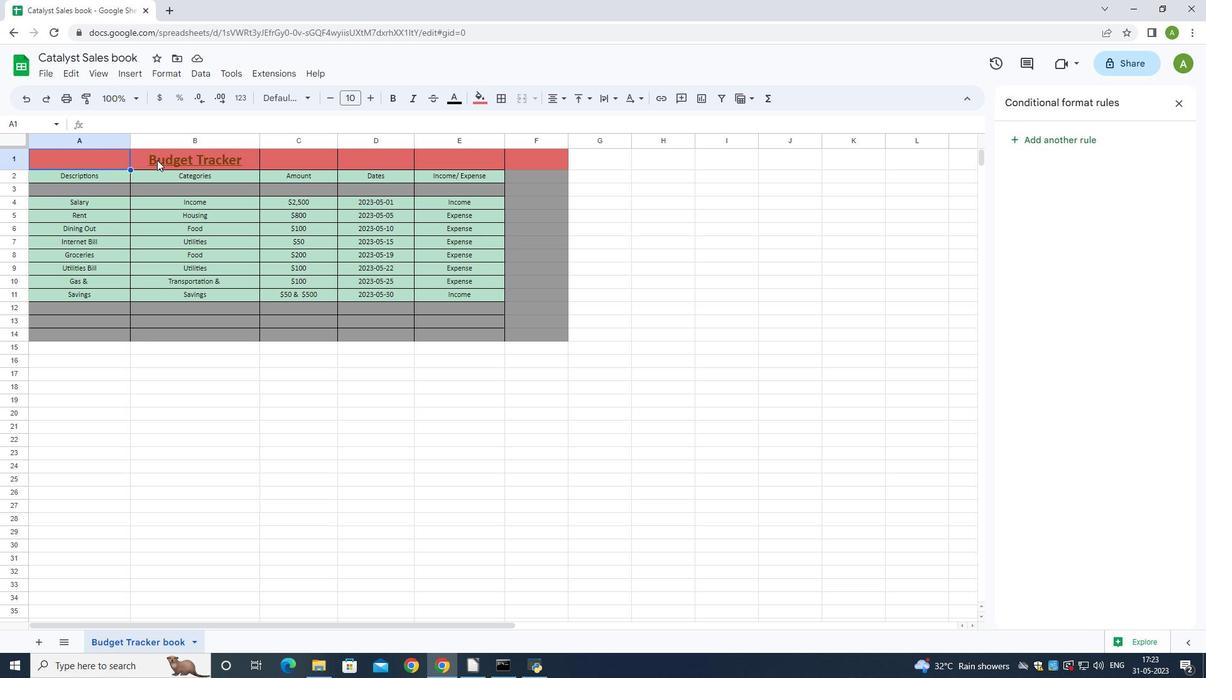 
Action: Mouse moved to (477, 103)
Screenshot: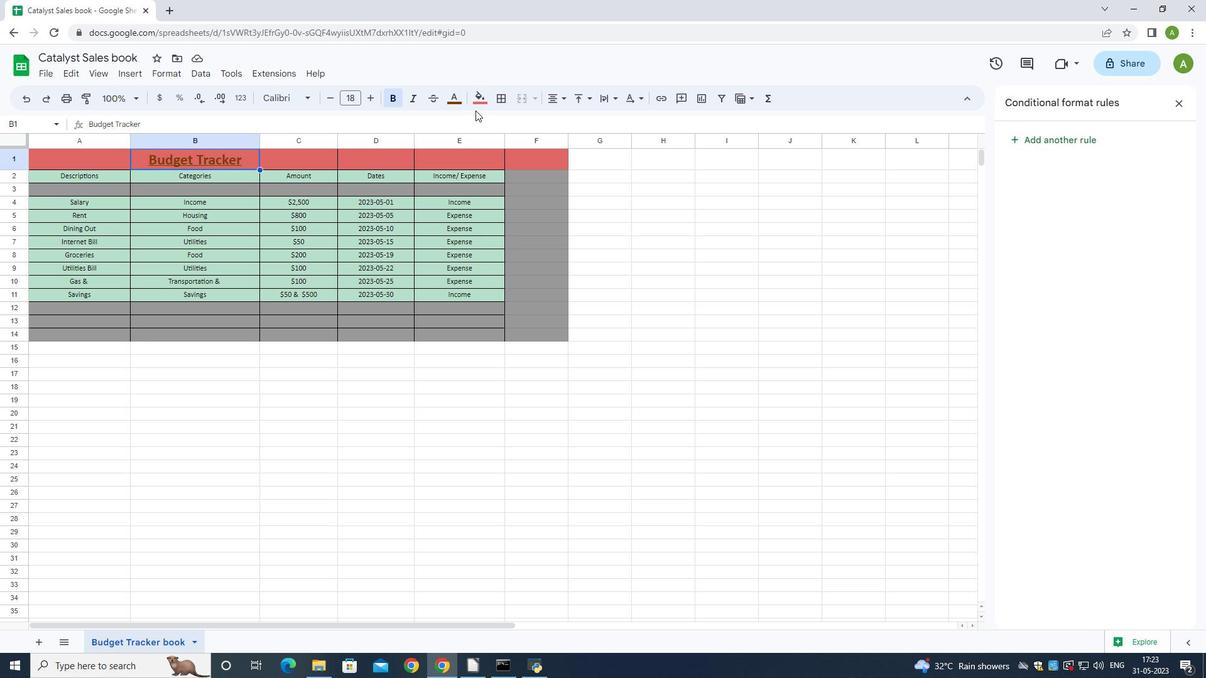 
Action: Mouse pressed left at (477, 103)
Screenshot: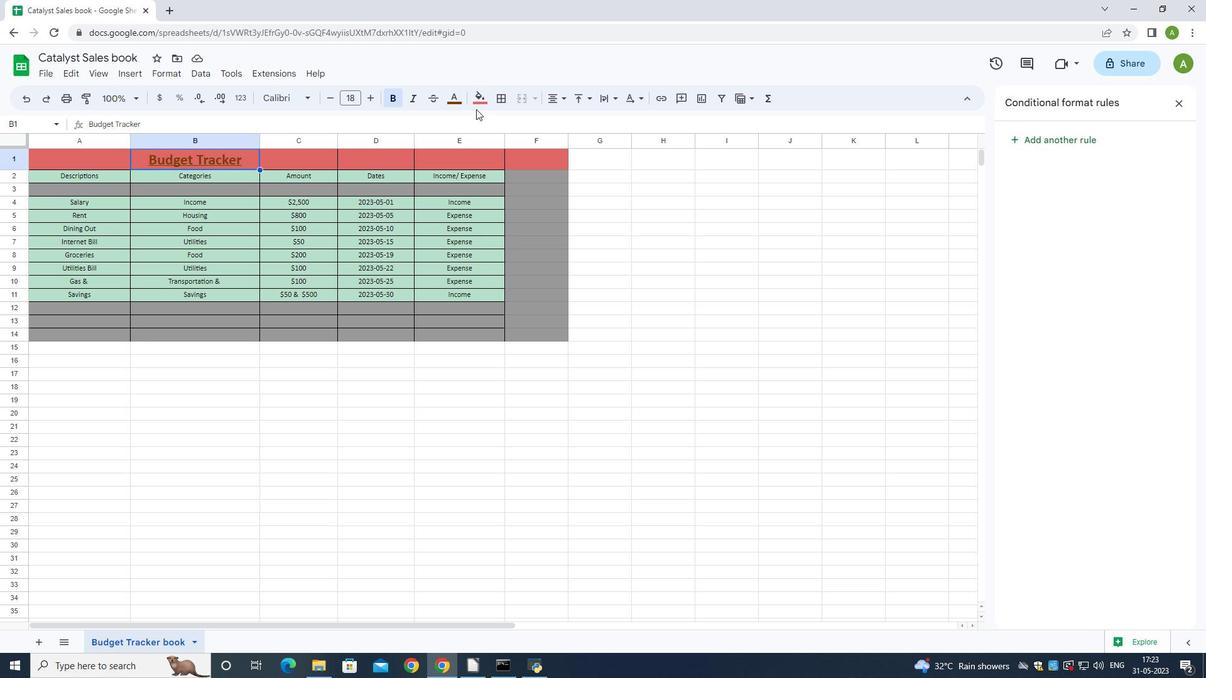 
Action: Mouse moved to (498, 180)
Screenshot: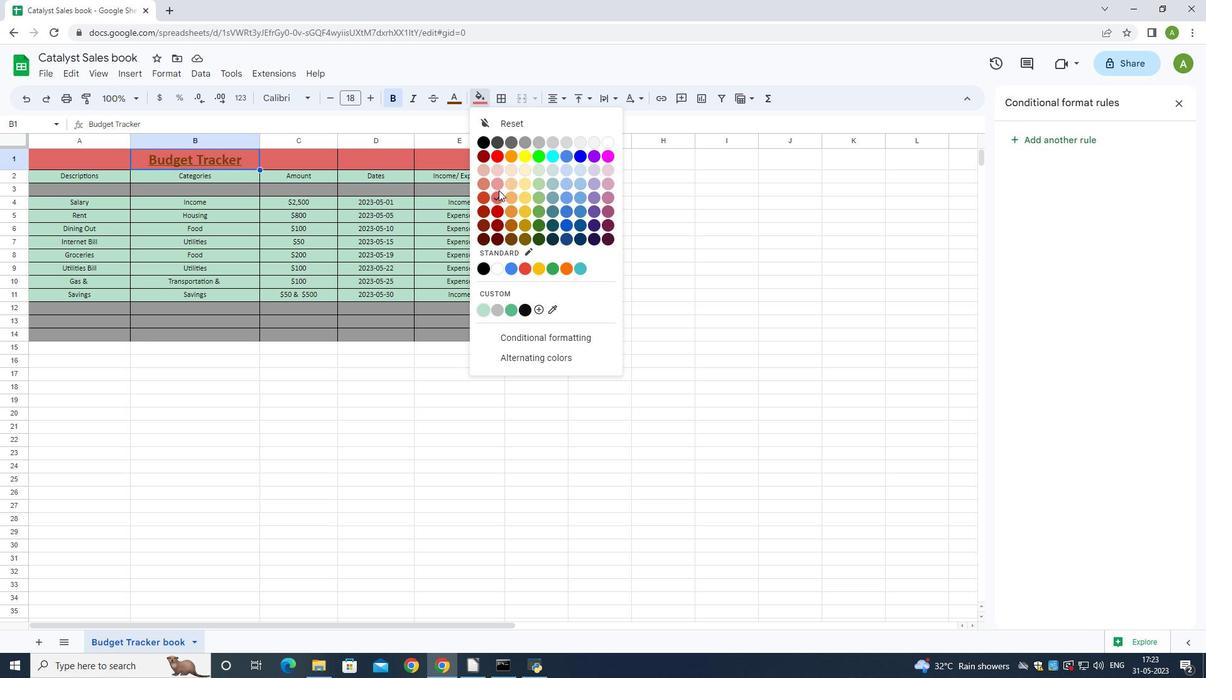 
Action: Mouse pressed left at (498, 180)
Screenshot: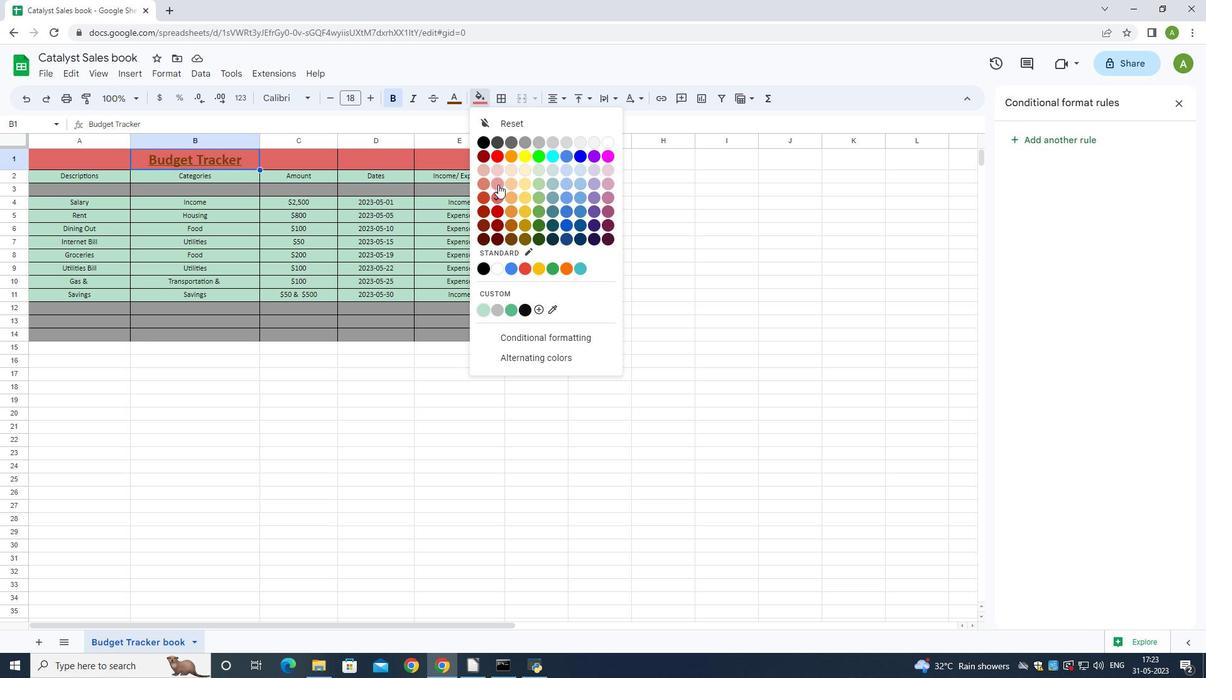 
Action: Mouse moved to (481, 104)
Screenshot: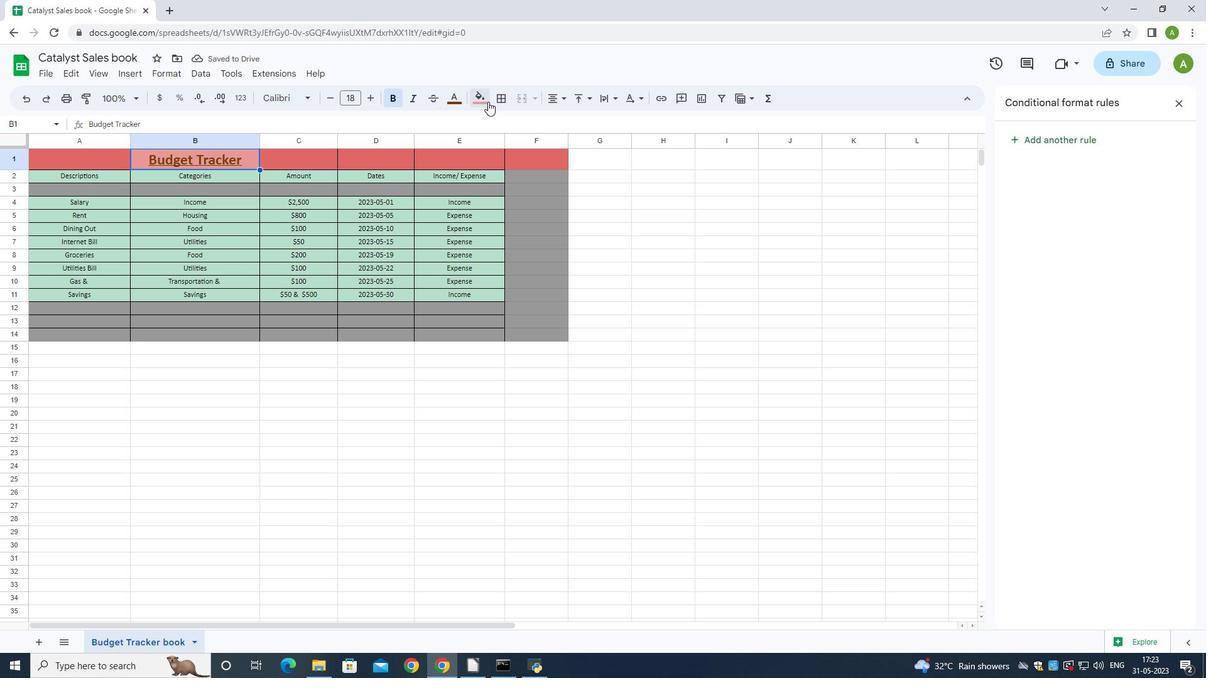 
Action: Mouse pressed left at (481, 104)
Screenshot: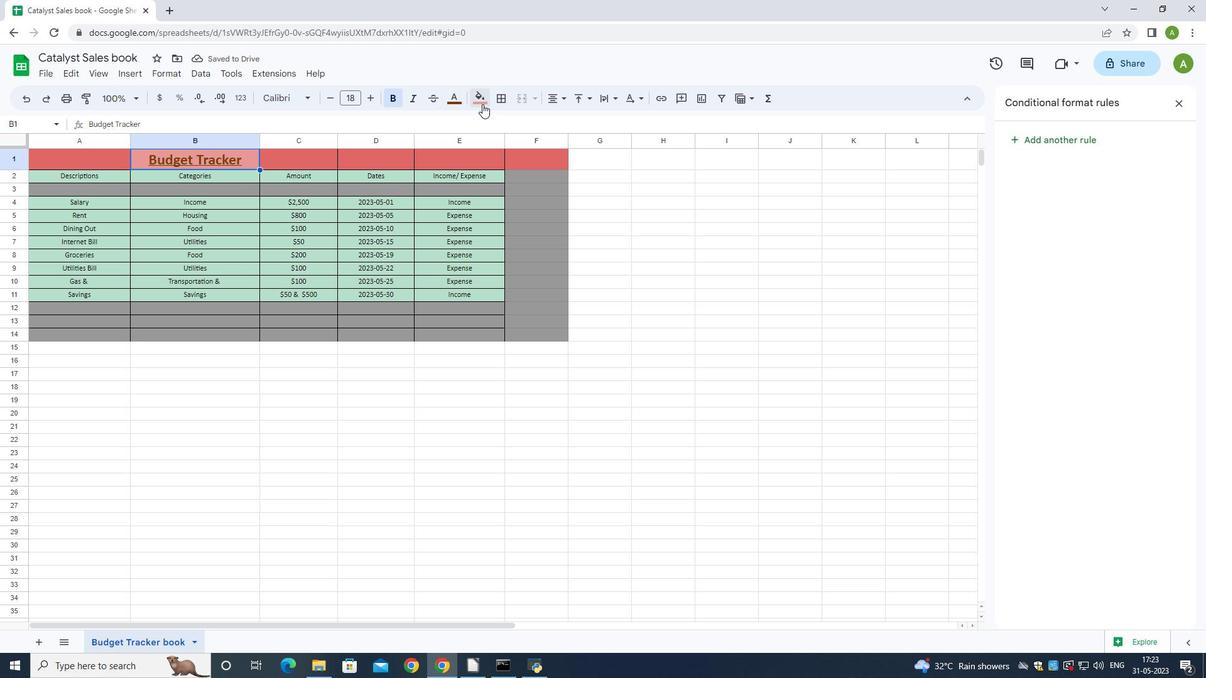 
Action: Mouse moved to (498, 199)
Screenshot: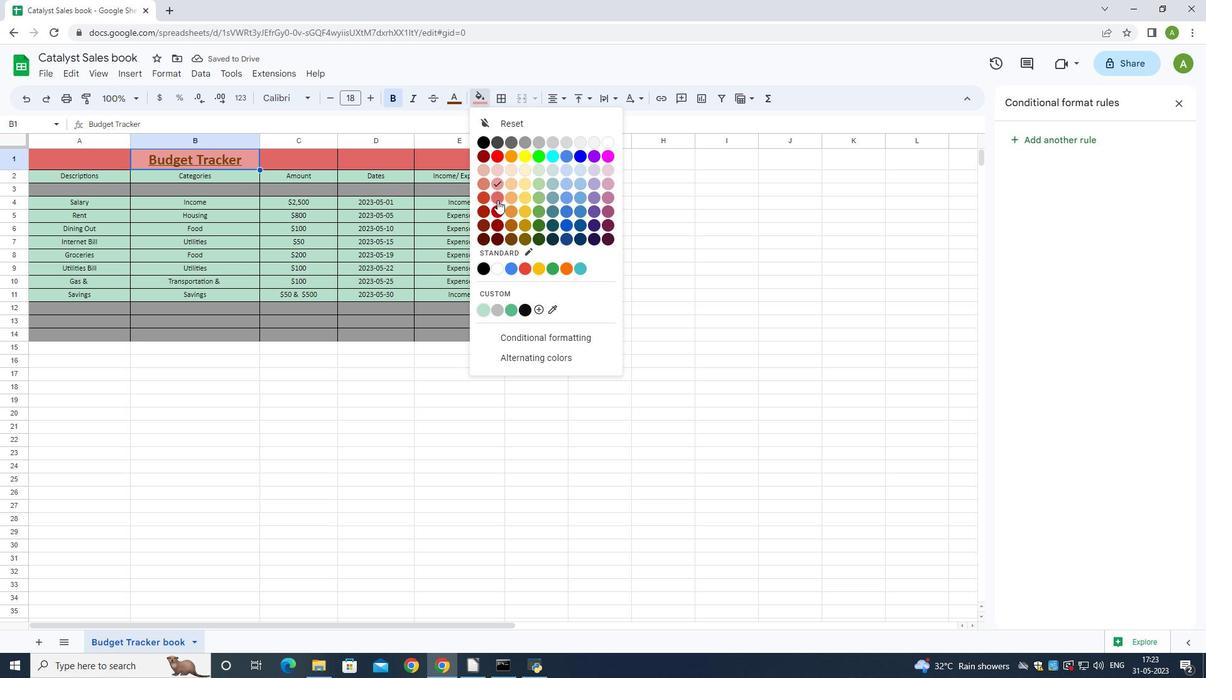 
Action: Mouse pressed left at (498, 199)
Screenshot: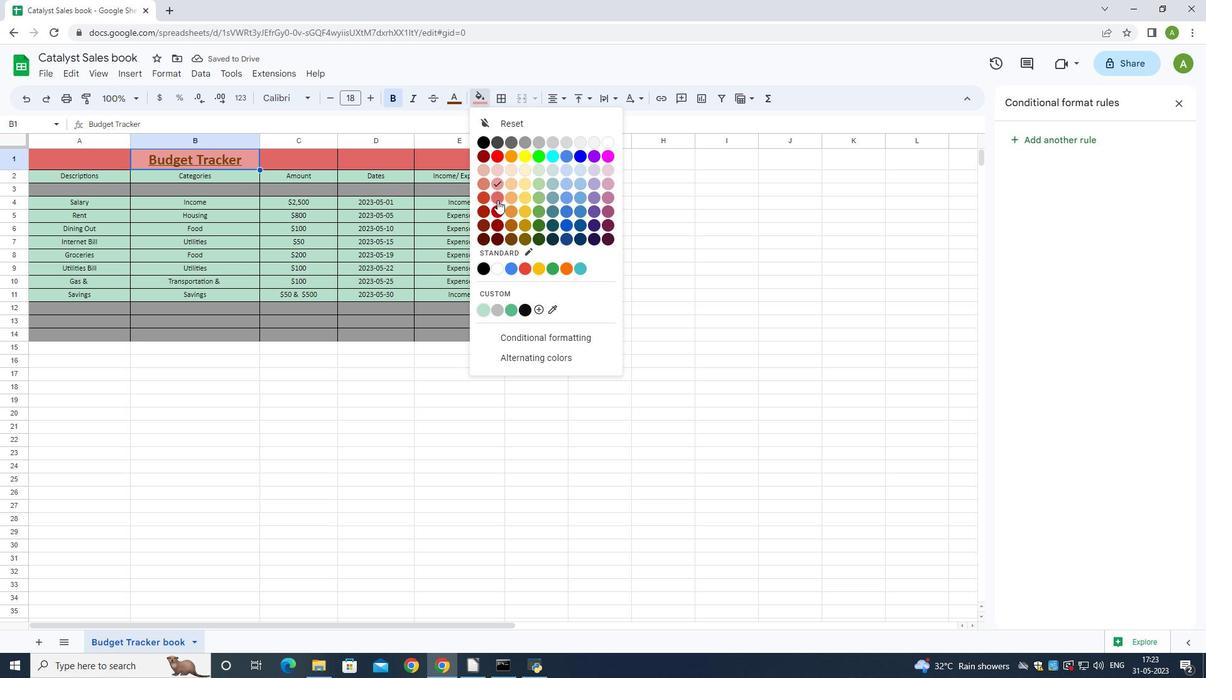 
Action: Mouse moved to (78, 178)
Screenshot: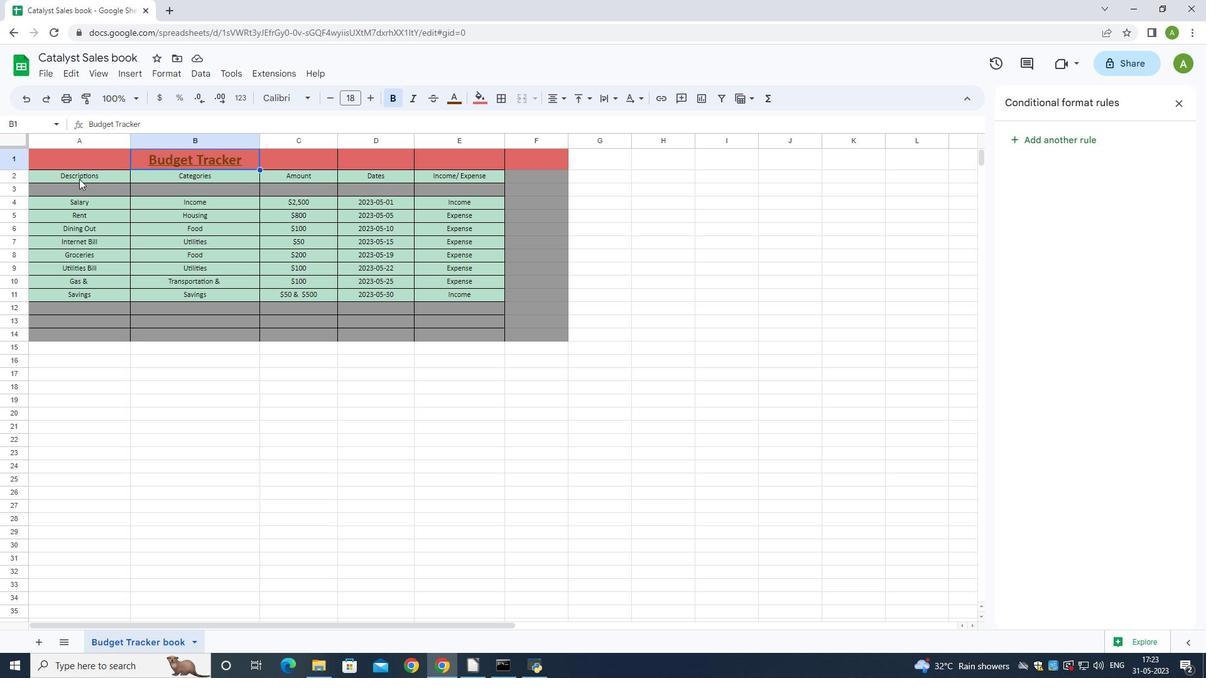 
Action: Mouse pressed left at (78, 178)
Screenshot: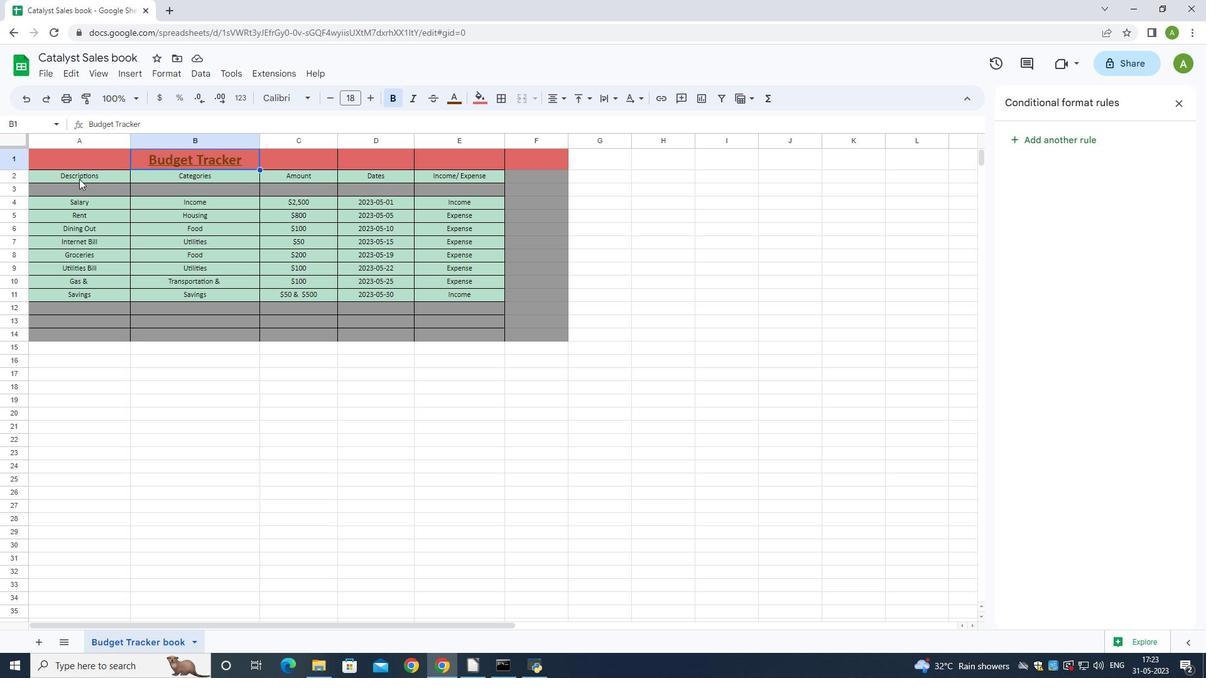 
Action: Mouse moved to (67, 175)
Screenshot: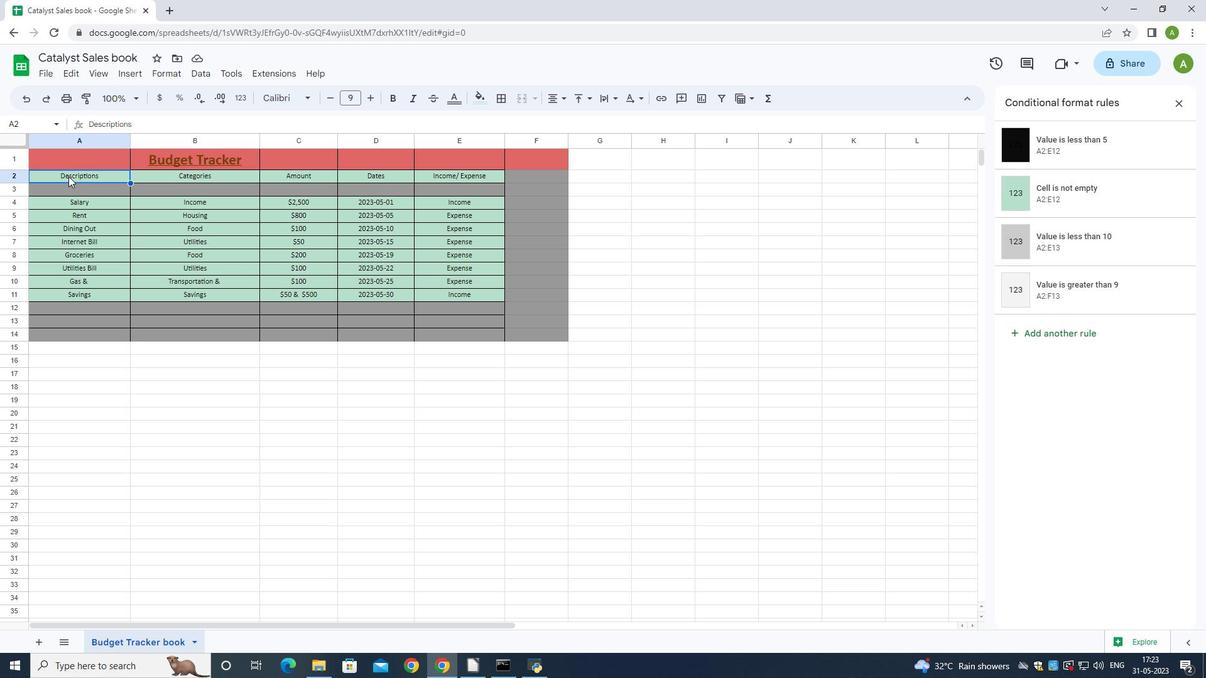 
Action: Mouse pressed left at (67, 175)
Screenshot: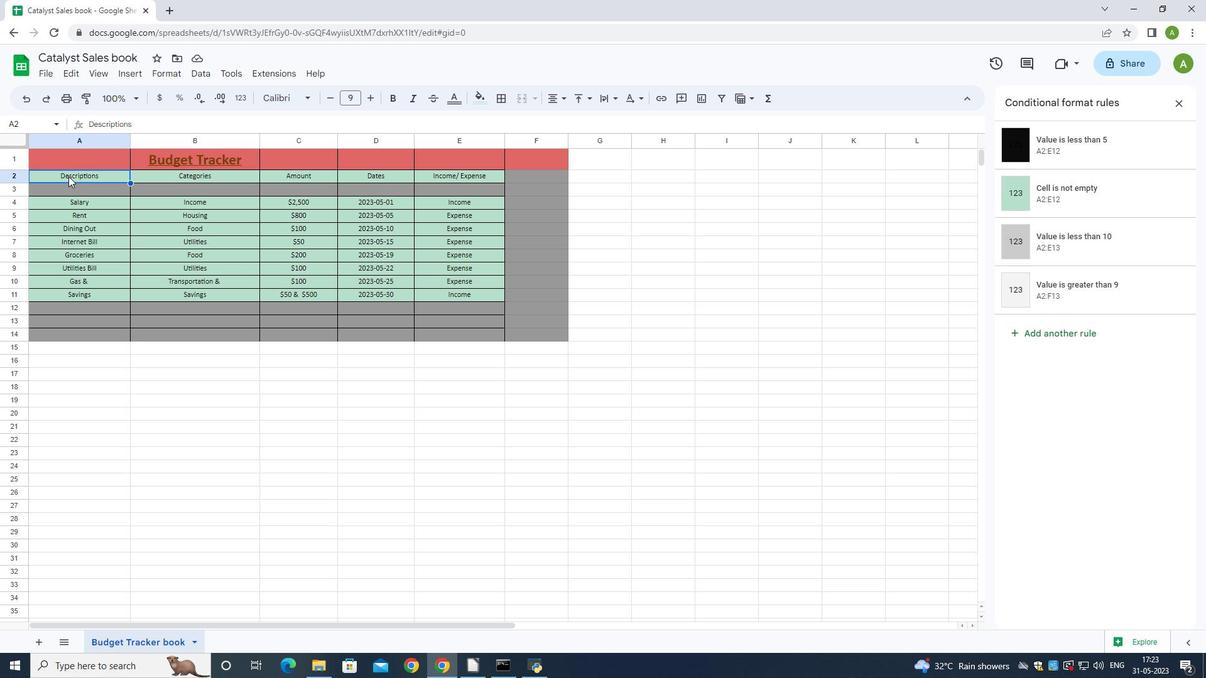 
Action: Mouse moved to (488, 96)
Screenshot: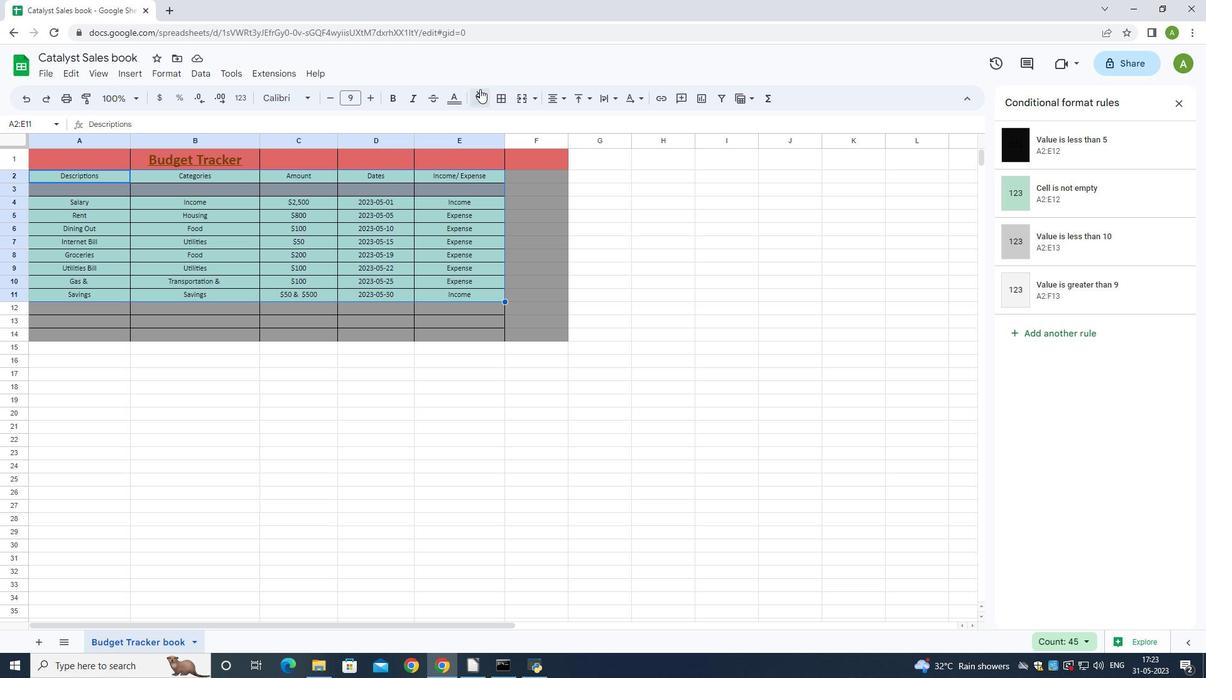 
Action: Mouse pressed left at (488, 96)
Screenshot: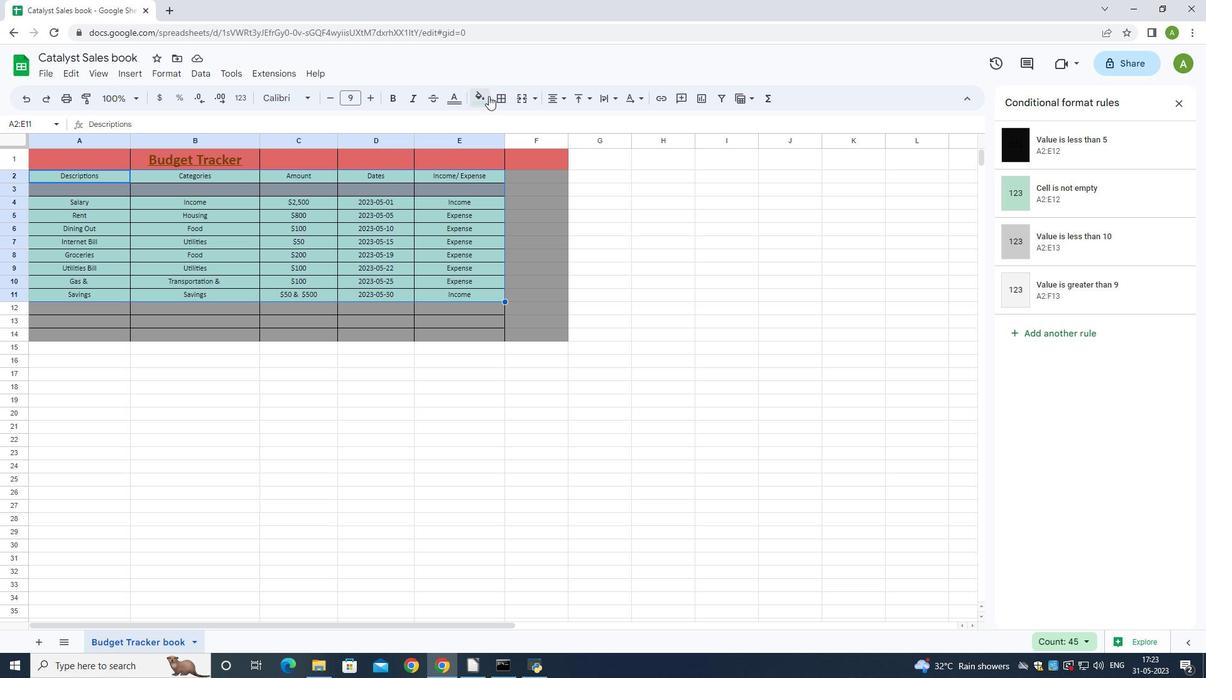 
Action: Mouse moved to (526, 143)
Screenshot: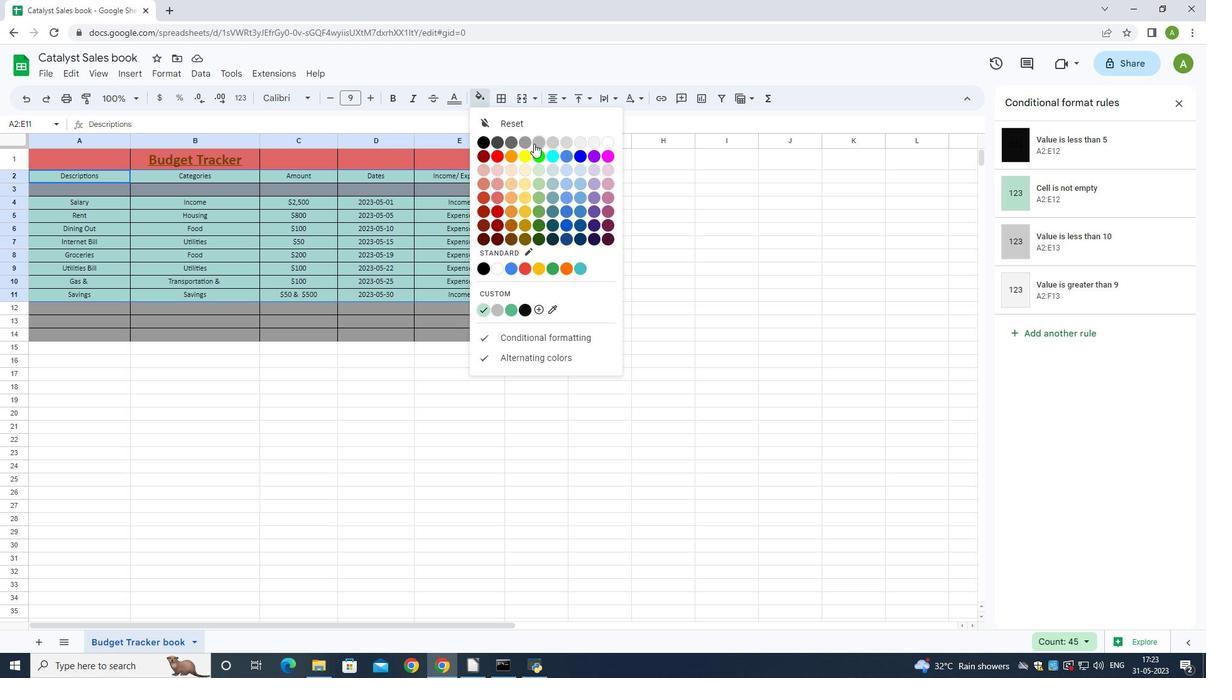 
Action: Mouse pressed left at (526, 143)
Screenshot: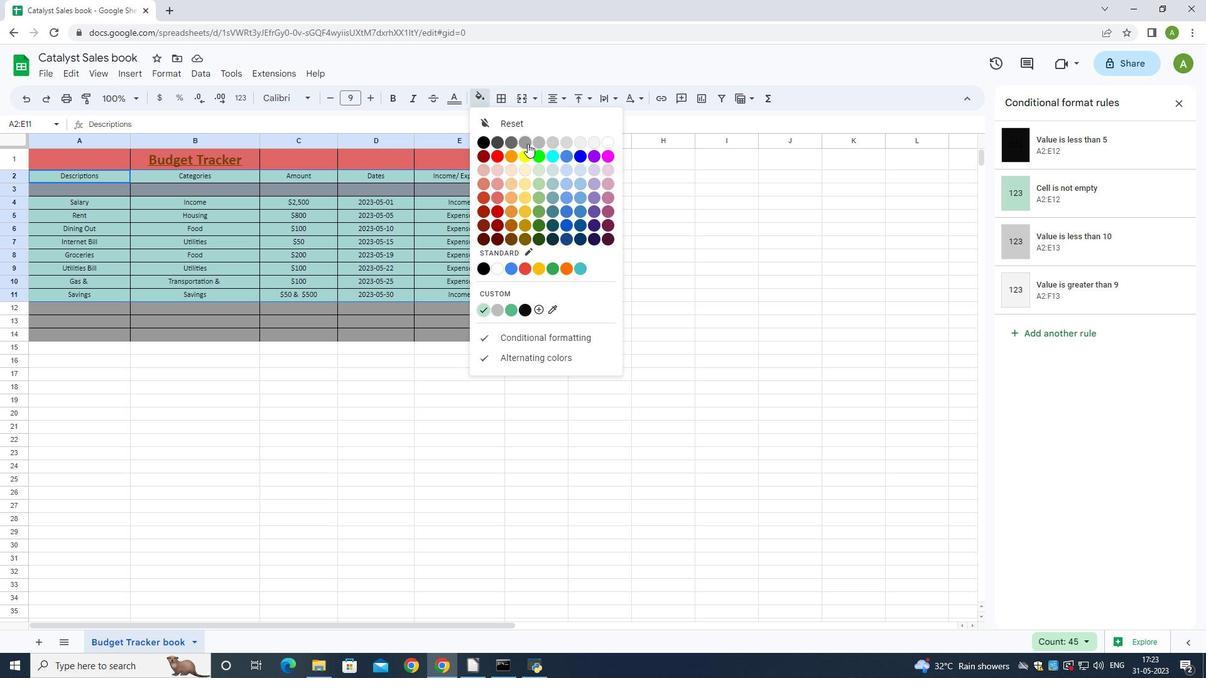 
Action: Mouse moved to (226, 246)
Screenshot: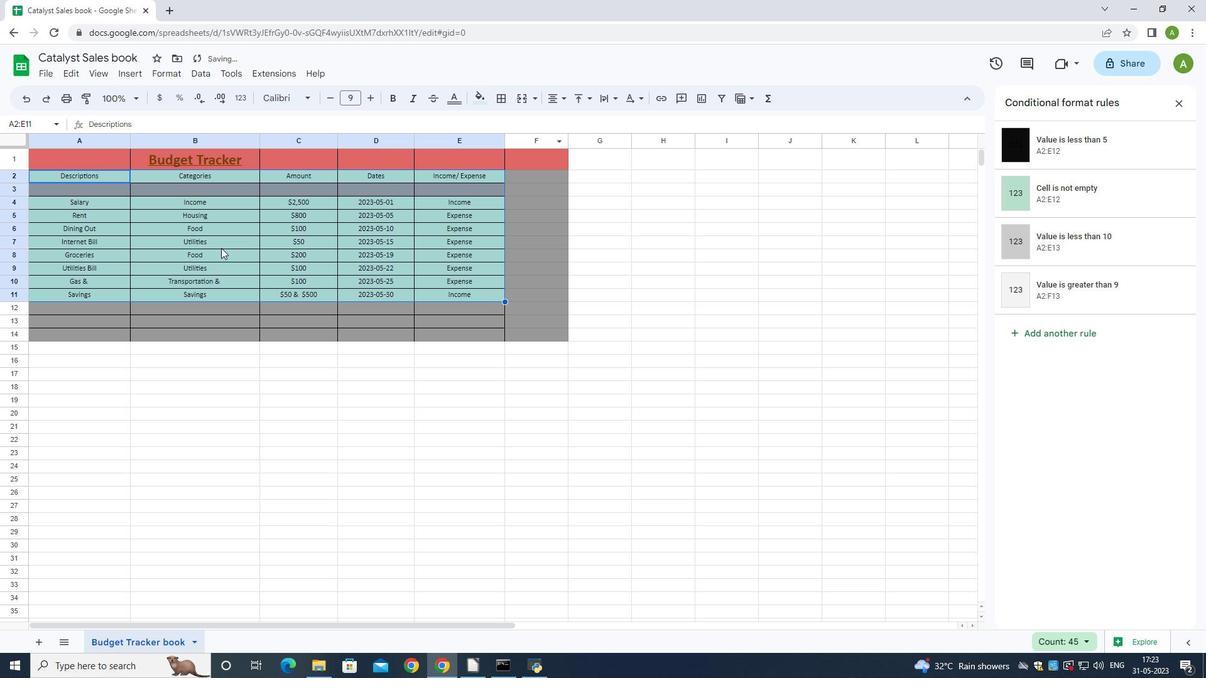 
Action: Mouse pressed left at (226, 246)
Screenshot: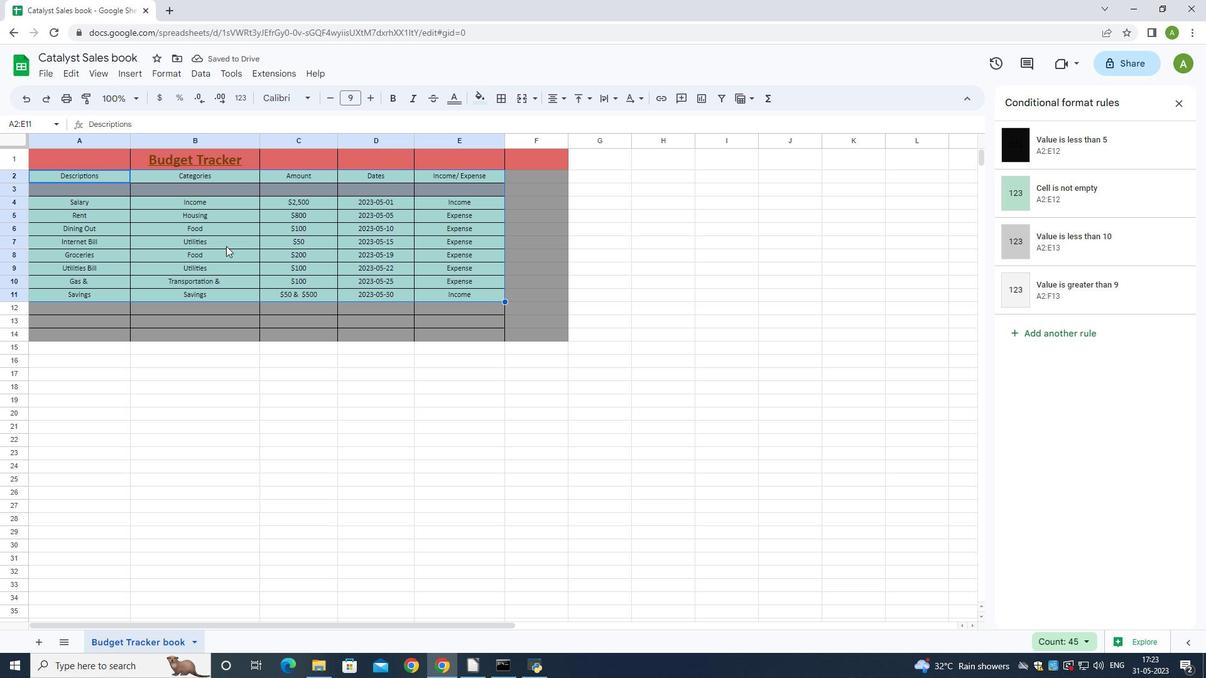 
Action: Mouse moved to (55, 182)
Screenshot: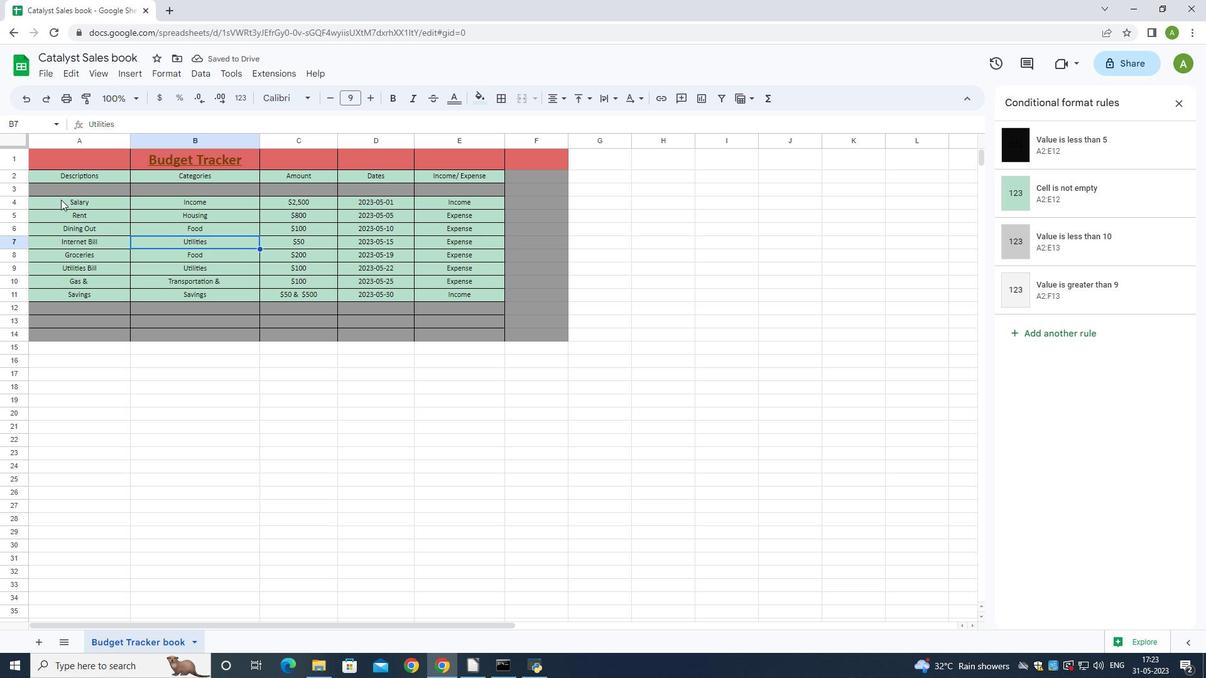 
Action: Mouse pressed left at (55, 182)
Screenshot: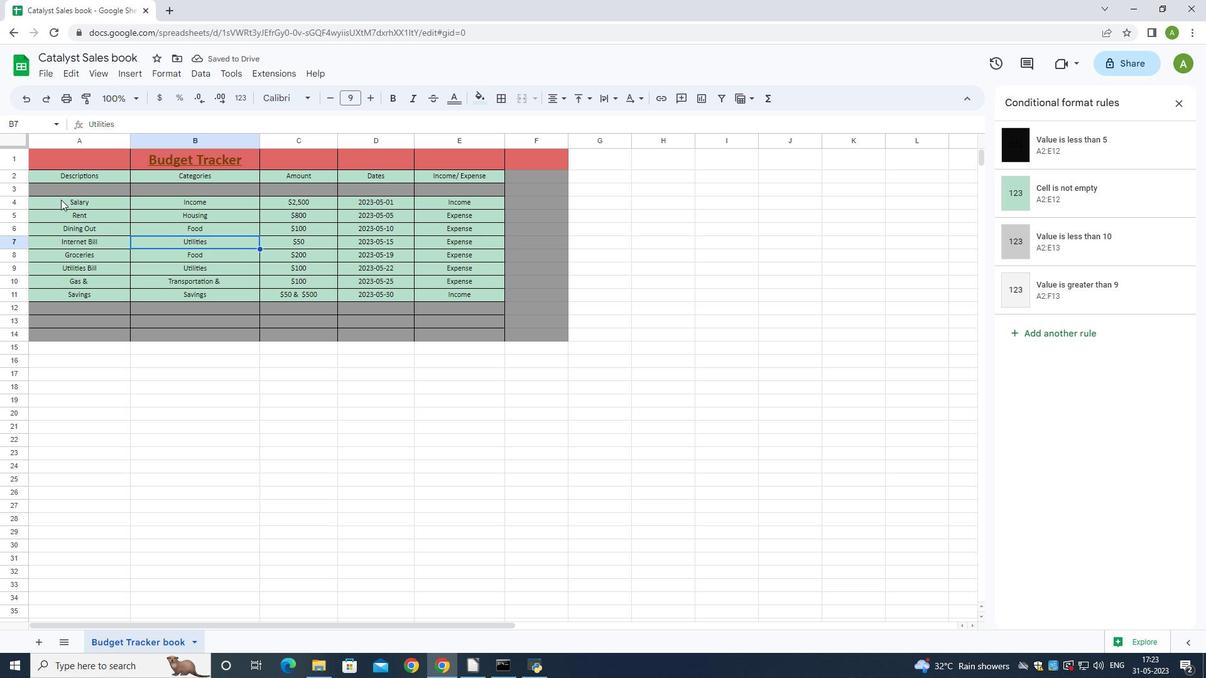 
Action: Mouse moved to (45, 174)
Screenshot: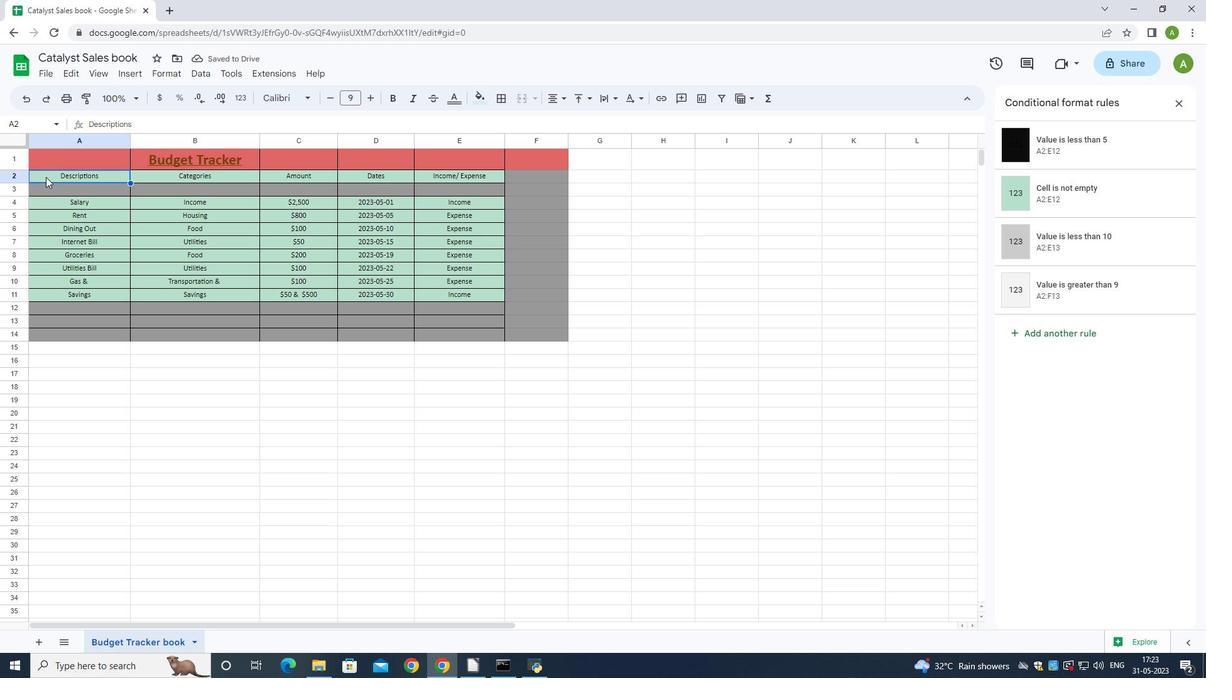 
Action: Mouse pressed left at (45, 174)
Screenshot: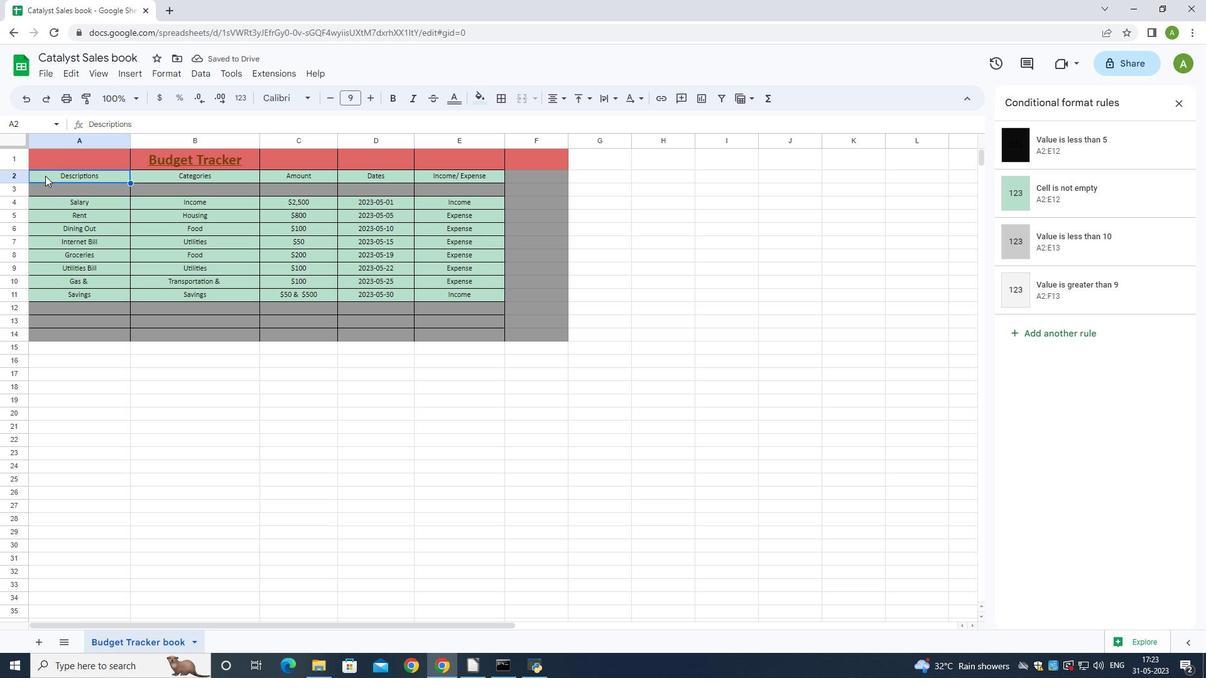 
Action: Mouse moved to (43, 174)
Screenshot: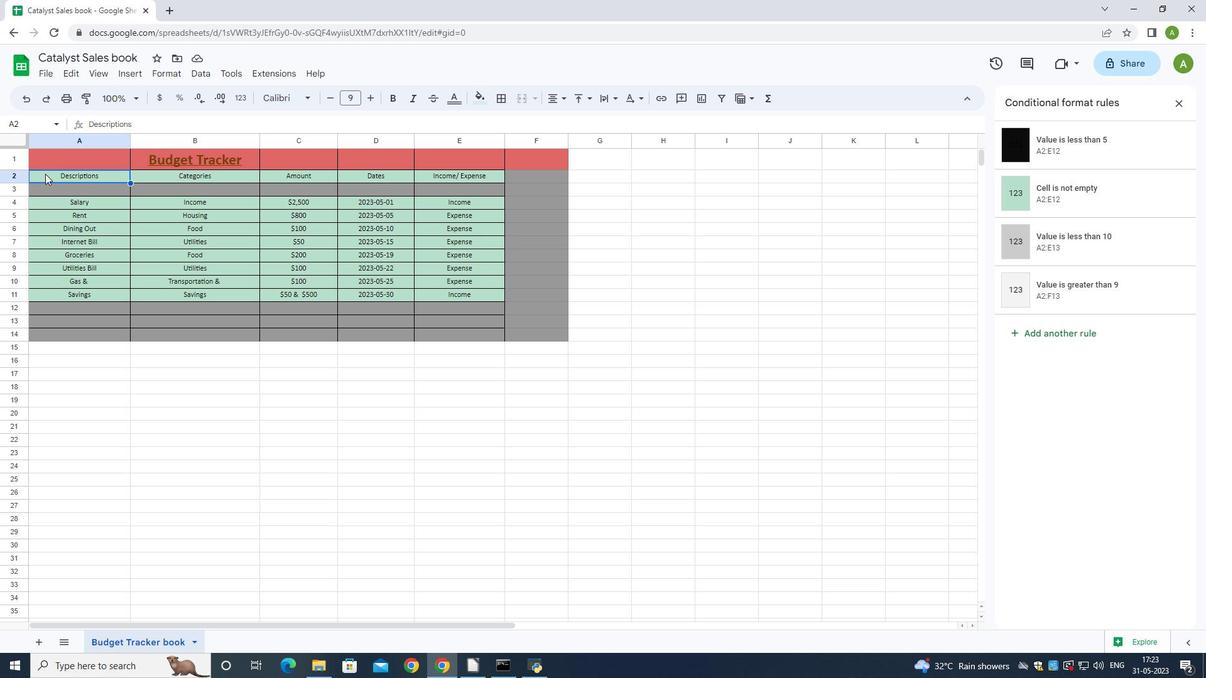 
Action: Mouse pressed left at (43, 174)
Screenshot: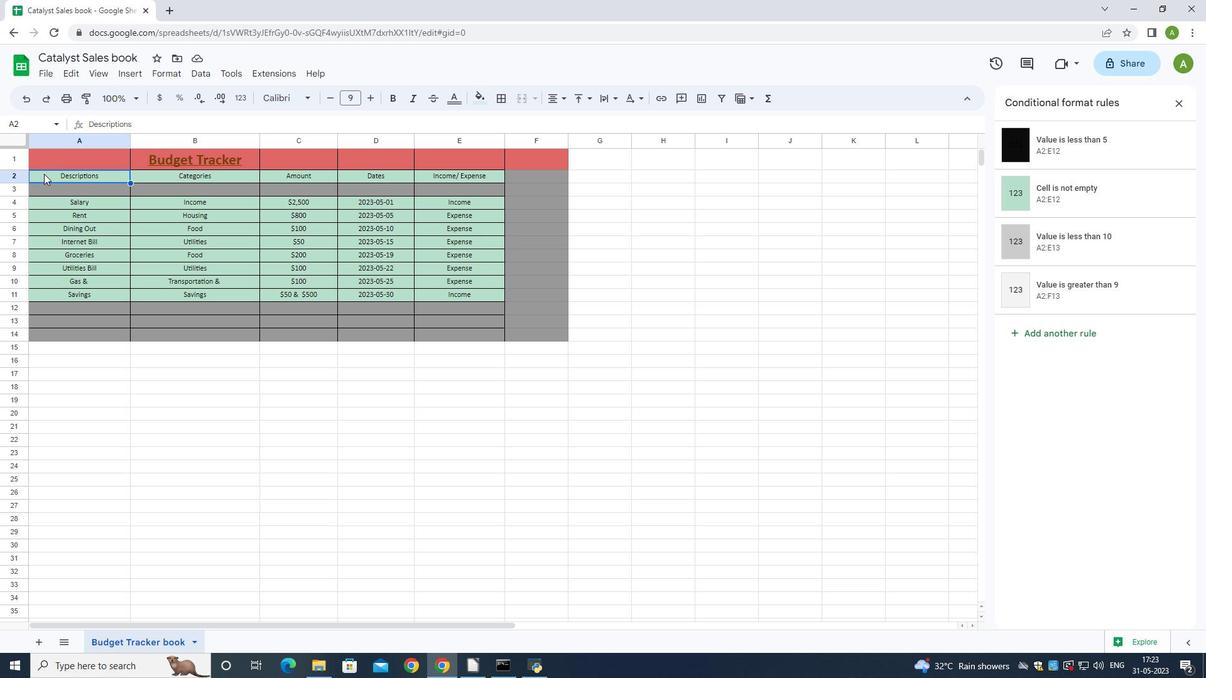 
Action: Mouse pressed left at (43, 174)
Screenshot: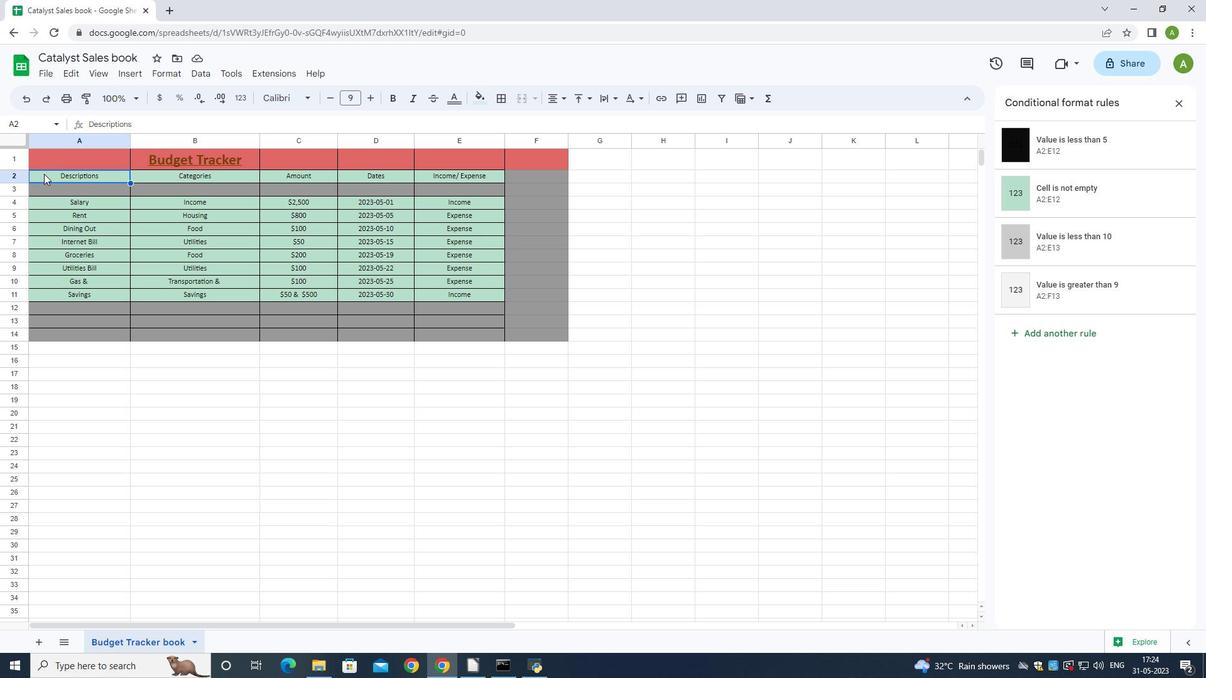 
Action: Mouse moved to (482, 99)
Screenshot: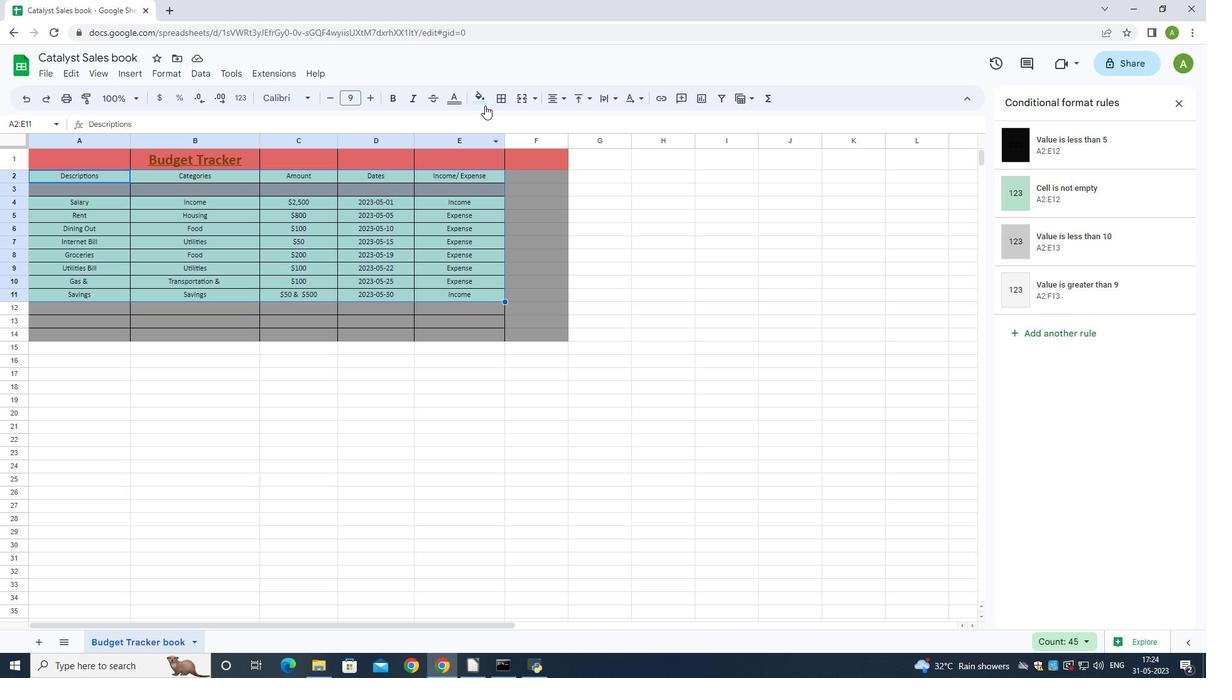 
Action: Mouse pressed left at (482, 99)
Screenshot: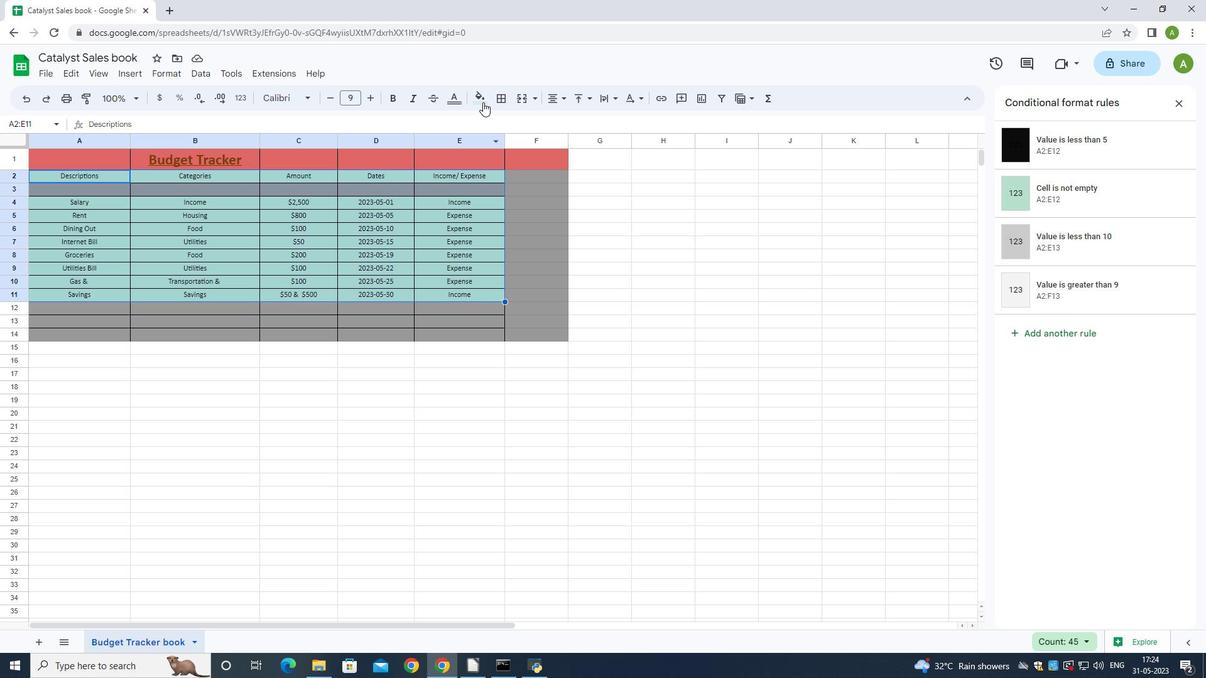 
Action: Mouse moved to (521, 139)
Screenshot: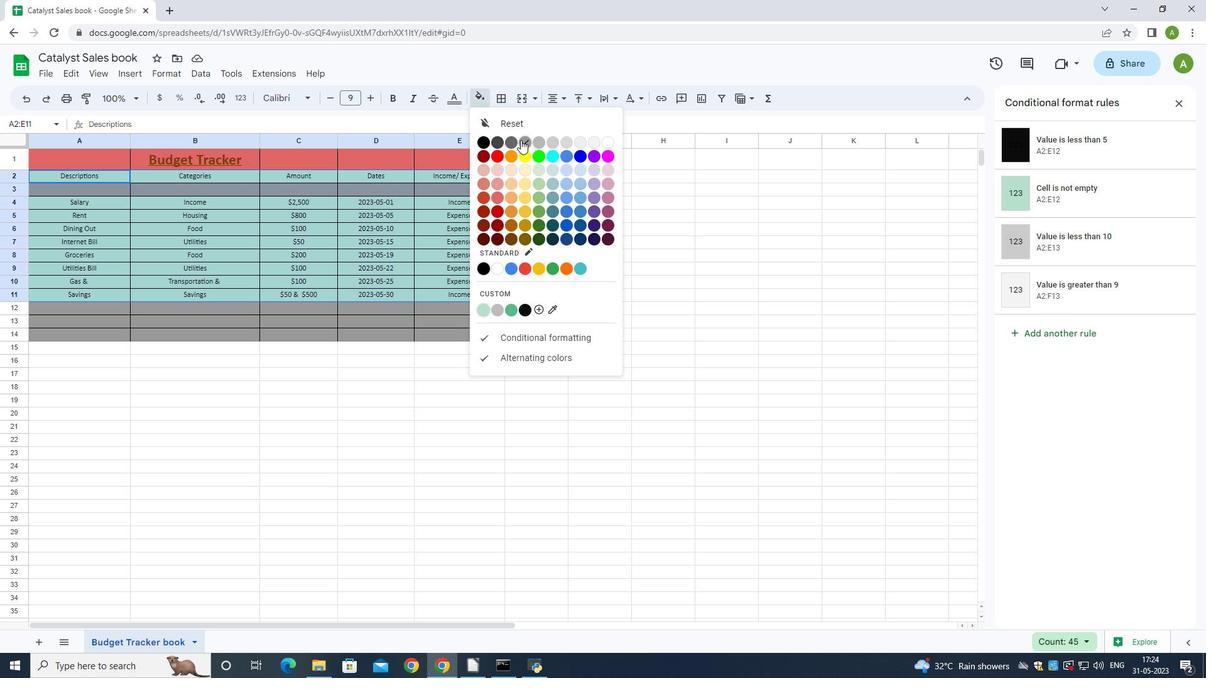 
Action: Mouse pressed left at (521, 139)
Screenshot: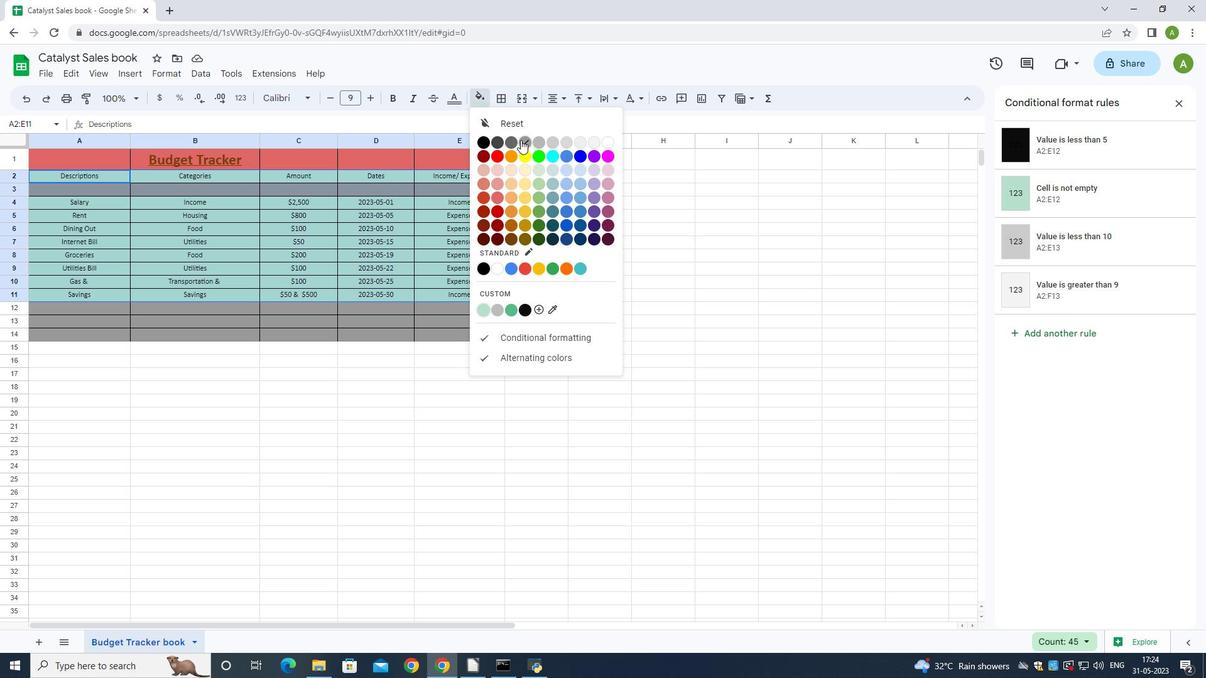 
Action: Mouse moved to (495, 97)
Screenshot: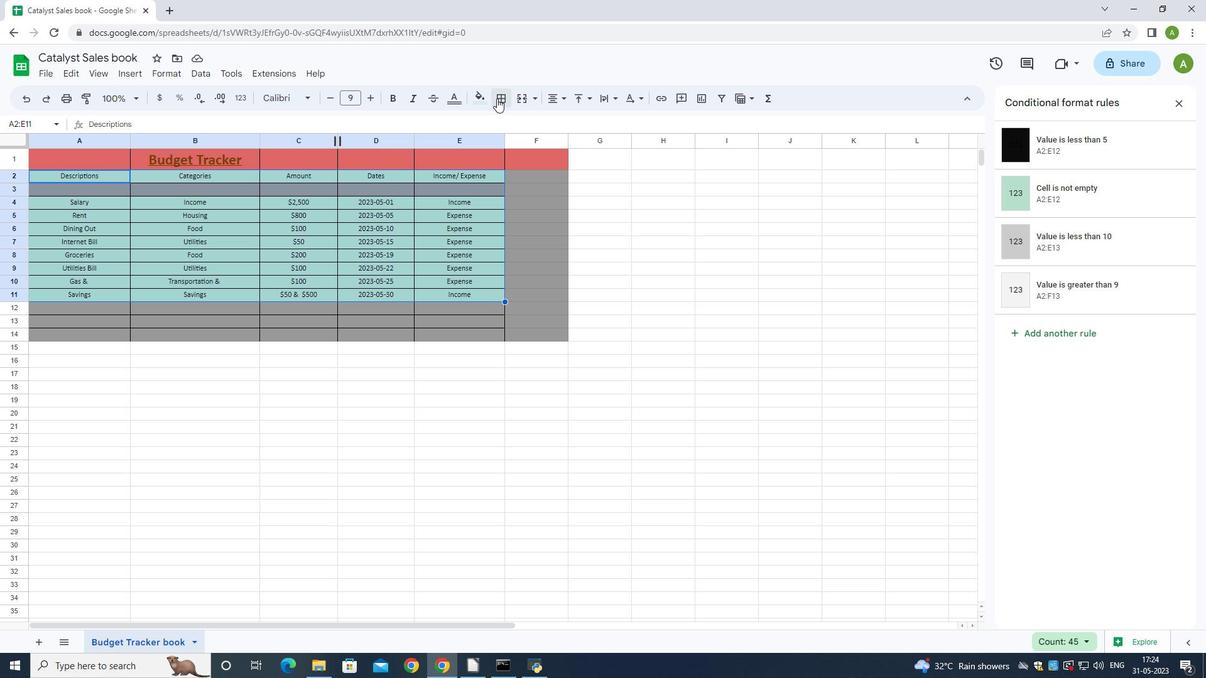 
Action: Mouse pressed left at (495, 97)
Screenshot: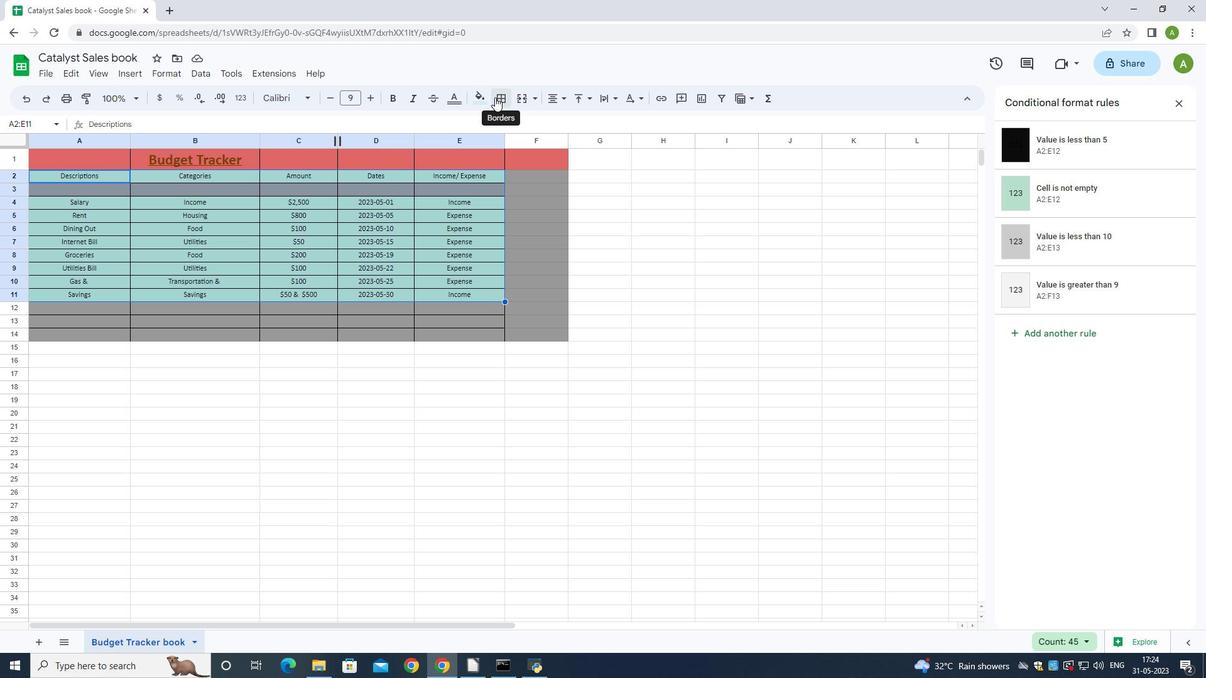 
Action: Mouse moved to (615, 128)
Screenshot: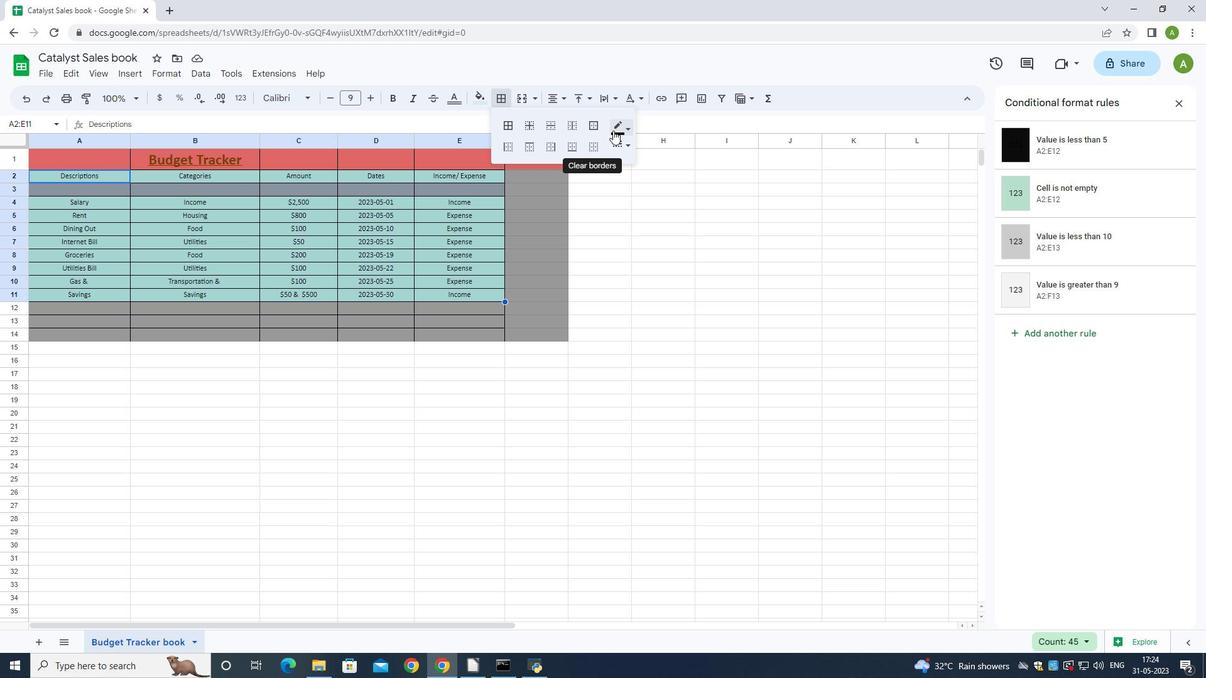 
Action: Mouse pressed left at (615, 128)
Screenshot: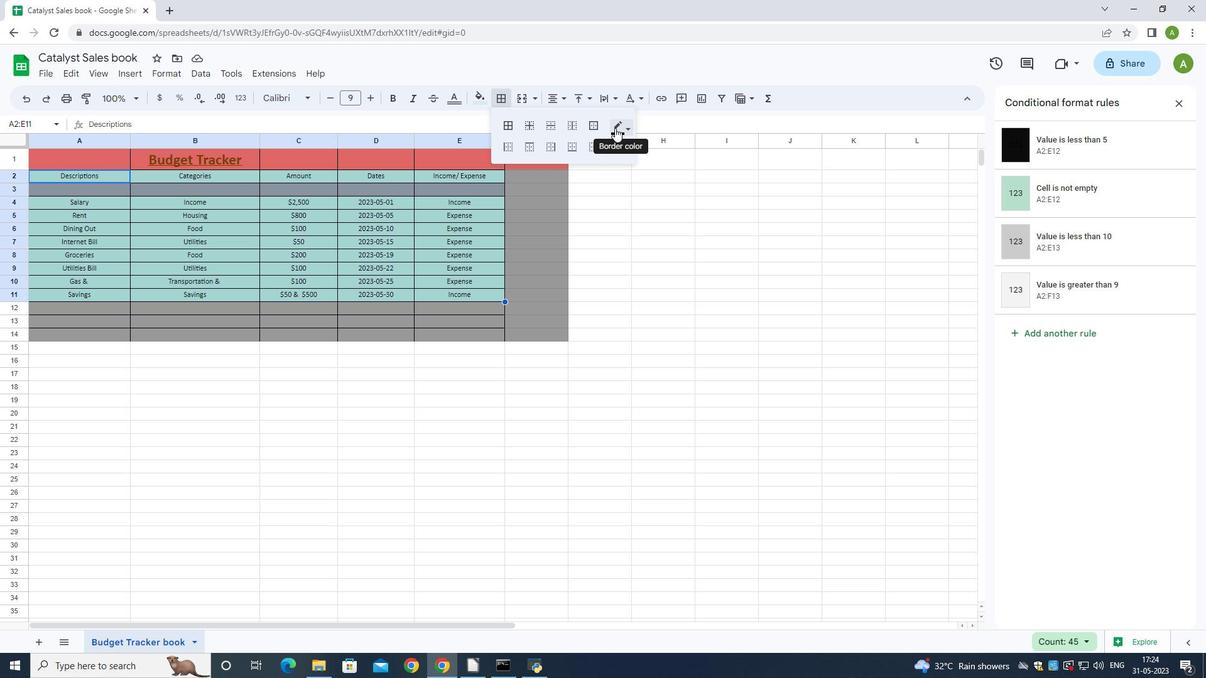 
Action: Mouse moved to (615, 131)
Screenshot: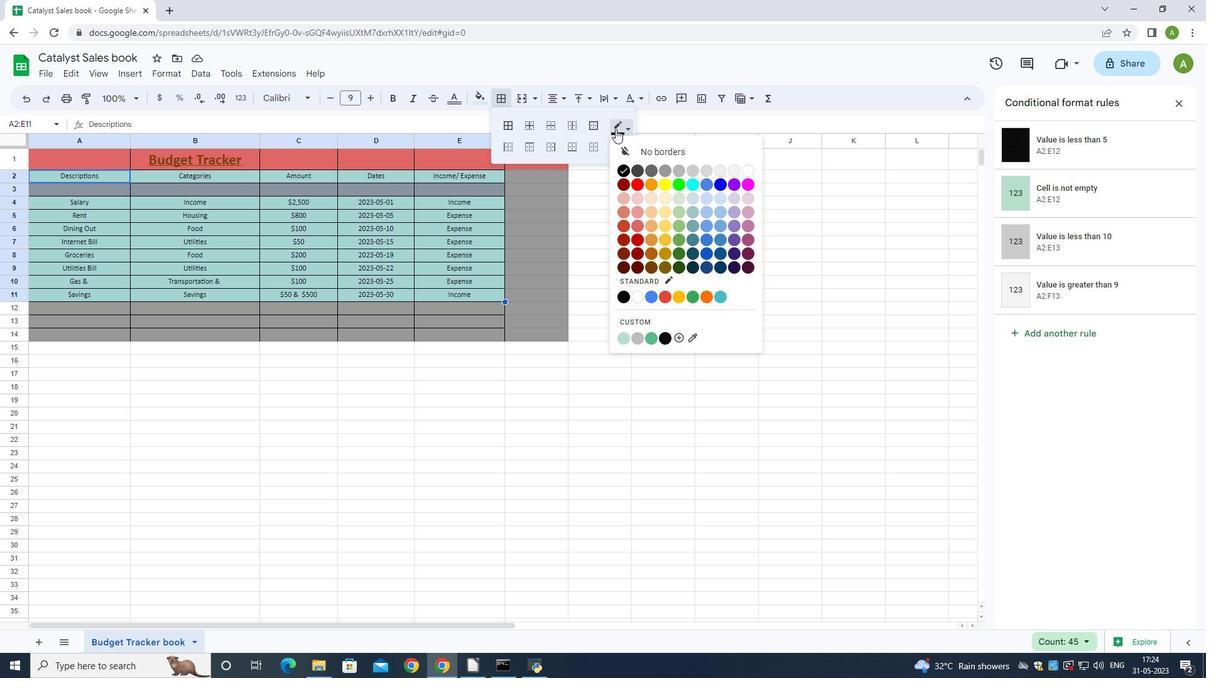 
Action: Mouse pressed left at (615, 131)
Screenshot: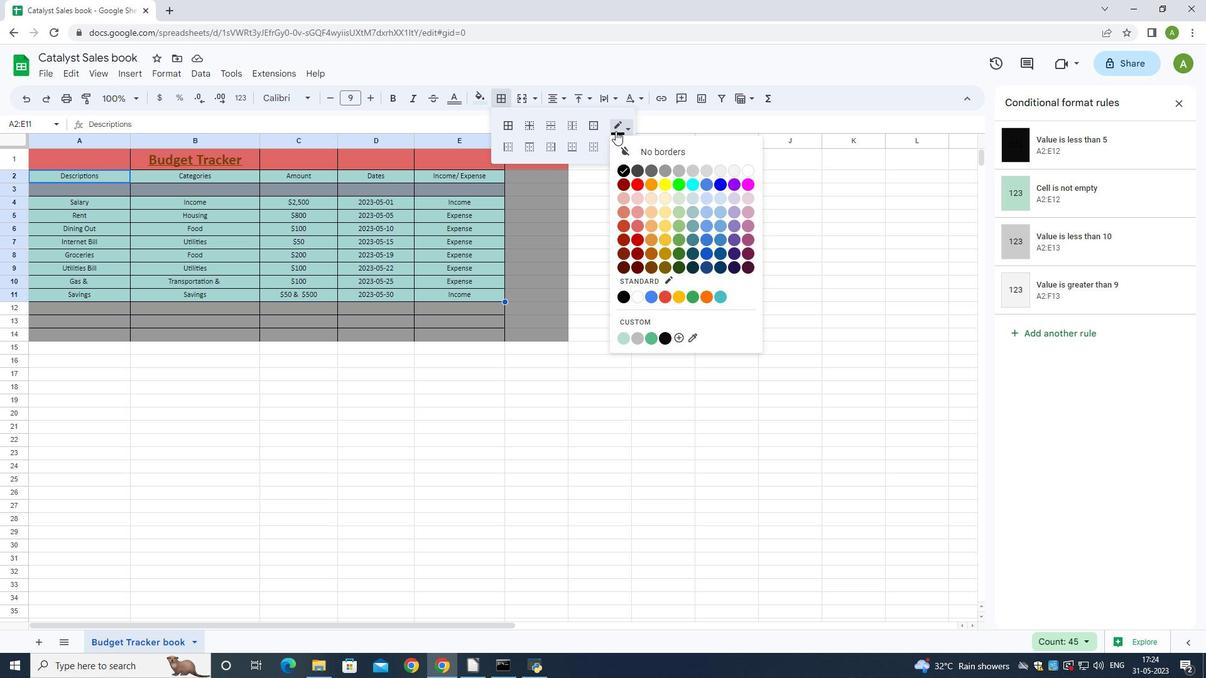 
Action: Mouse moved to (621, 128)
Screenshot: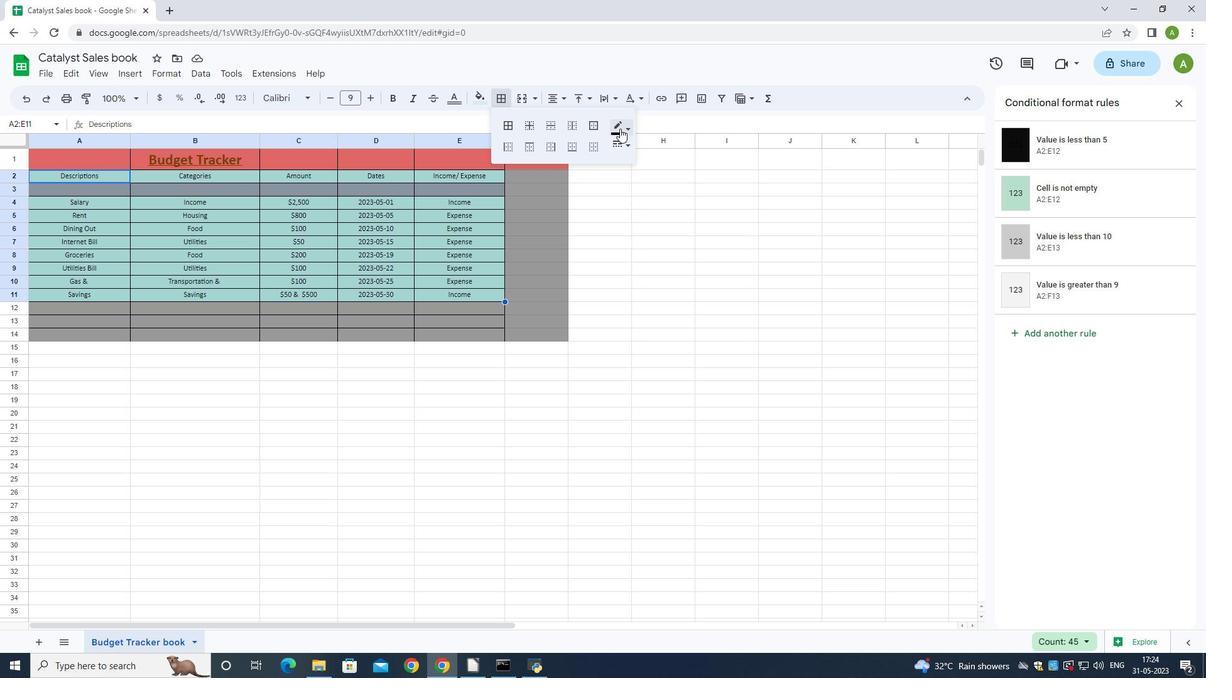 
Action: Mouse pressed left at (621, 128)
Screenshot: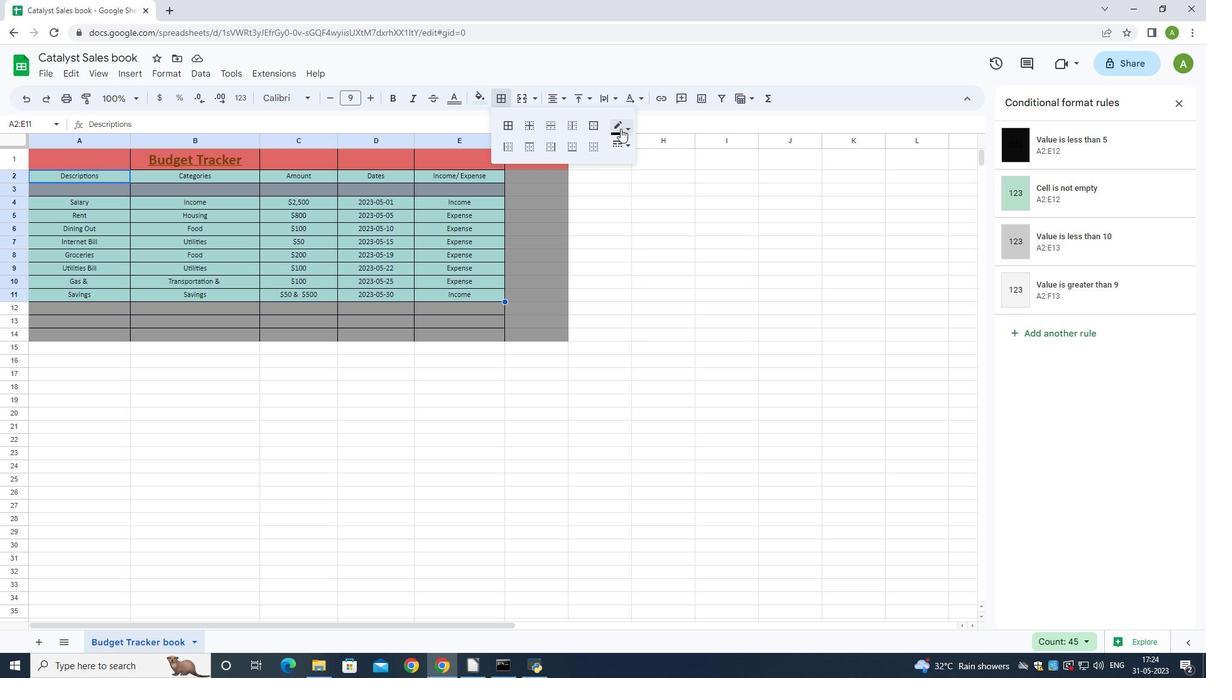 
Action: Mouse moved to (623, 133)
Screenshot: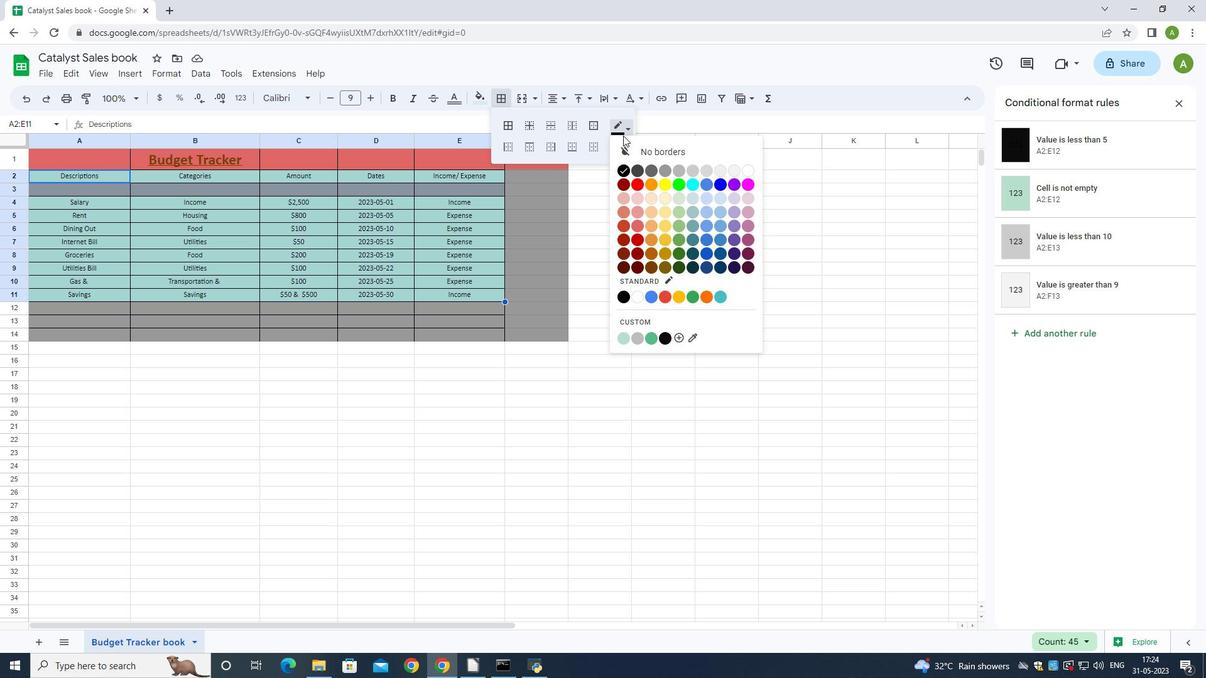 
Action: Mouse pressed left at (623, 133)
Screenshot: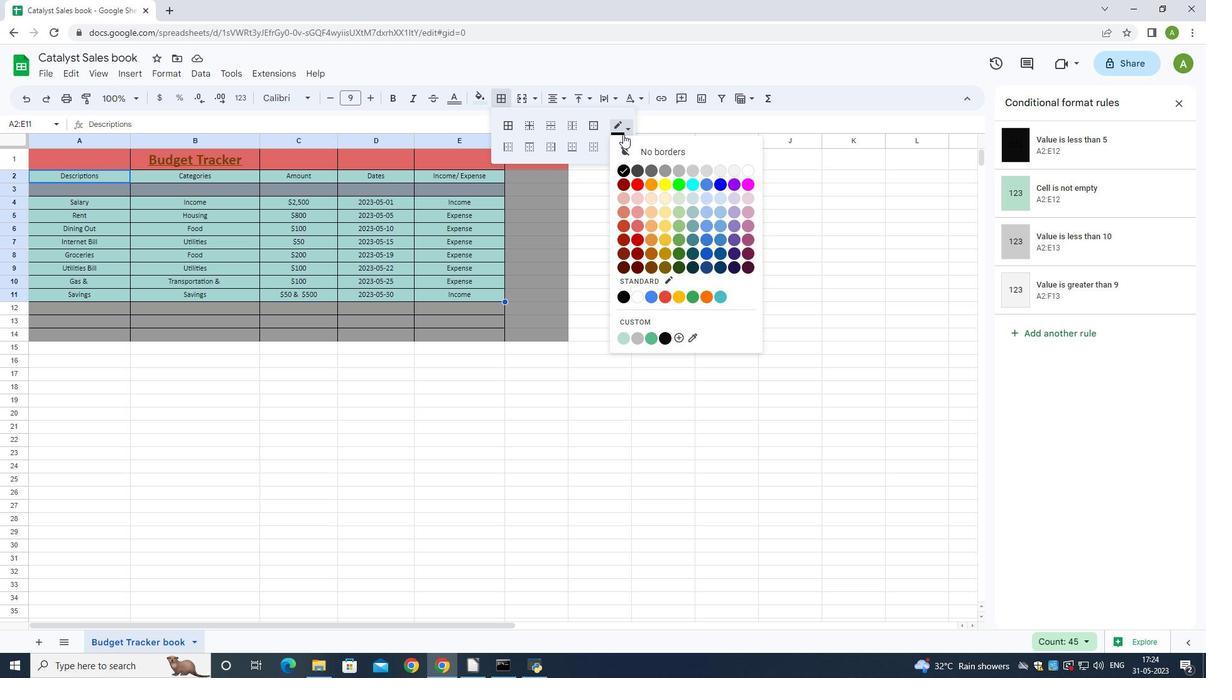 
Action: Mouse moved to (624, 130)
Screenshot: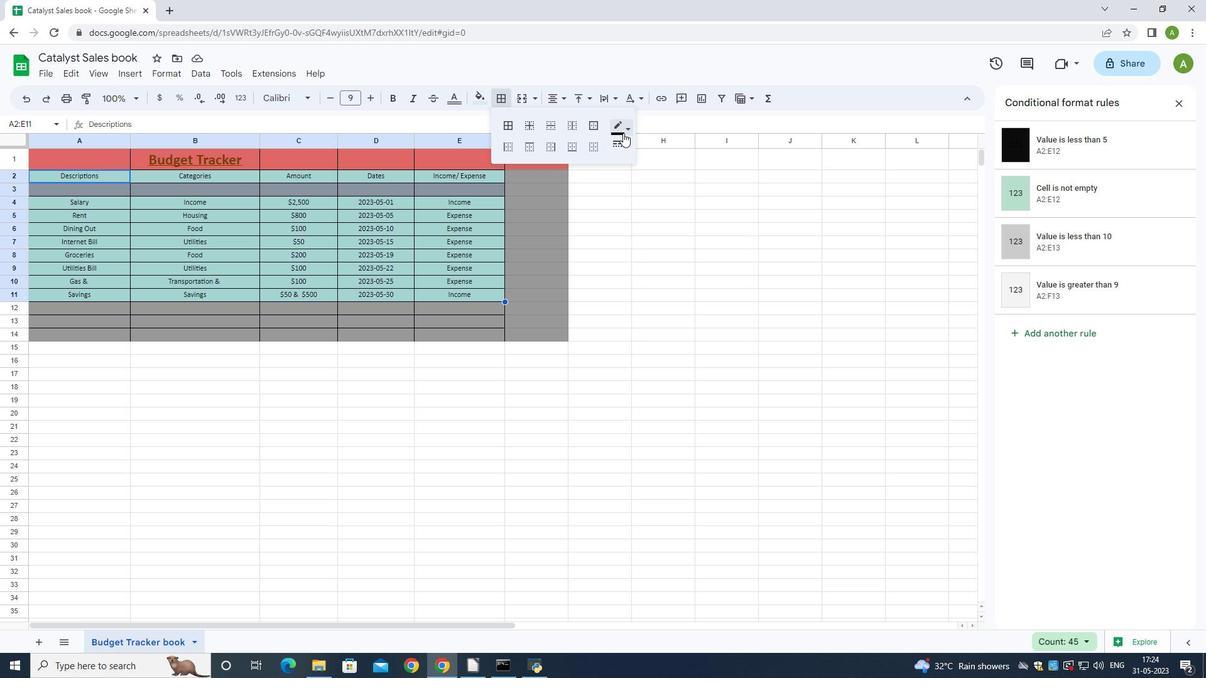 
Action: Mouse pressed left at (624, 130)
Screenshot: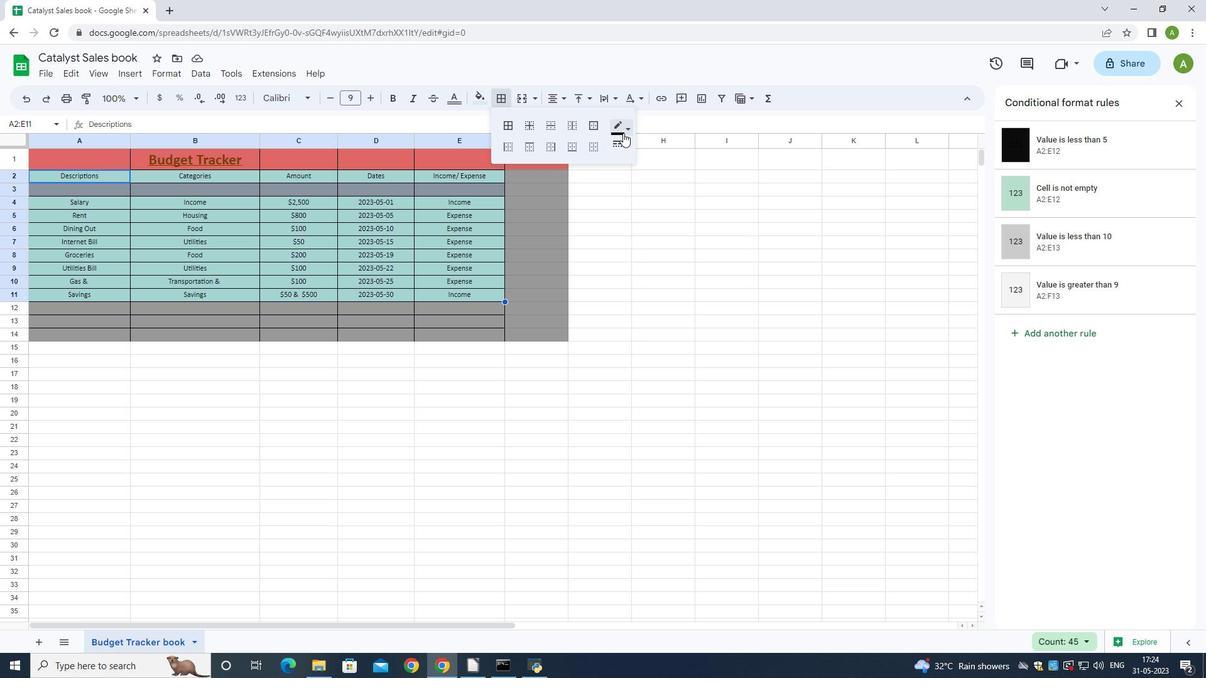 
Action: Mouse moved to (615, 139)
Screenshot: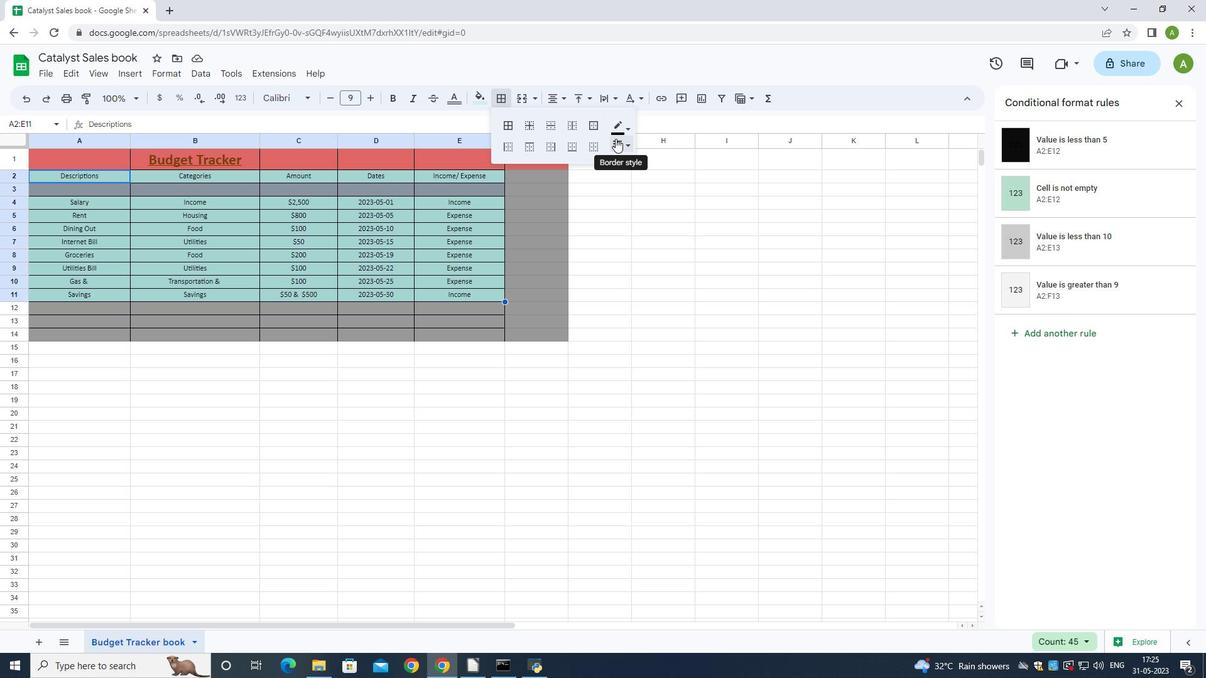 
Action: Mouse pressed left at (615, 139)
Screenshot: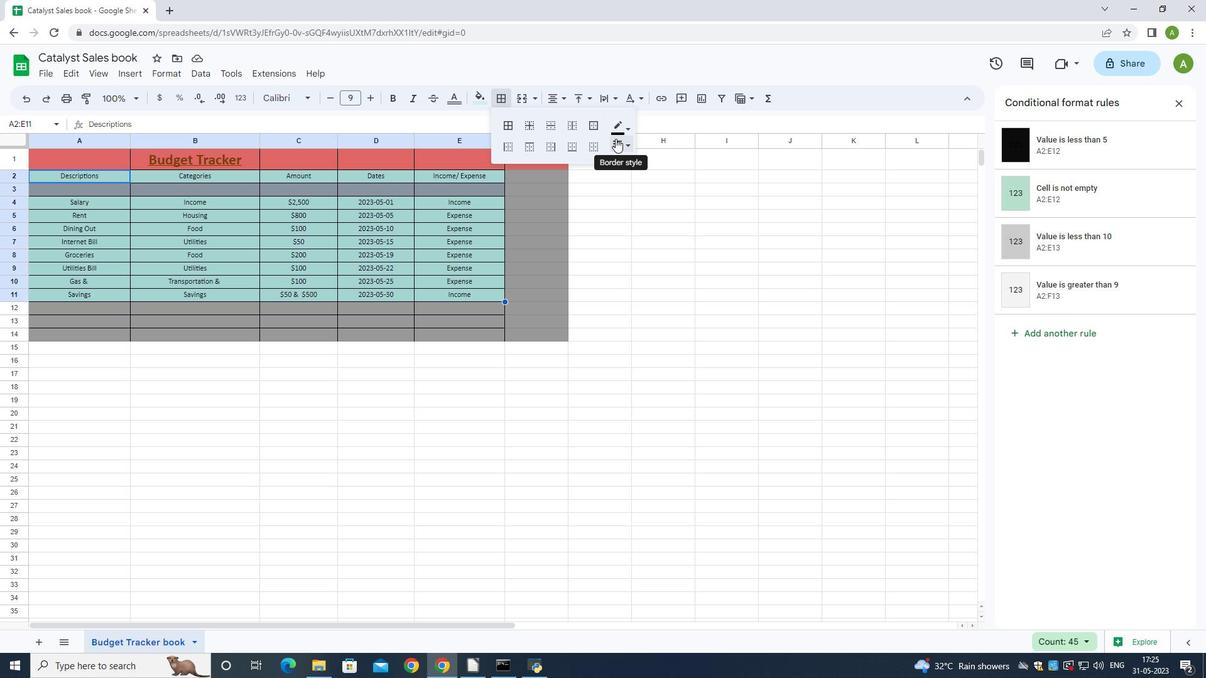 
Action: Mouse moved to (652, 191)
Screenshot: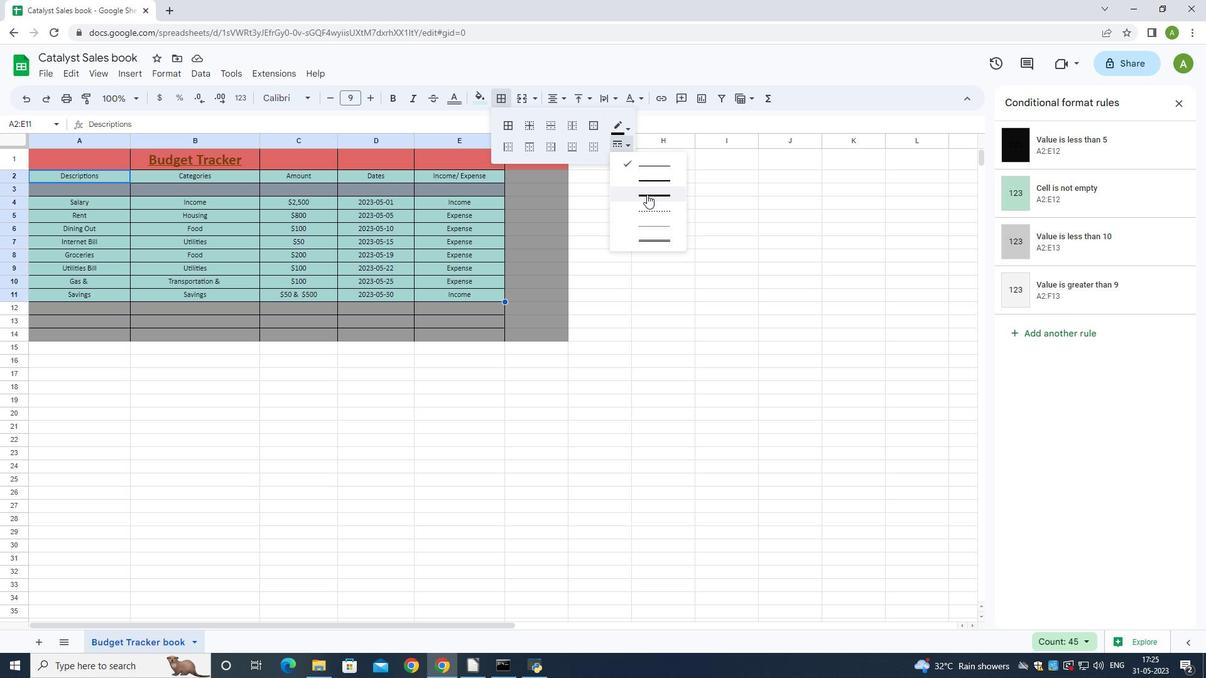 
Action: Mouse pressed left at (652, 191)
Screenshot: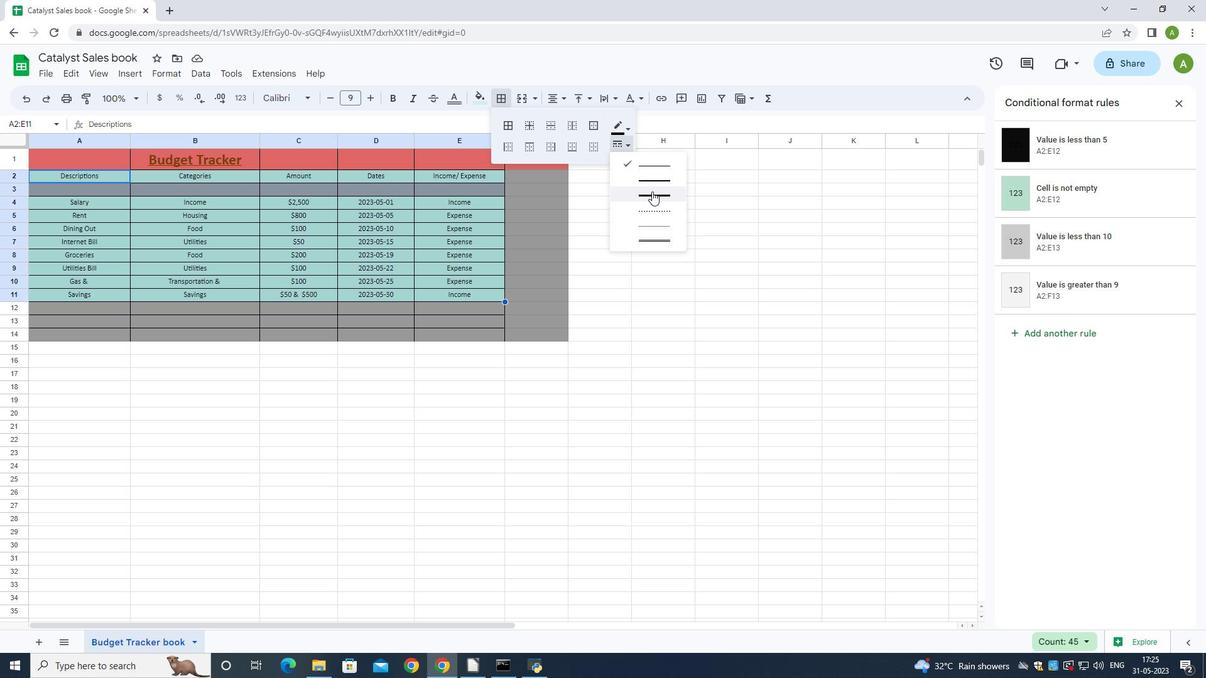 
Action: Mouse moved to (529, 145)
Screenshot: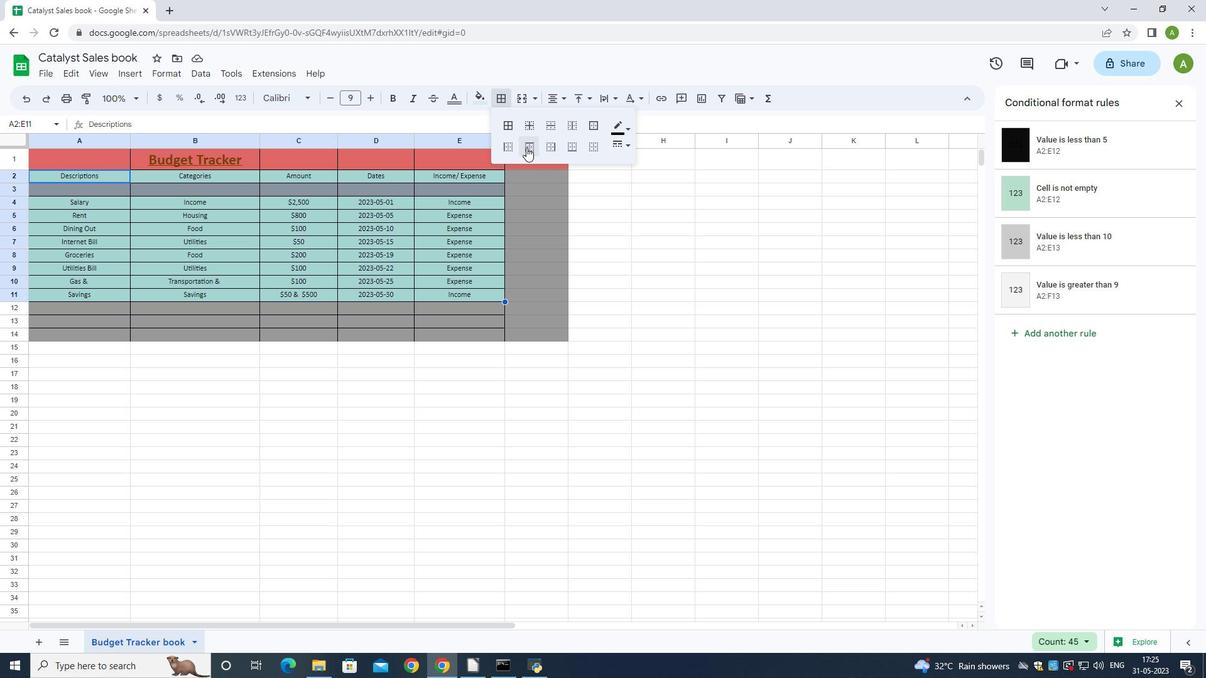 
Action: Mouse pressed left at (529, 145)
Screenshot: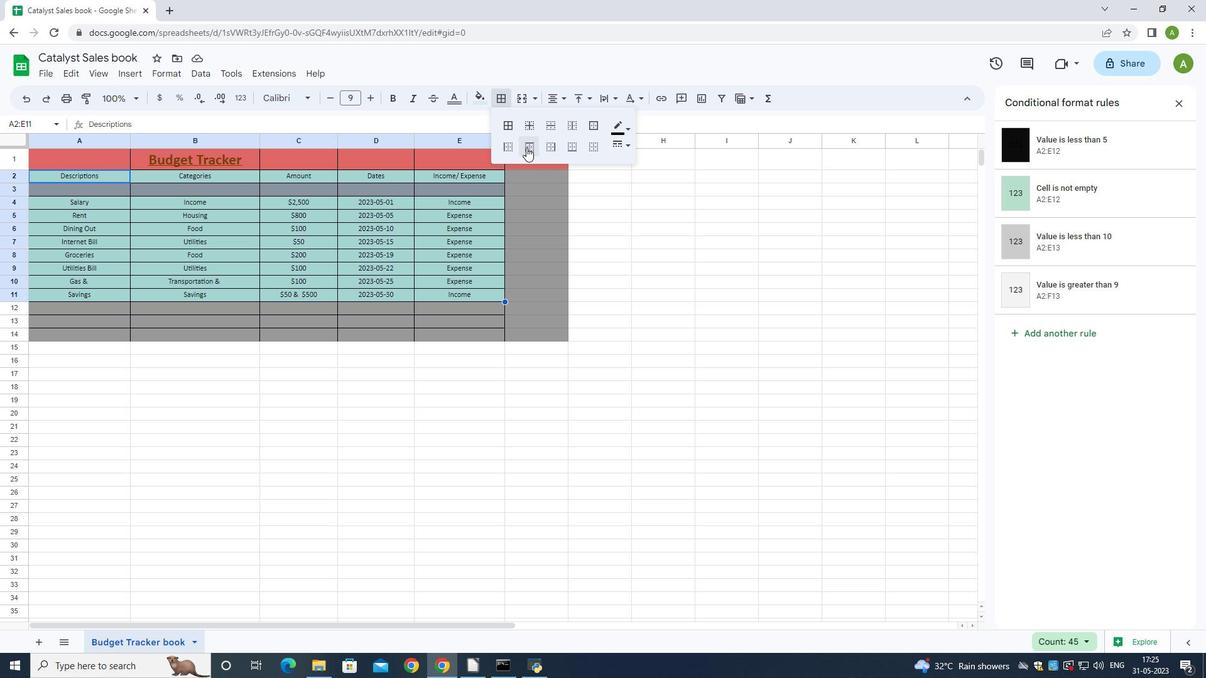 
Action: Mouse moved to (93, 62)
Screenshot: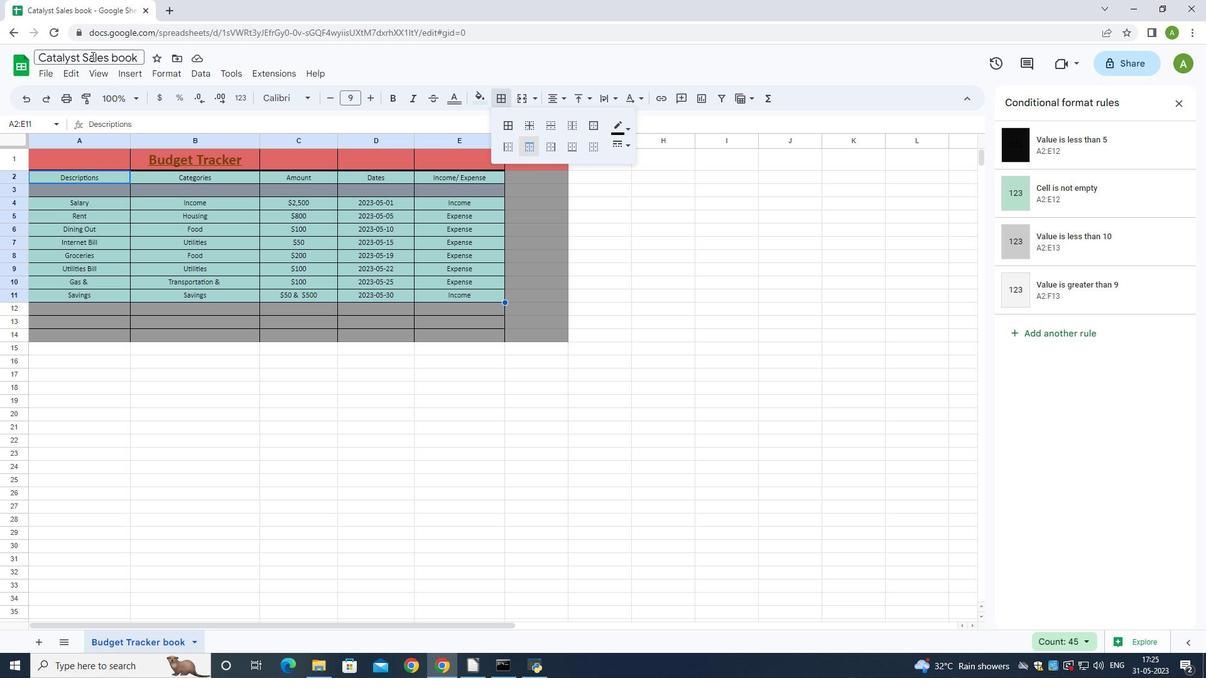 
Action: Mouse pressed left at (93, 62)
Screenshot: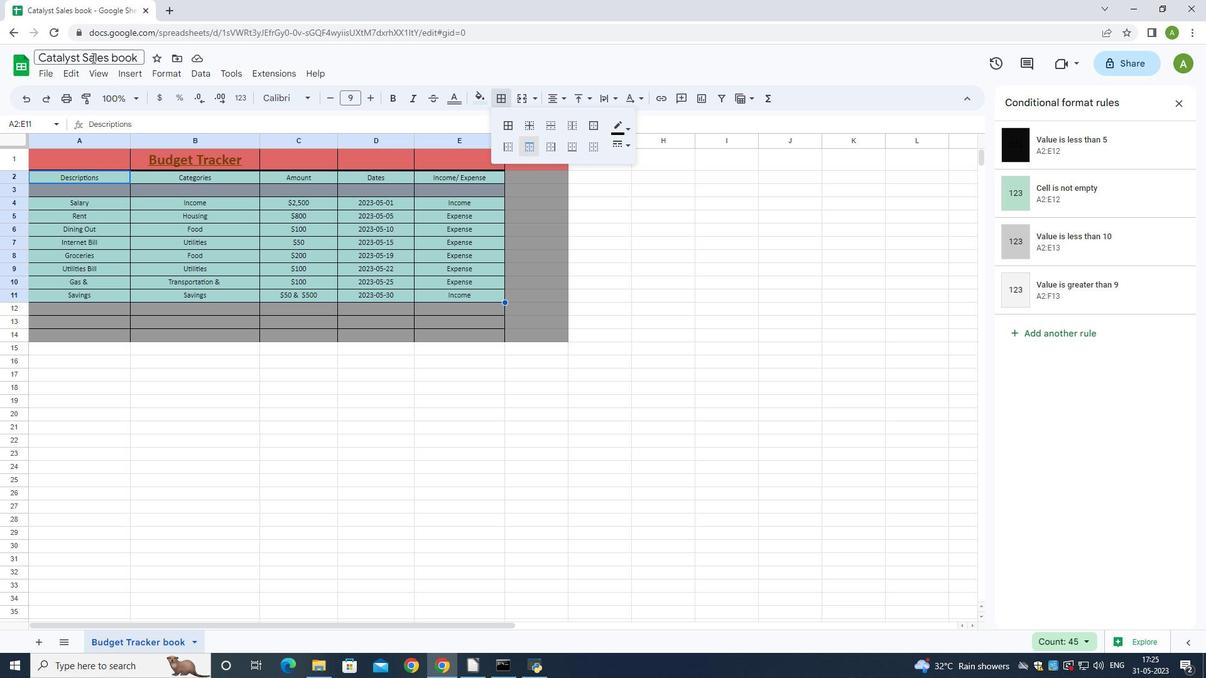 
Action: Mouse moved to (96, 57)
Screenshot: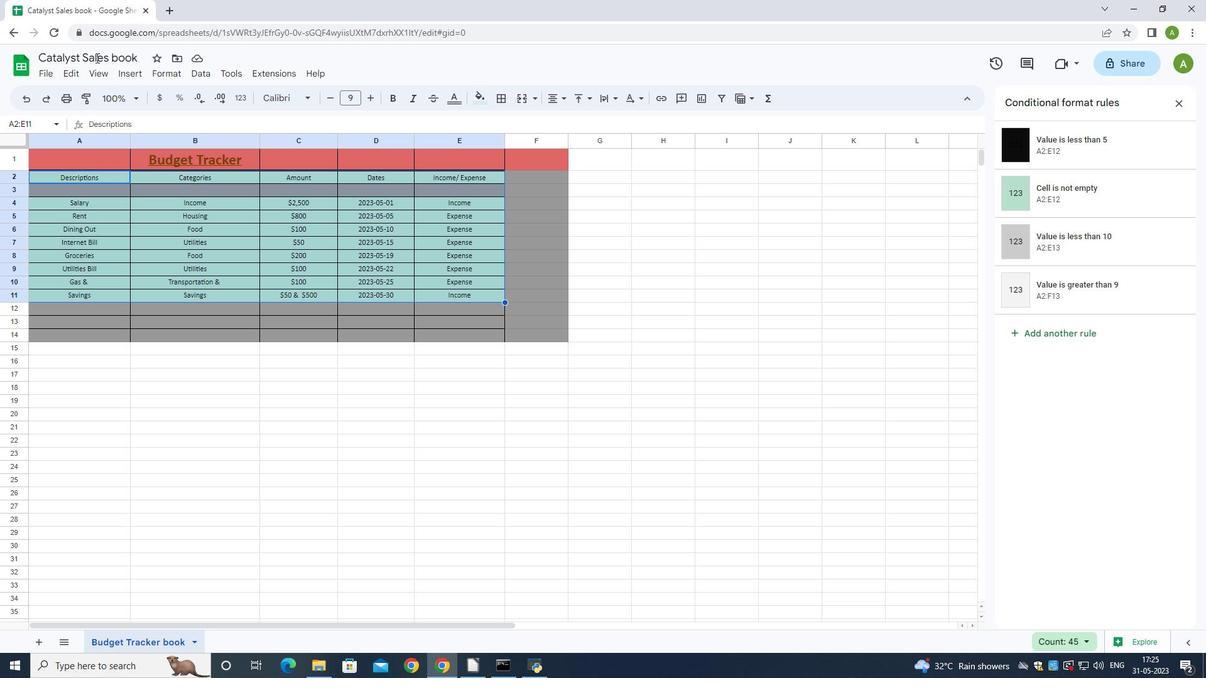 
Action: Mouse pressed left at (96, 57)
Screenshot: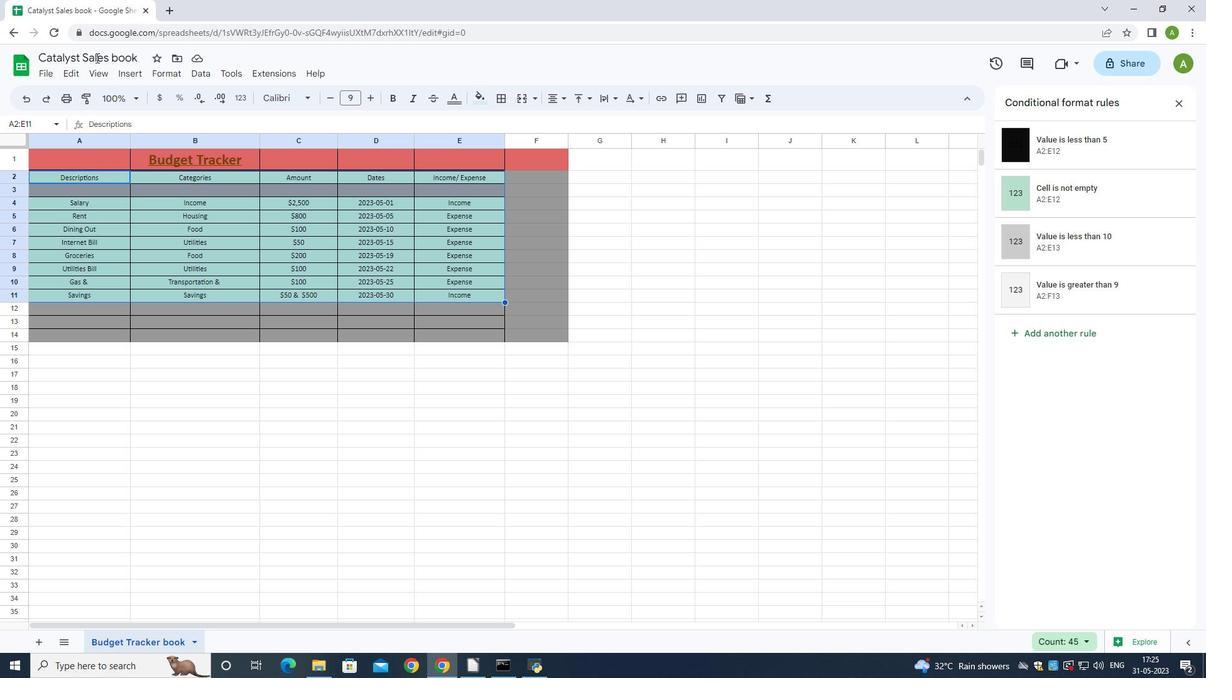
Action: Key pressed <Key.enter><Key.shift><Key.shift><Key.shift><Key.shift><Key.shift><Key.shift><Key.shift><Key.shift><Key.shift><Key.shift><Key.shift><Key.shift><Key.shift><Key.shift><Key.shift><Key.shift><Key.shift><Key.shift><Key.shift><Key.shift><Key.shift><Key.shift><Key.shift><Key.shift><Key.shift><Key.shift><Key.shift><Key.shift><Key.shift><Key.shift><Key.shift><Key.shift><Key.shift><Key.shift><Key.shift><Key.shift><Key.shift><Key.shift>S
Screenshot: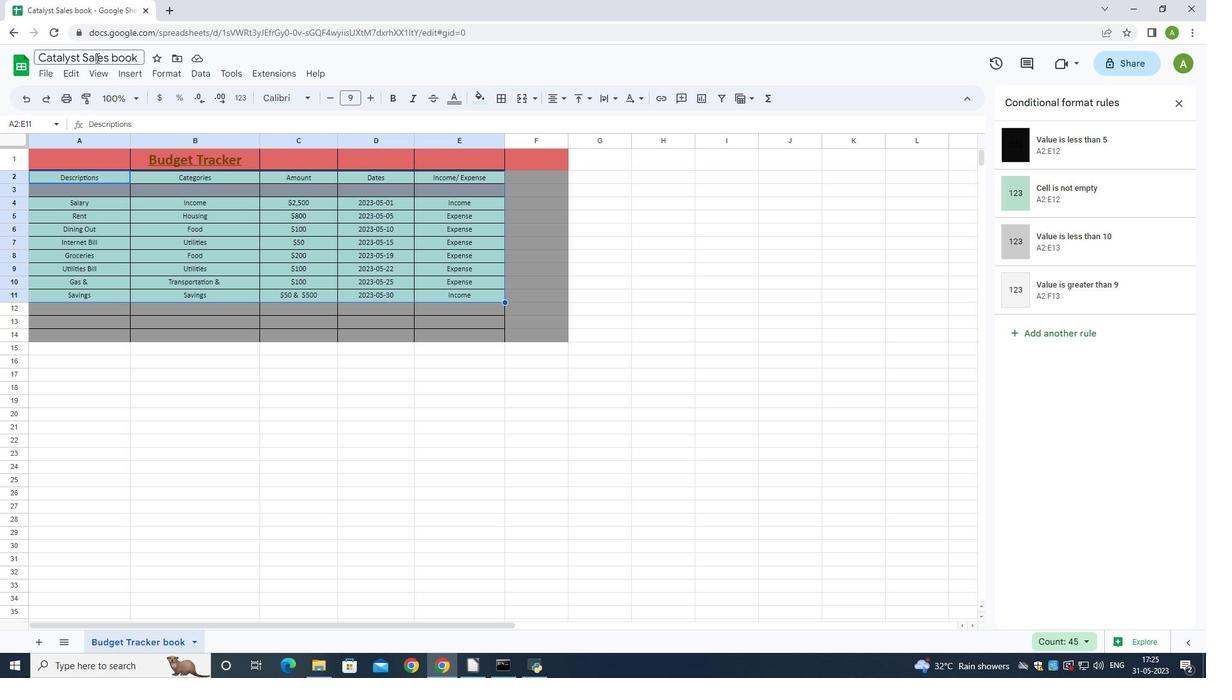 
Action: Mouse moved to (96, 56)
Screenshot: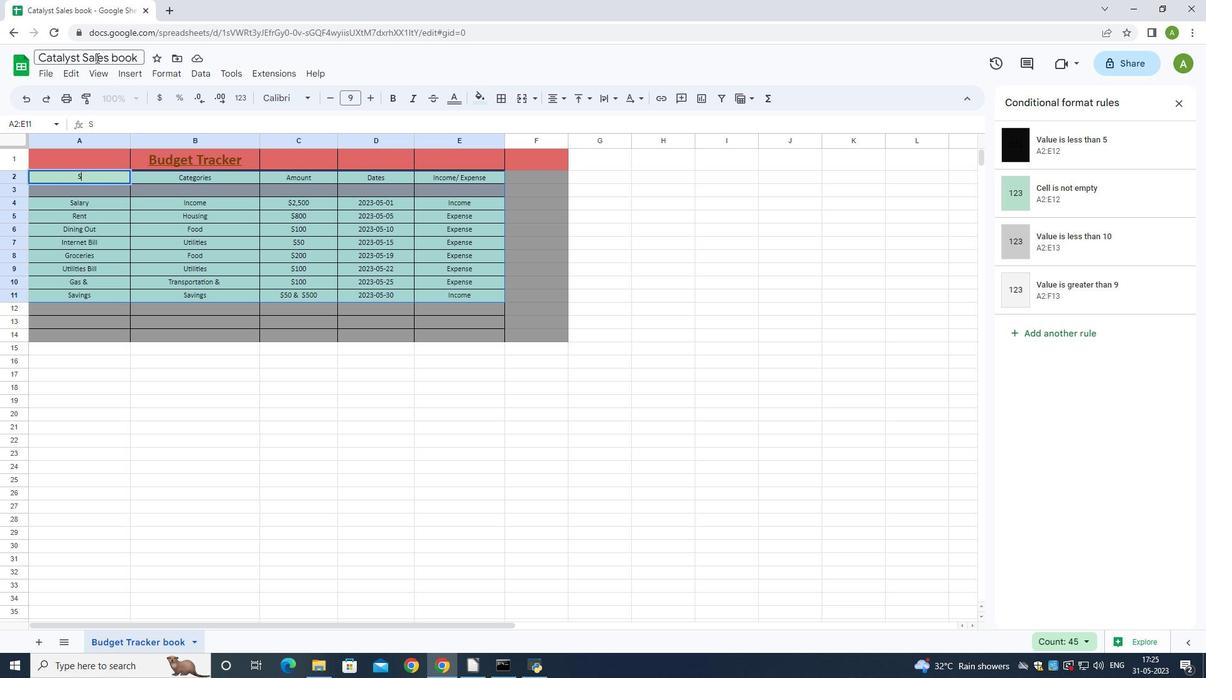 
